 Task: Find a flat in Norzagaray, Philippines, for 2 guests from 8 Jun to 16 Jun, with a price range of ₹10,000 to ₹15,000, self check-in, and English-speaking host.
Action: Mouse moved to (583, 137)
Screenshot: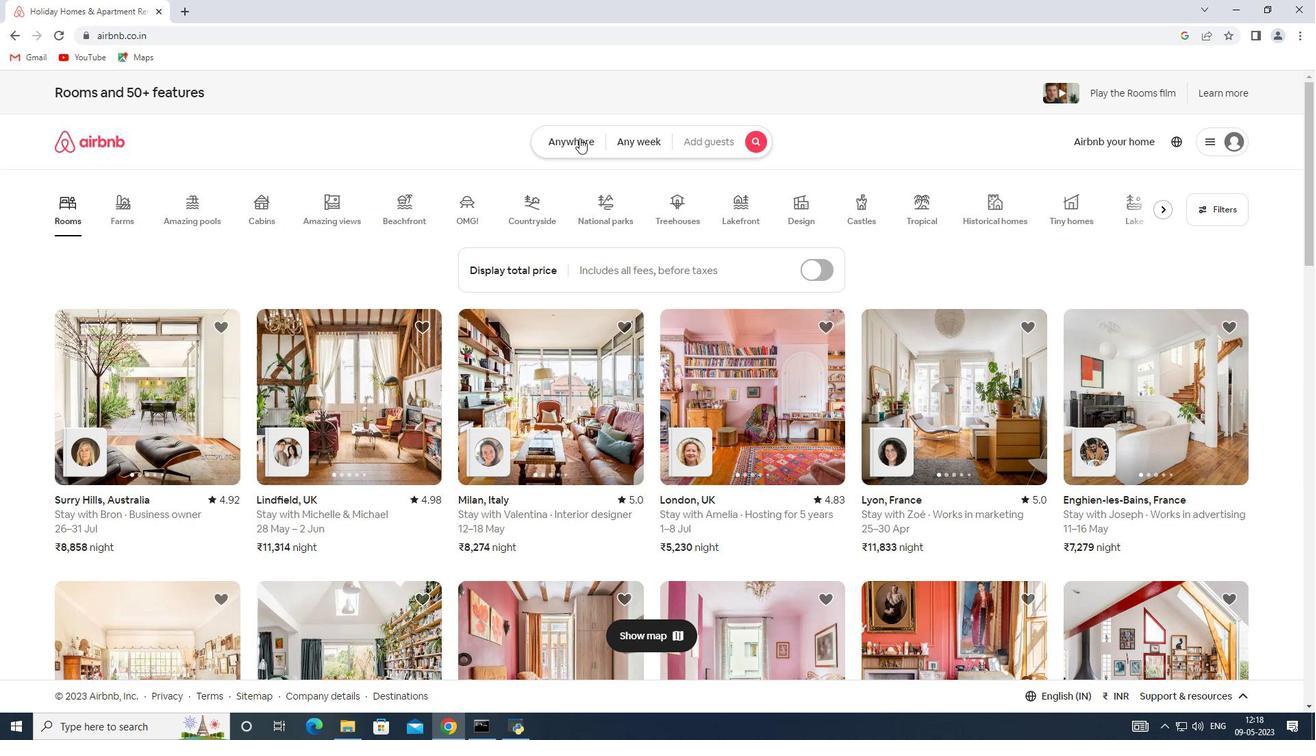 
Action: Mouse pressed left at (583, 137)
Screenshot: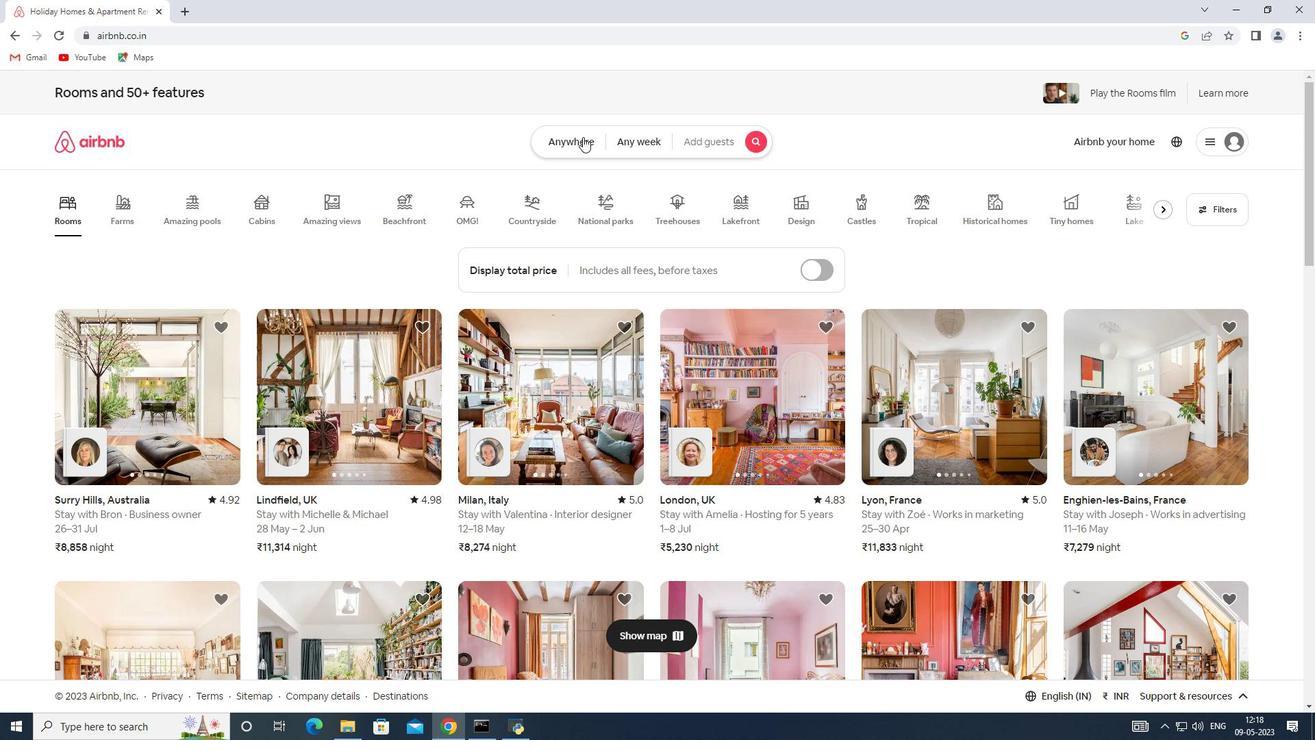 
Action: Mouse moved to (394, 193)
Screenshot: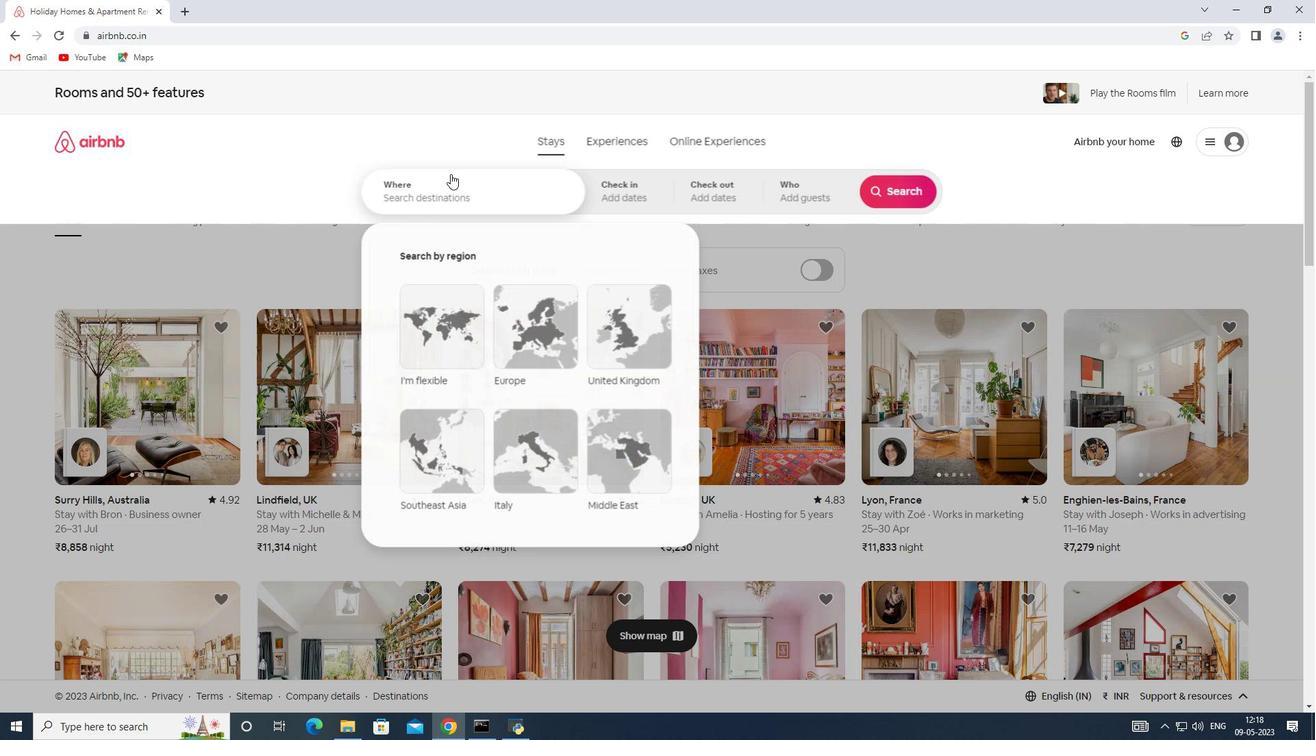 
Action: Mouse pressed left at (394, 193)
Screenshot: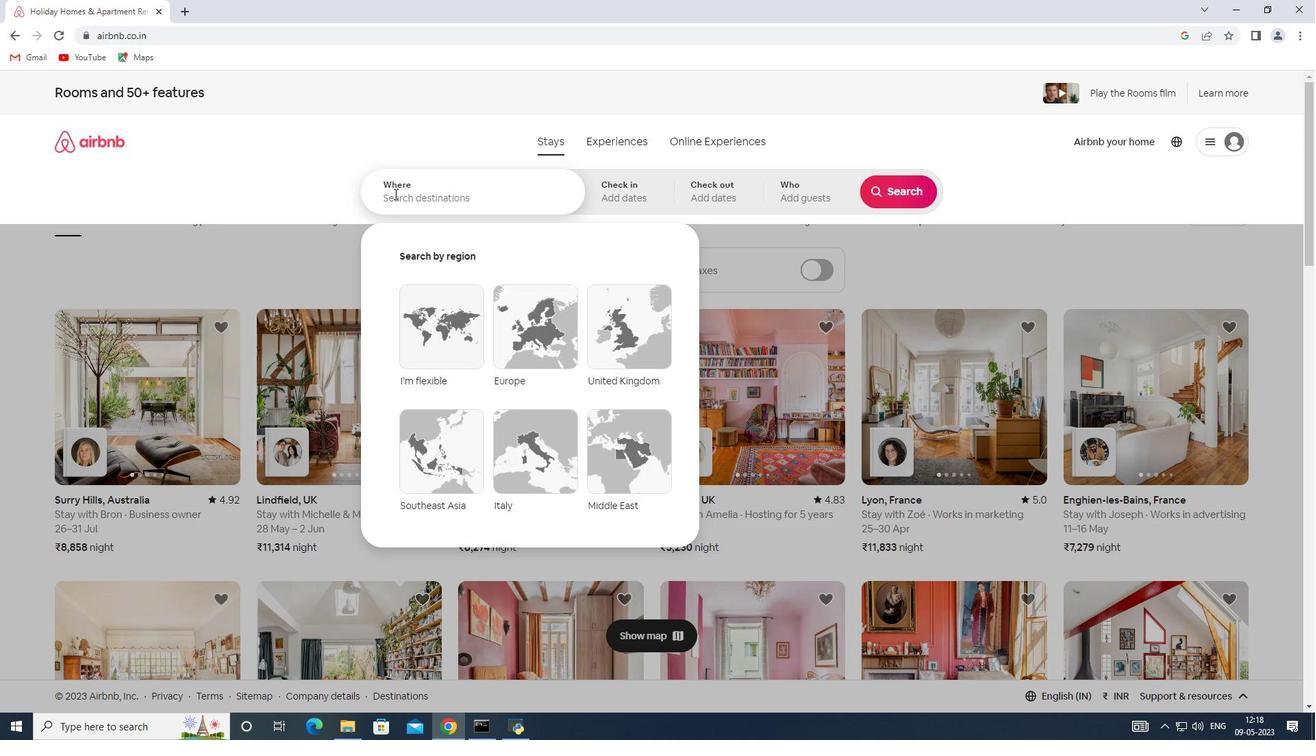 
Action: Key pressed <Key.shift>N0<Key.backspace>orzagaray,<Key.shift>Philippines
Screenshot: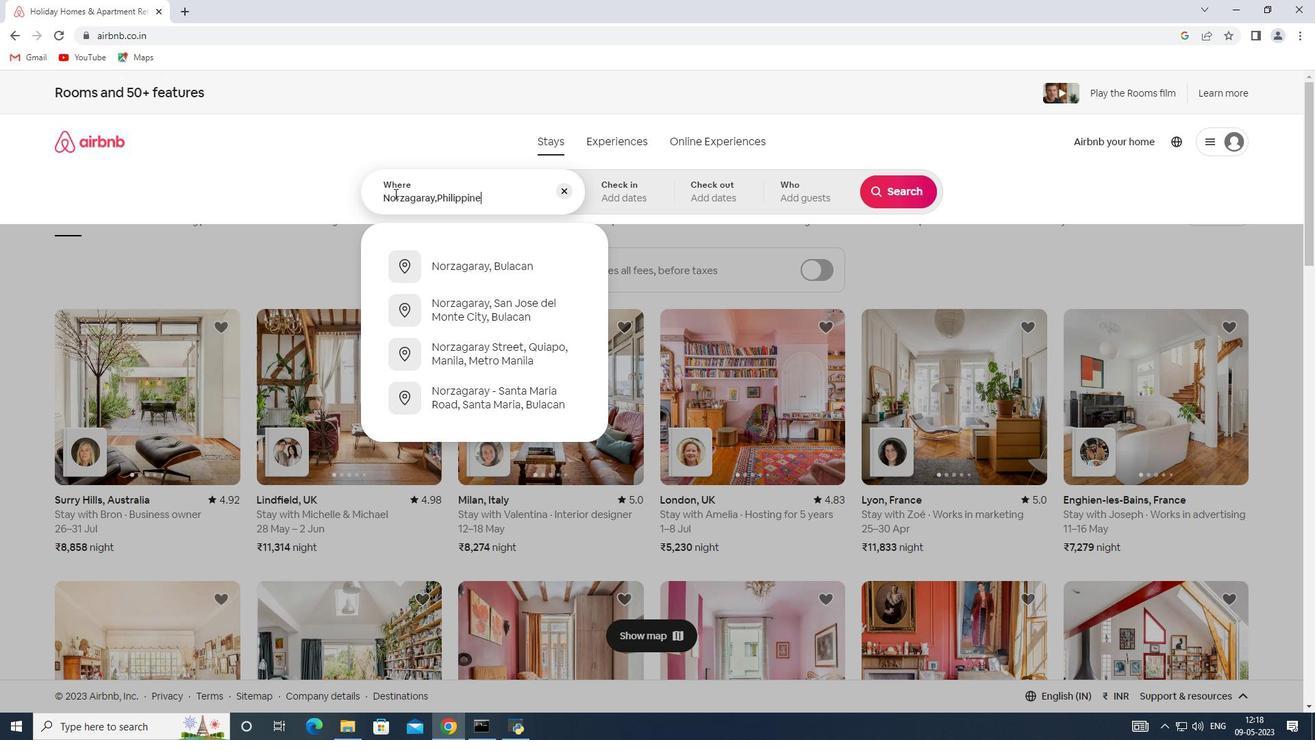 
Action: Mouse moved to (618, 200)
Screenshot: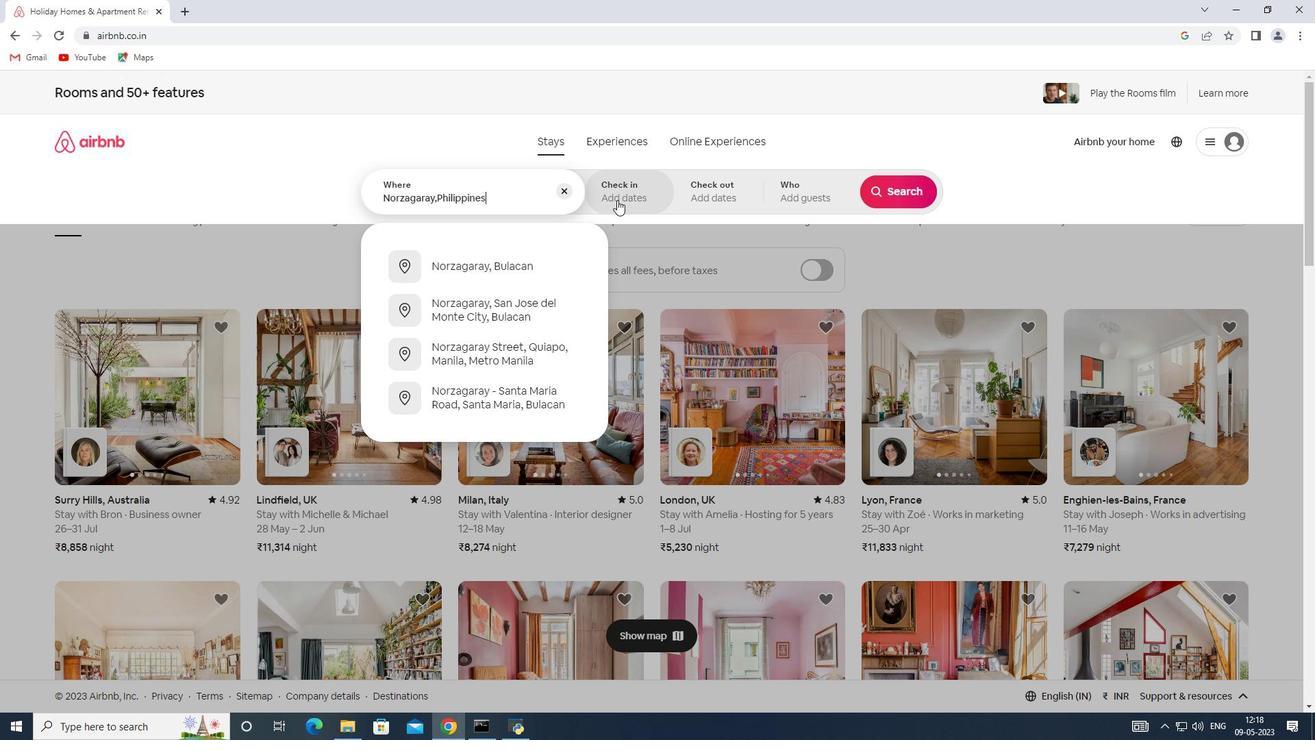 
Action: Mouse pressed left at (618, 200)
Screenshot: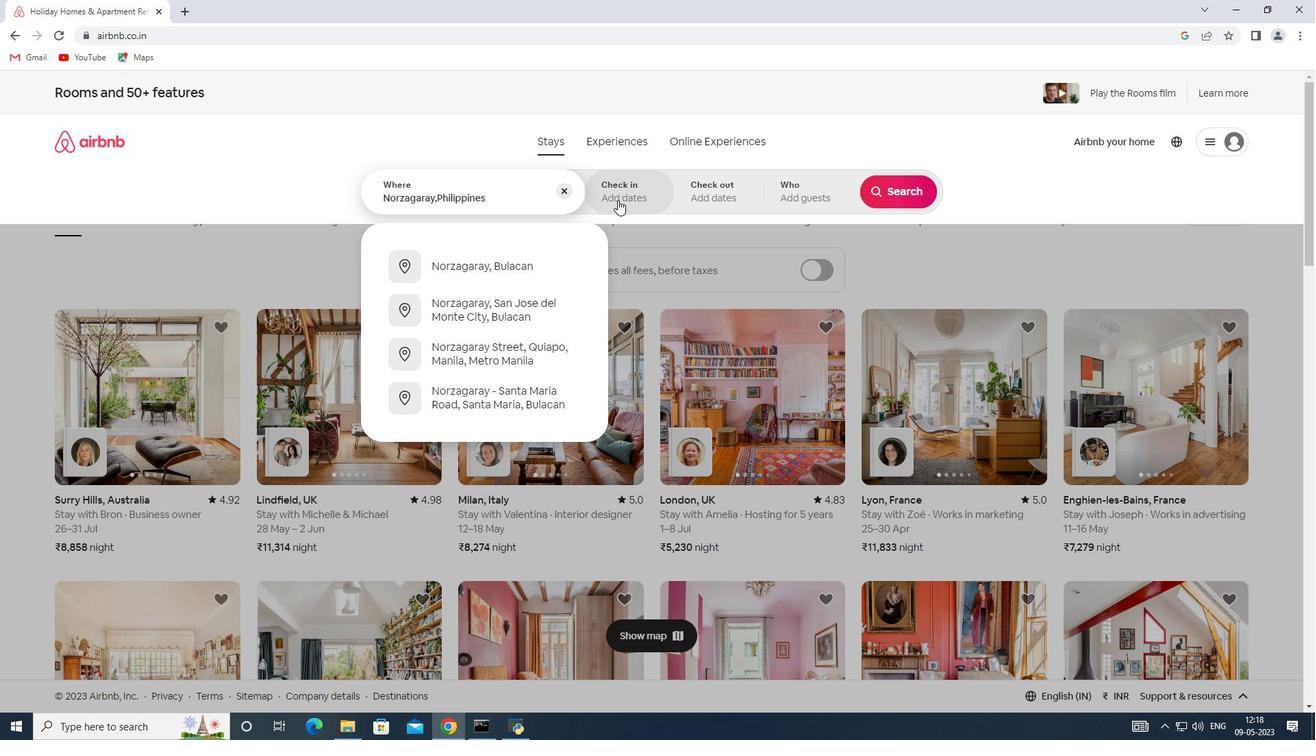 
Action: Mouse moved to (812, 383)
Screenshot: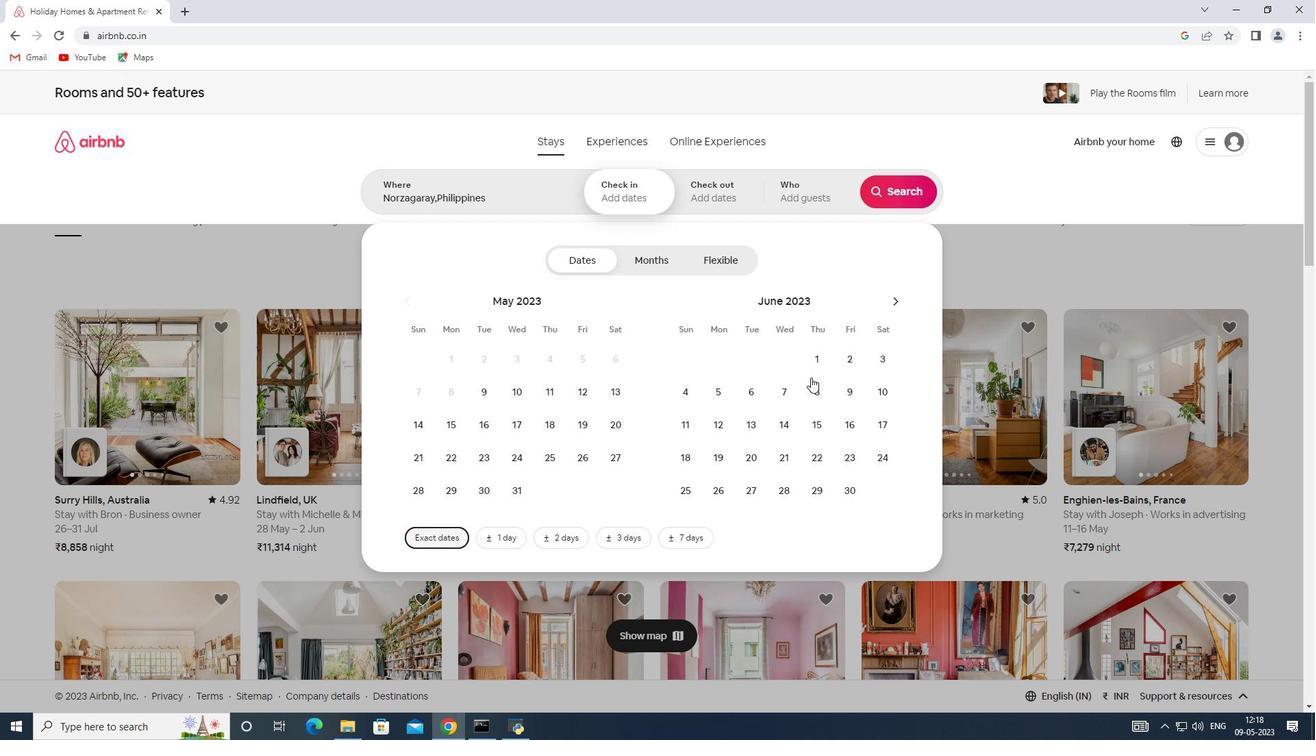 
Action: Mouse pressed left at (812, 383)
Screenshot: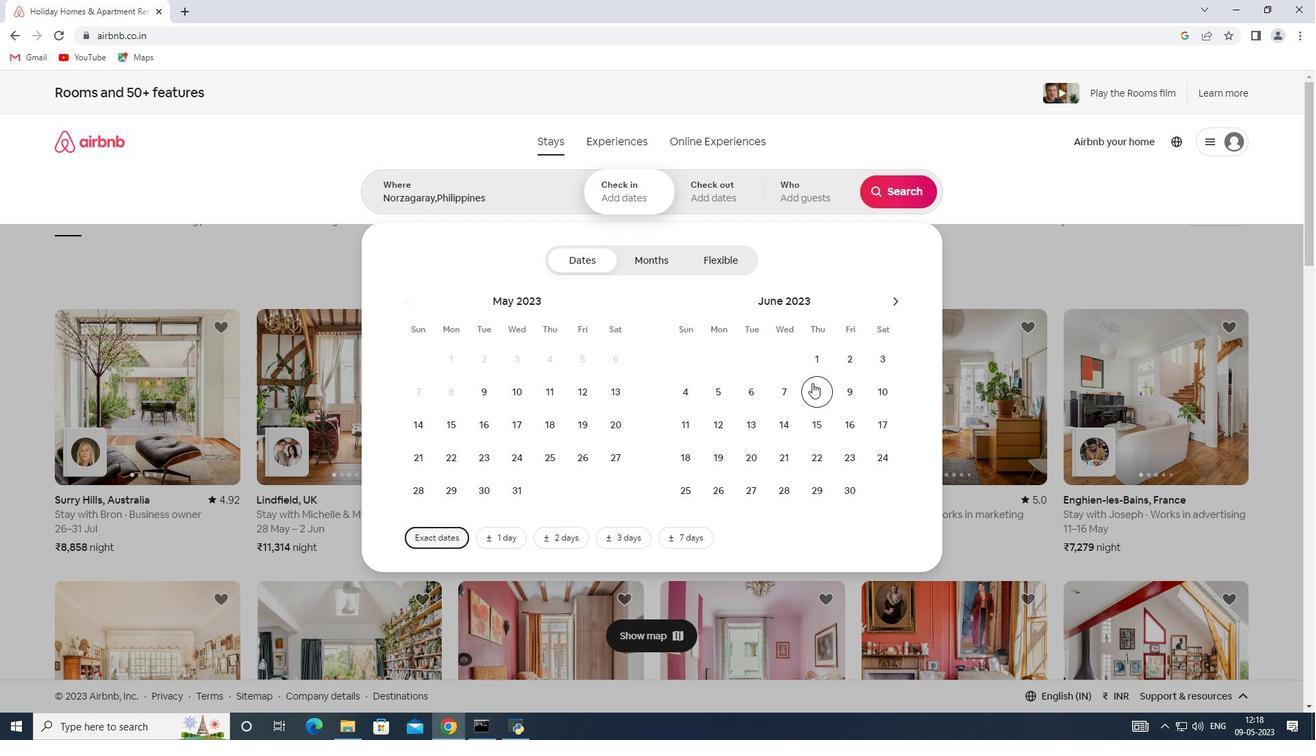 
Action: Mouse moved to (842, 422)
Screenshot: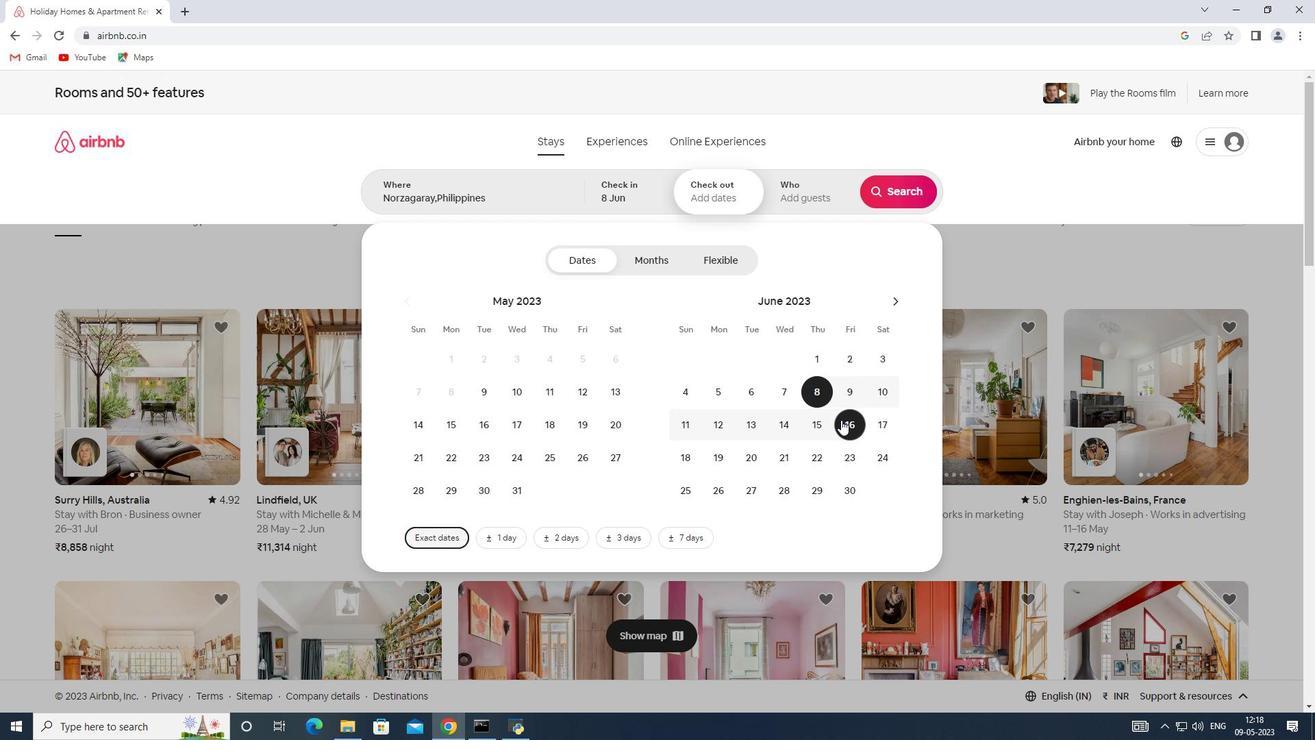 
Action: Mouse pressed left at (842, 422)
Screenshot: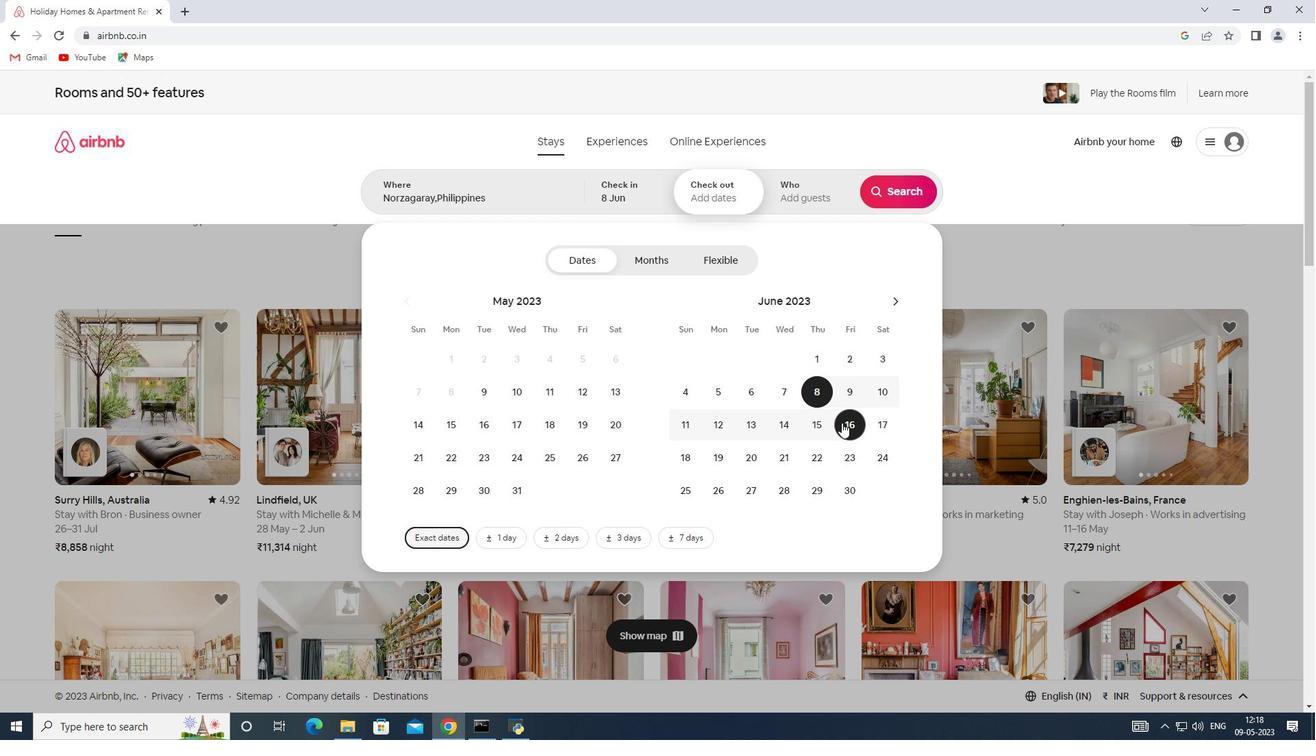 
Action: Mouse moved to (797, 196)
Screenshot: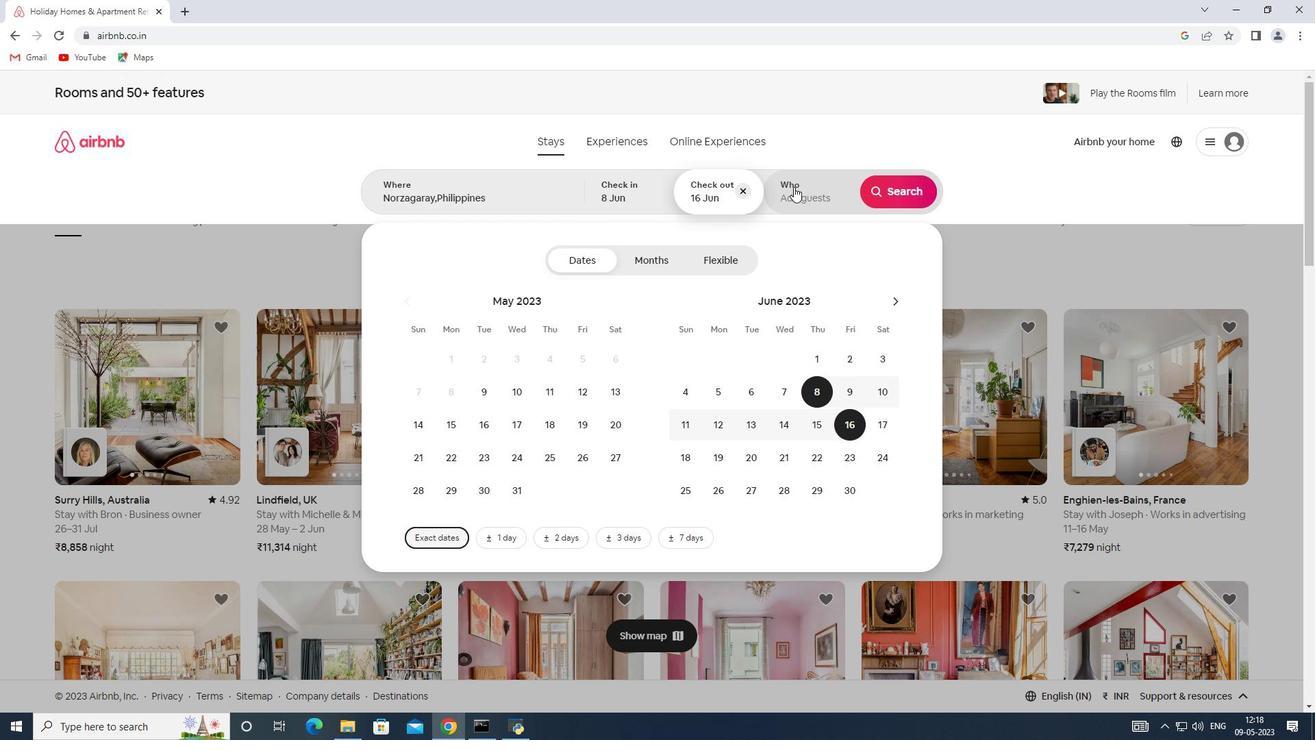 
Action: Mouse pressed left at (797, 196)
Screenshot: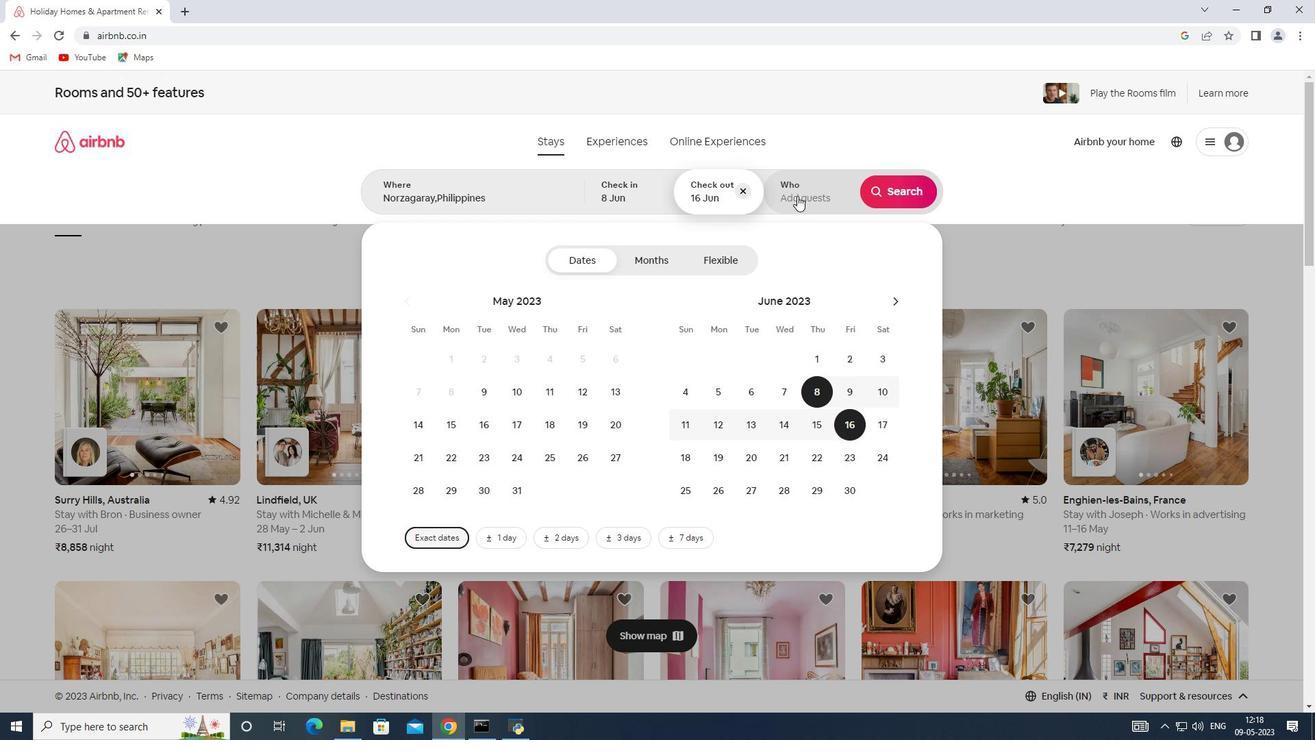 
Action: Mouse moved to (901, 261)
Screenshot: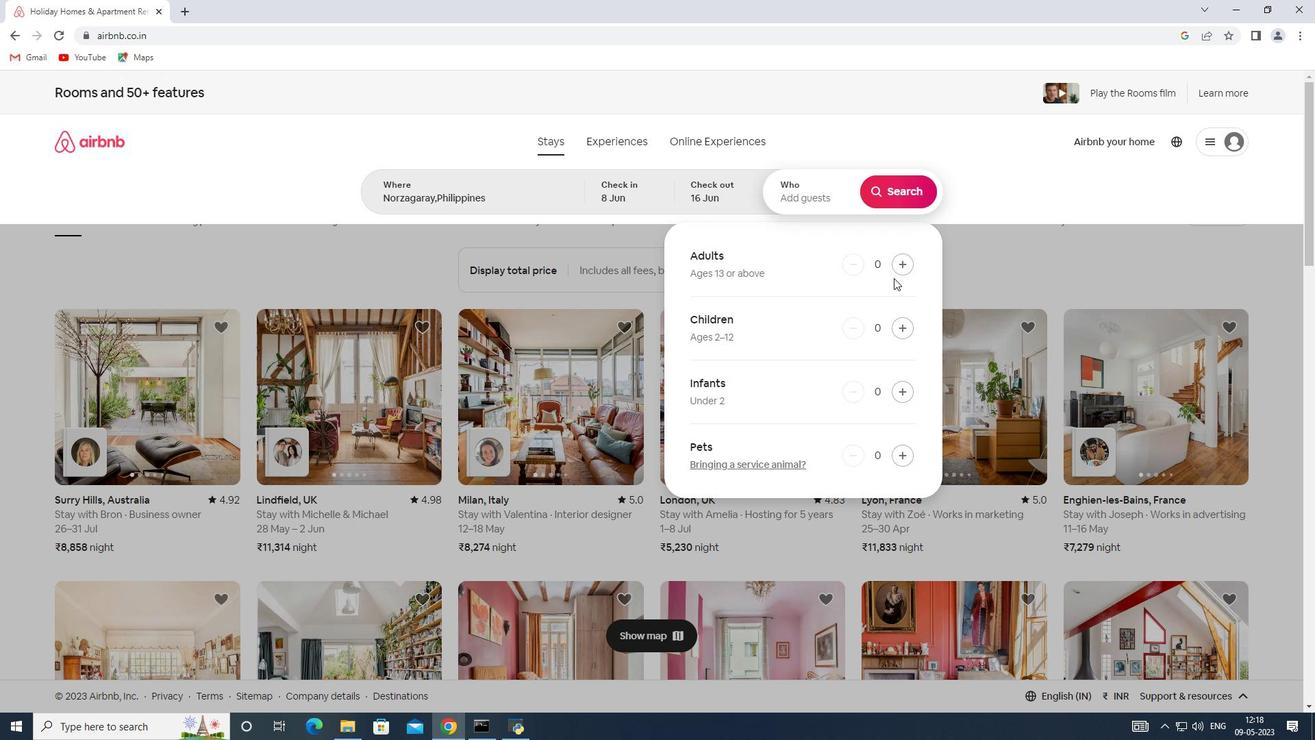 
Action: Mouse pressed left at (901, 261)
Screenshot: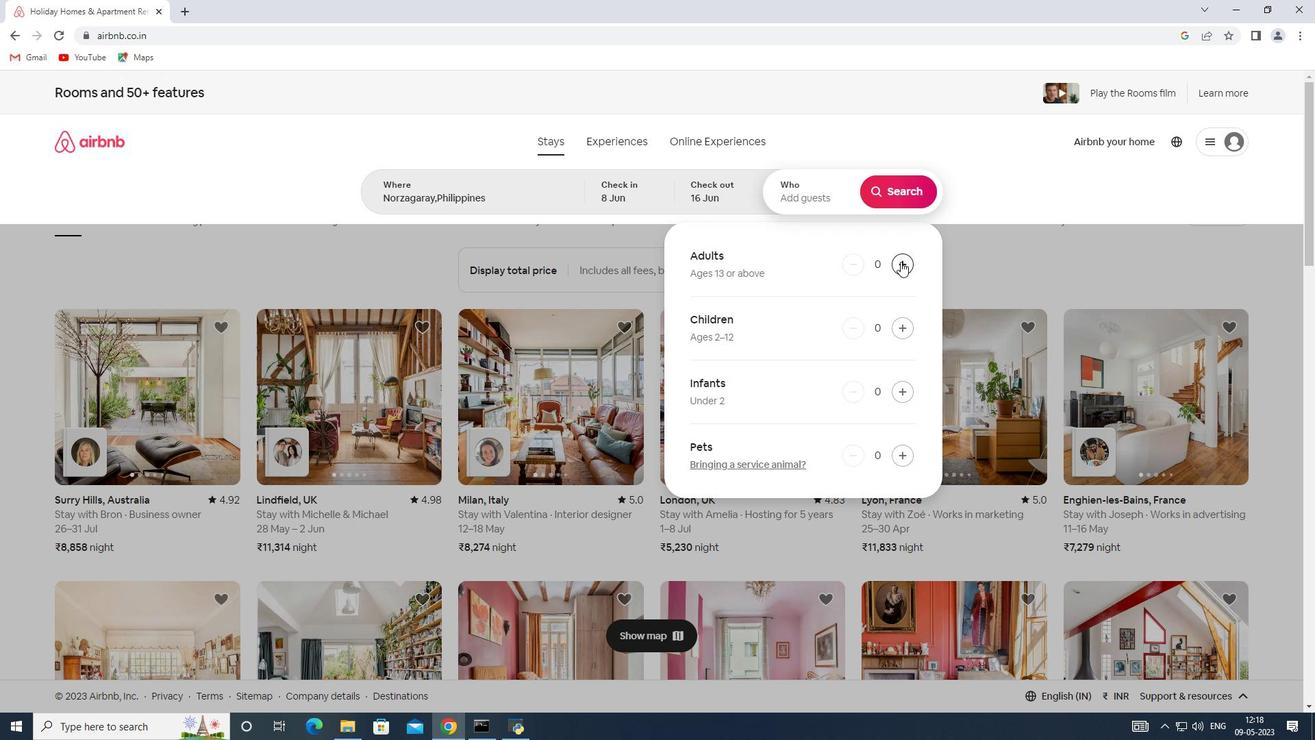 
Action: Mouse pressed left at (901, 261)
Screenshot: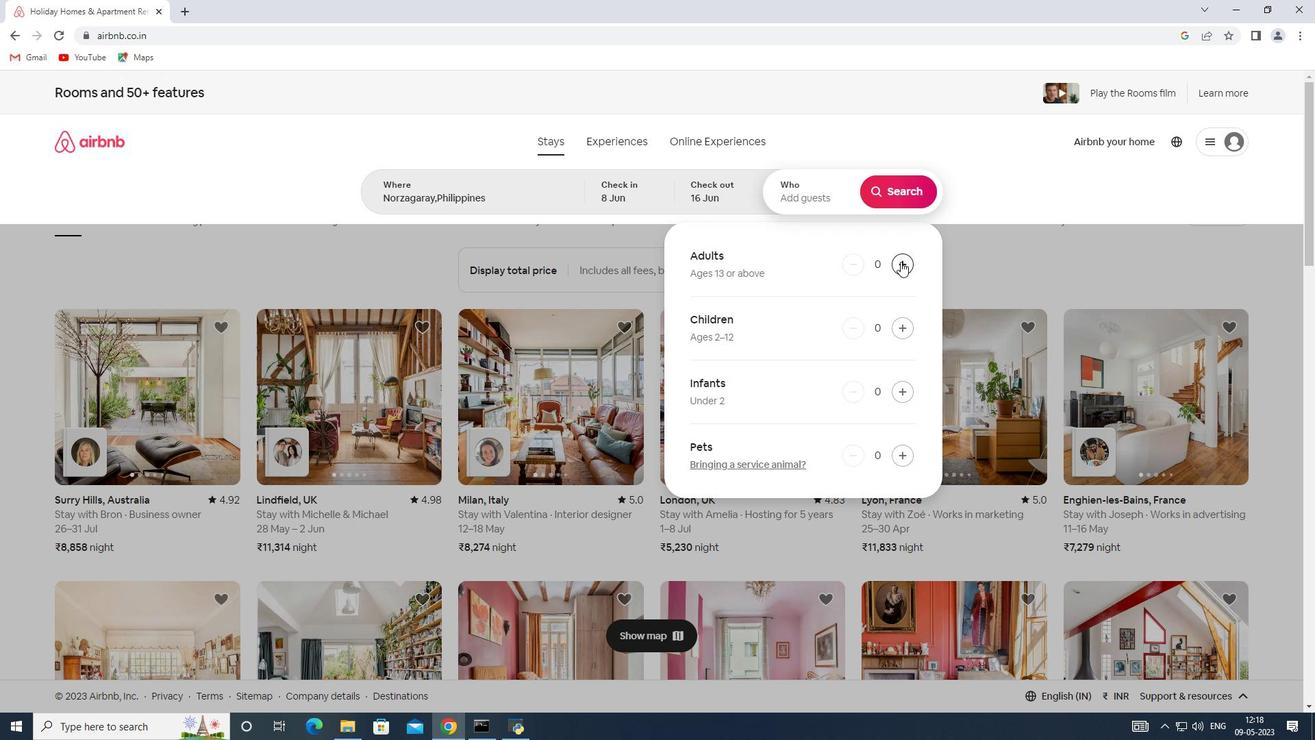 
Action: Mouse moved to (917, 186)
Screenshot: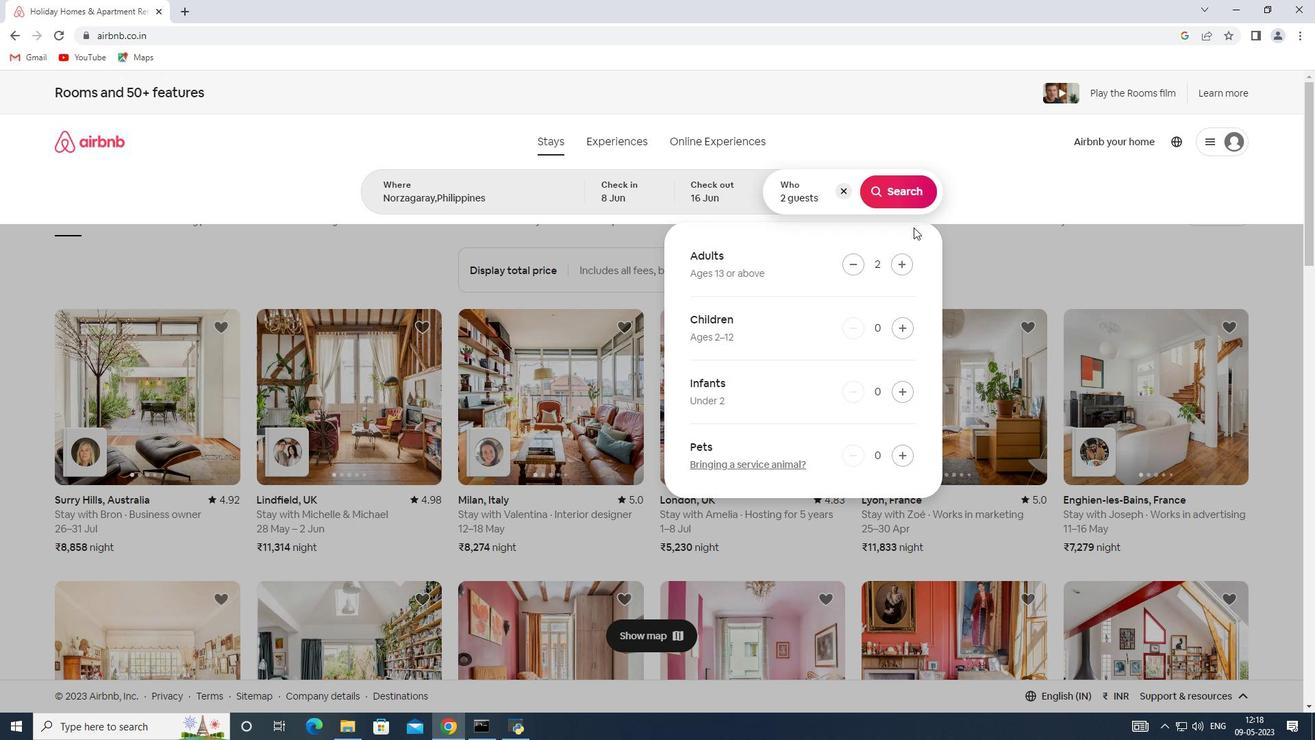 
Action: Mouse pressed left at (917, 186)
Screenshot: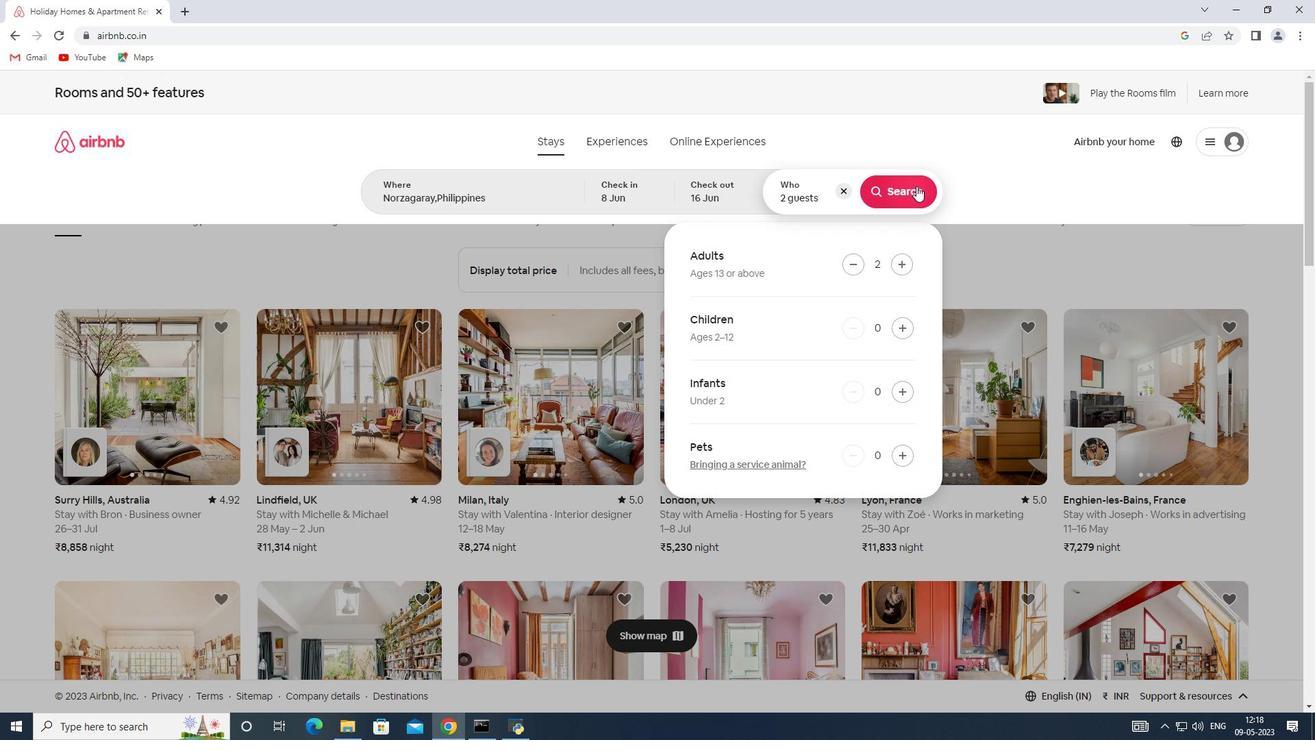 
Action: Mouse moved to (1246, 151)
Screenshot: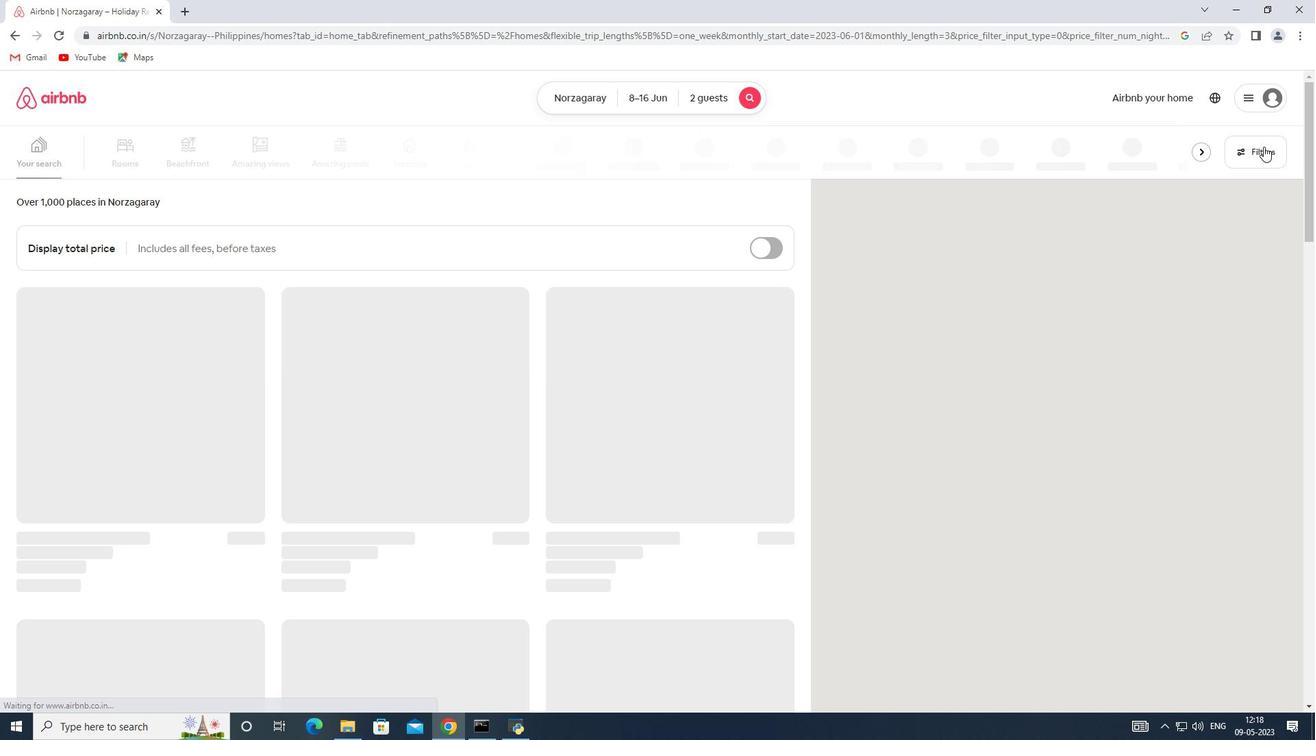 
Action: Mouse pressed left at (1246, 151)
Screenshot: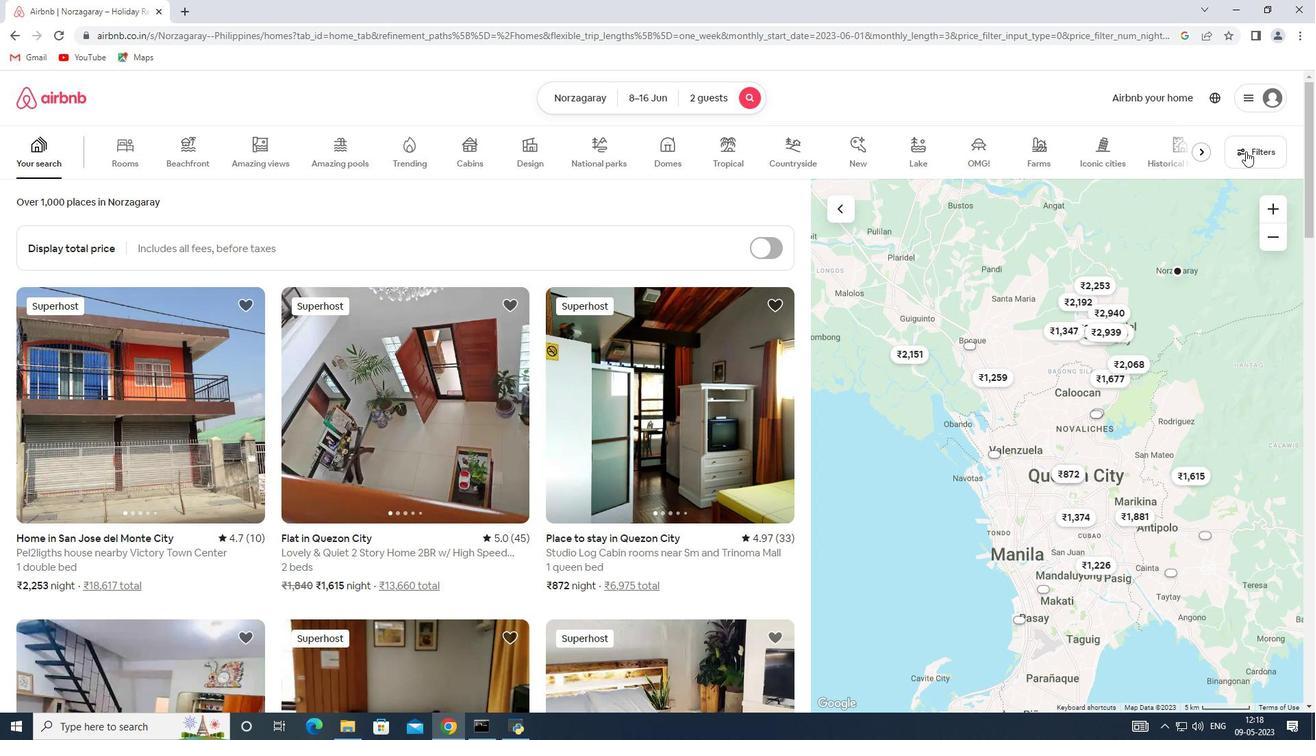 
Action: Mouse moved to (473, 490)
Screenshot: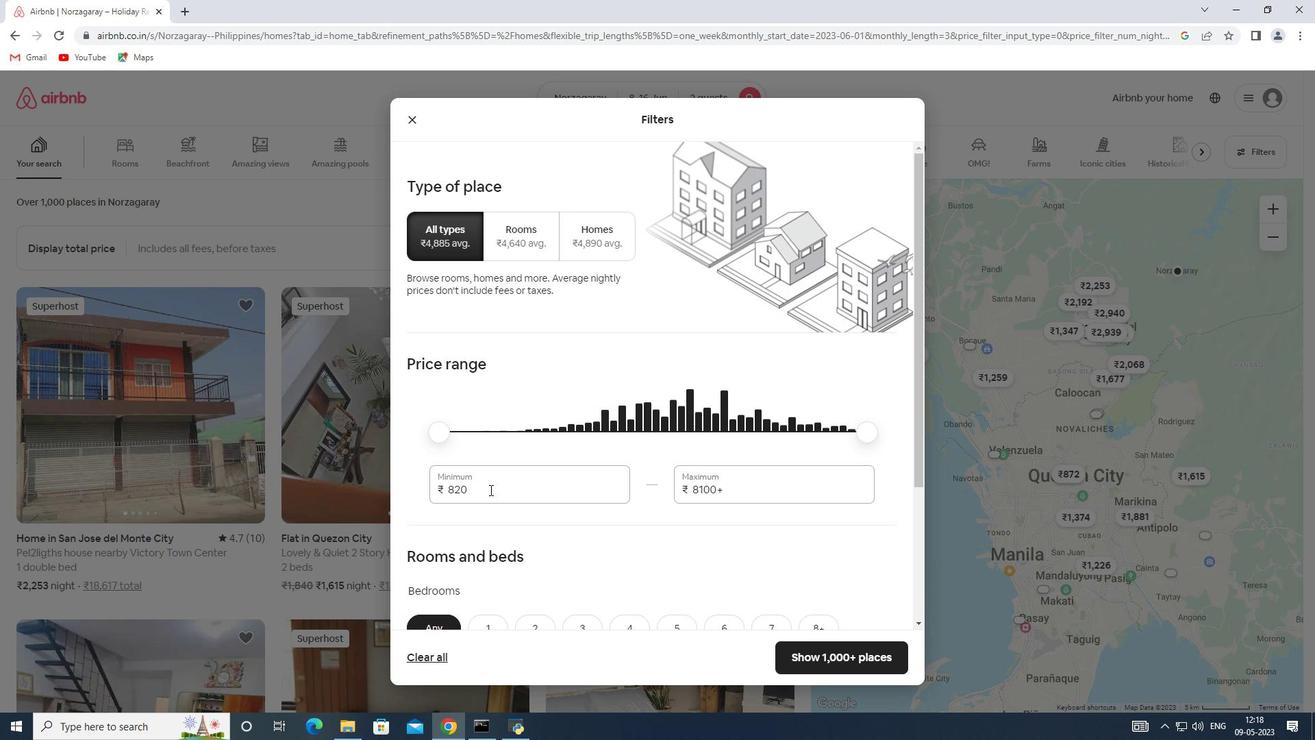 
Action: Mouse pressed left at (473, 490)
Screenshot: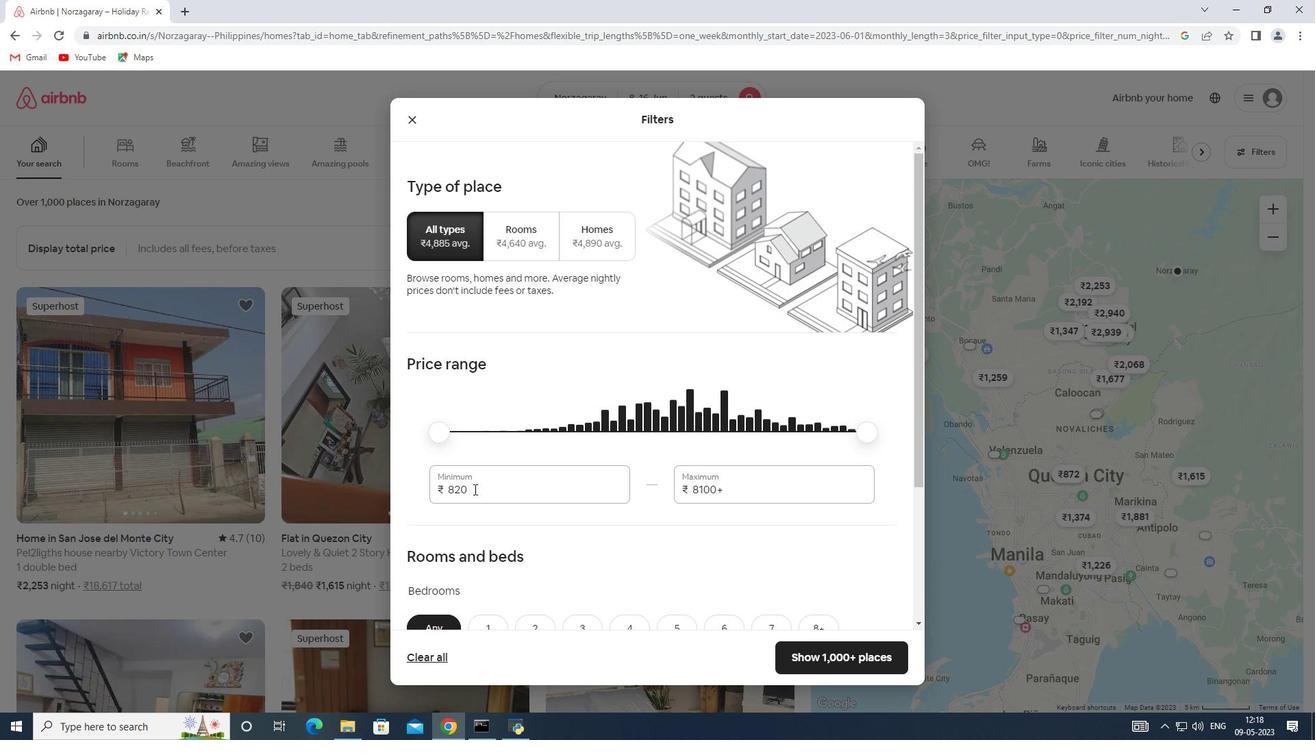 
Action: Mouse moved to (407, 488)
Screenshot: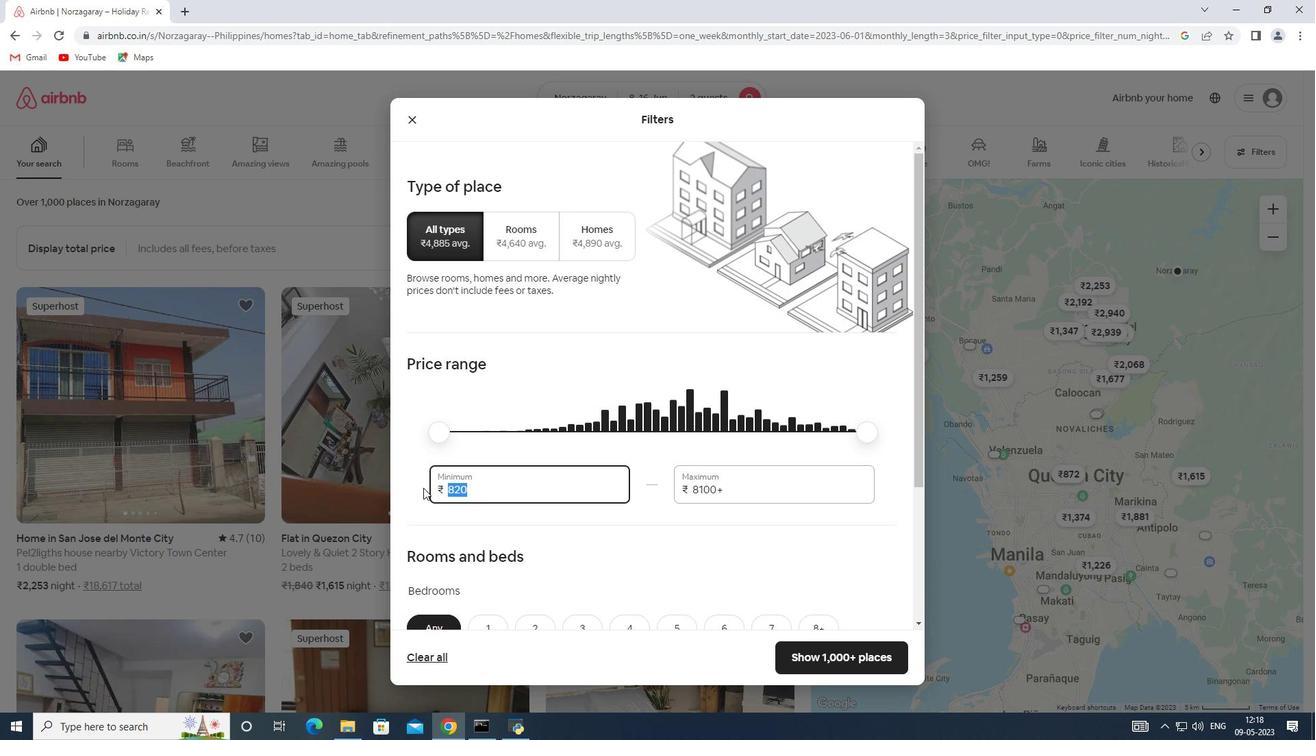 
Action: Key pressed 10000
Screenshot: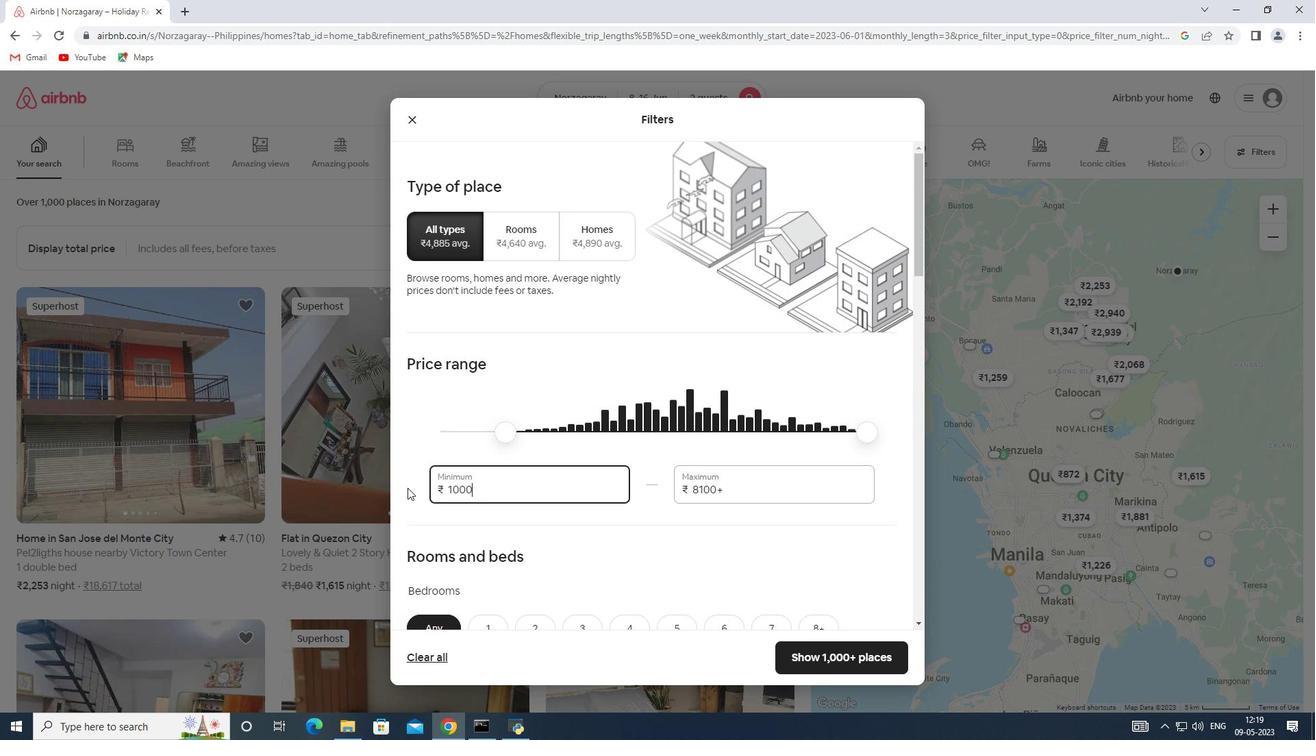 
Action: Mouse moved to (736, 488)
Screenshot: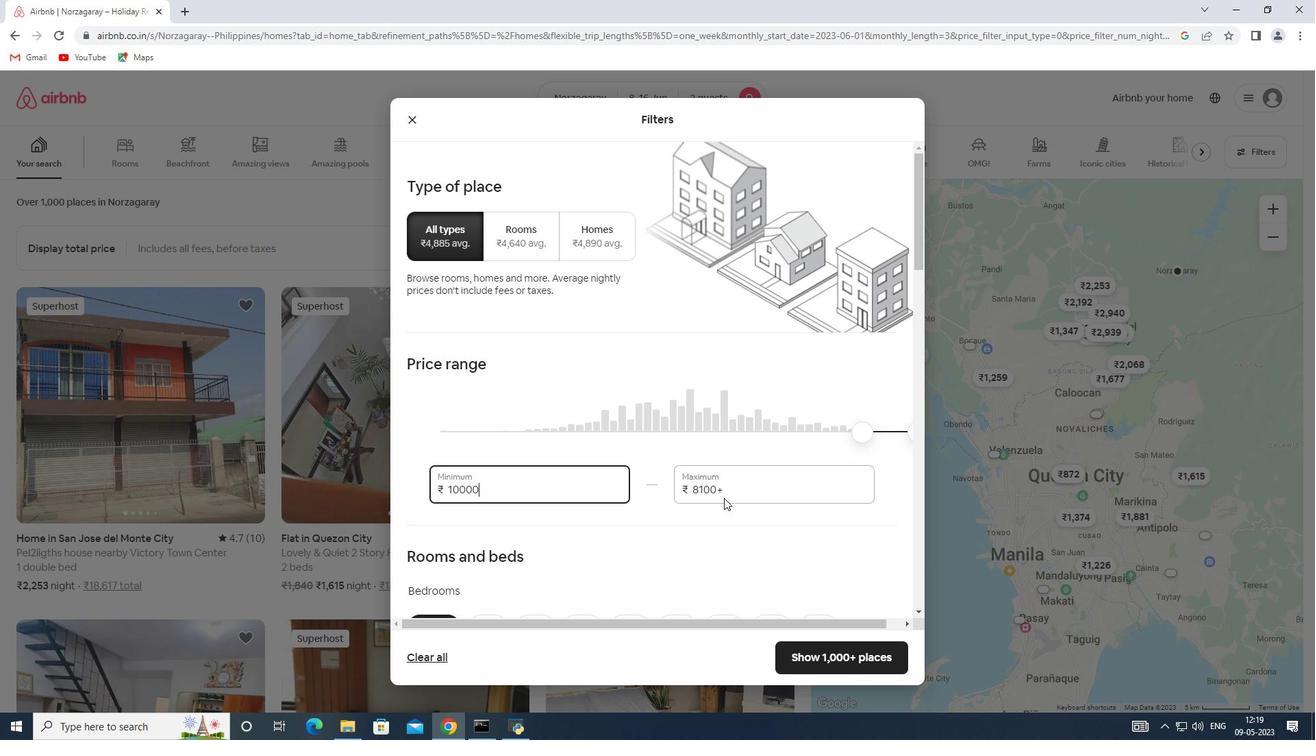 
Action: Mouse pressed left at (736, 488)
Screenshot: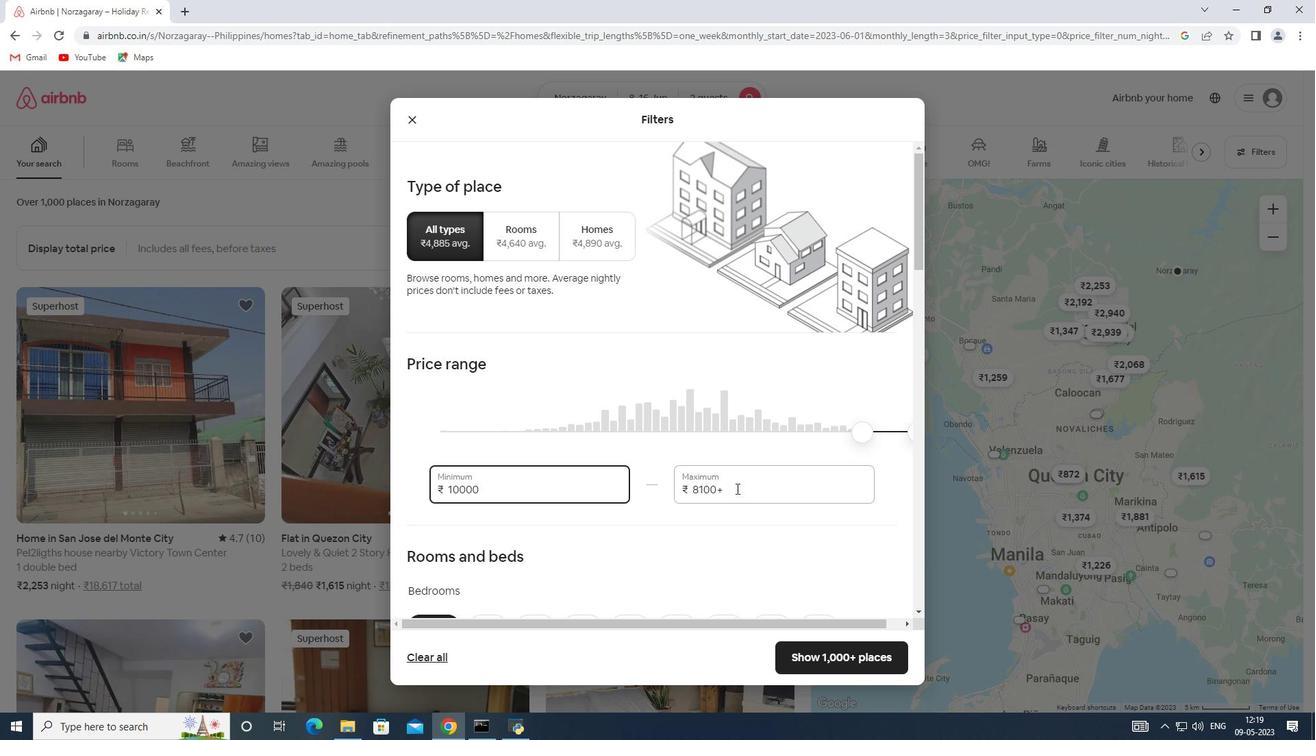 
Action: Mouse moved to (666, 492)
Screenshot: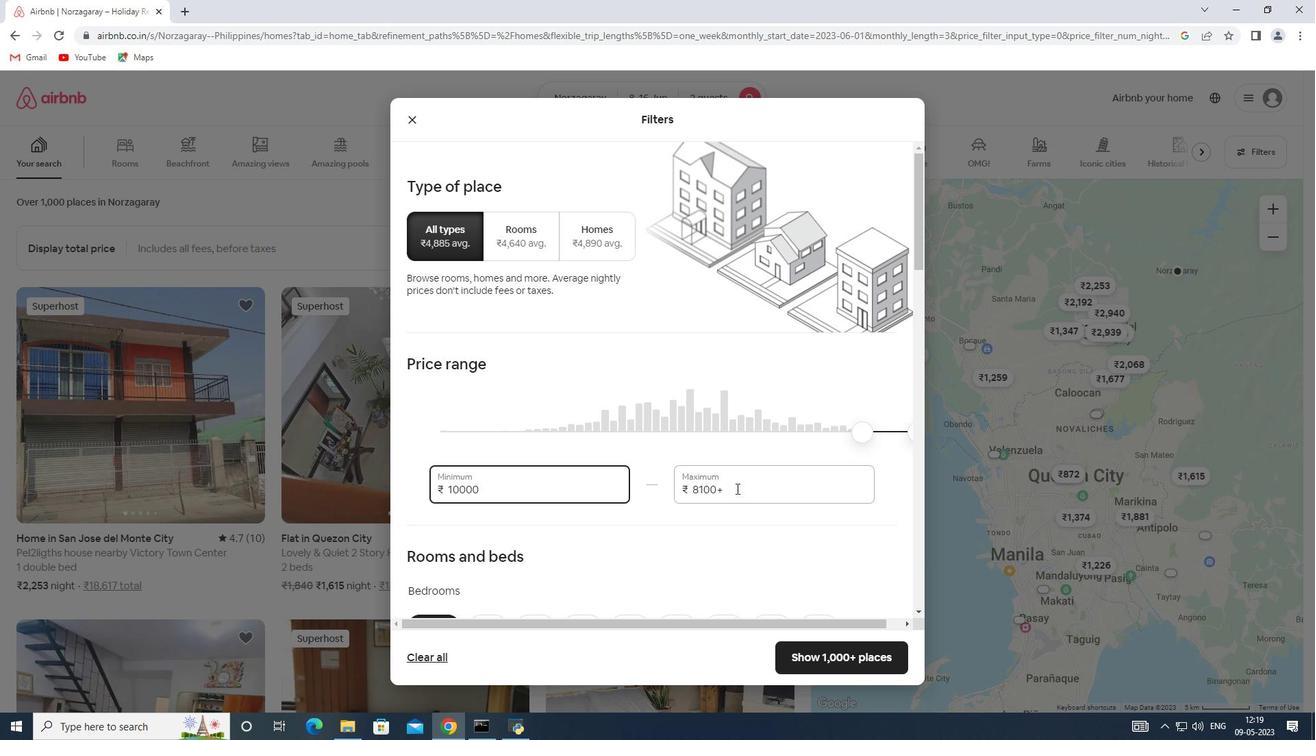 
Action: Key pressed 15000
Screenshot: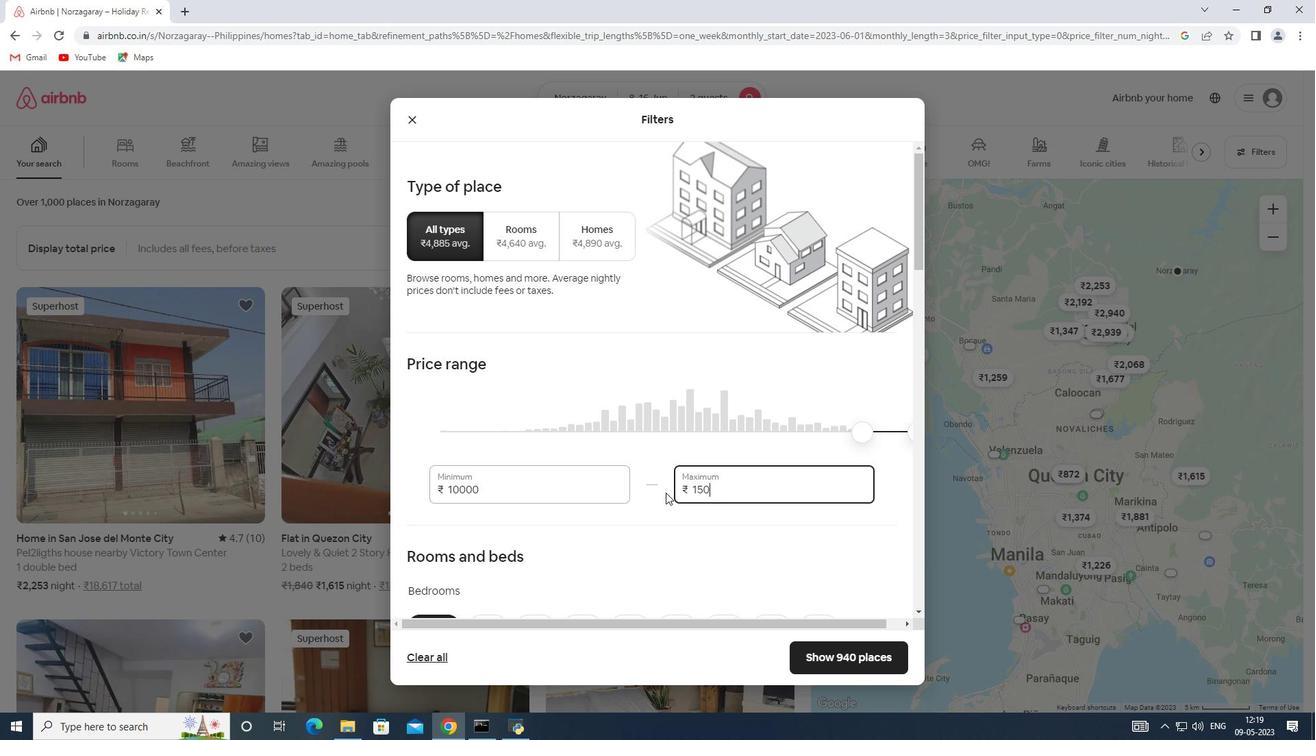 
Action: Mouse scrolled (666, 492) with delta (0, 0)
Screenshot: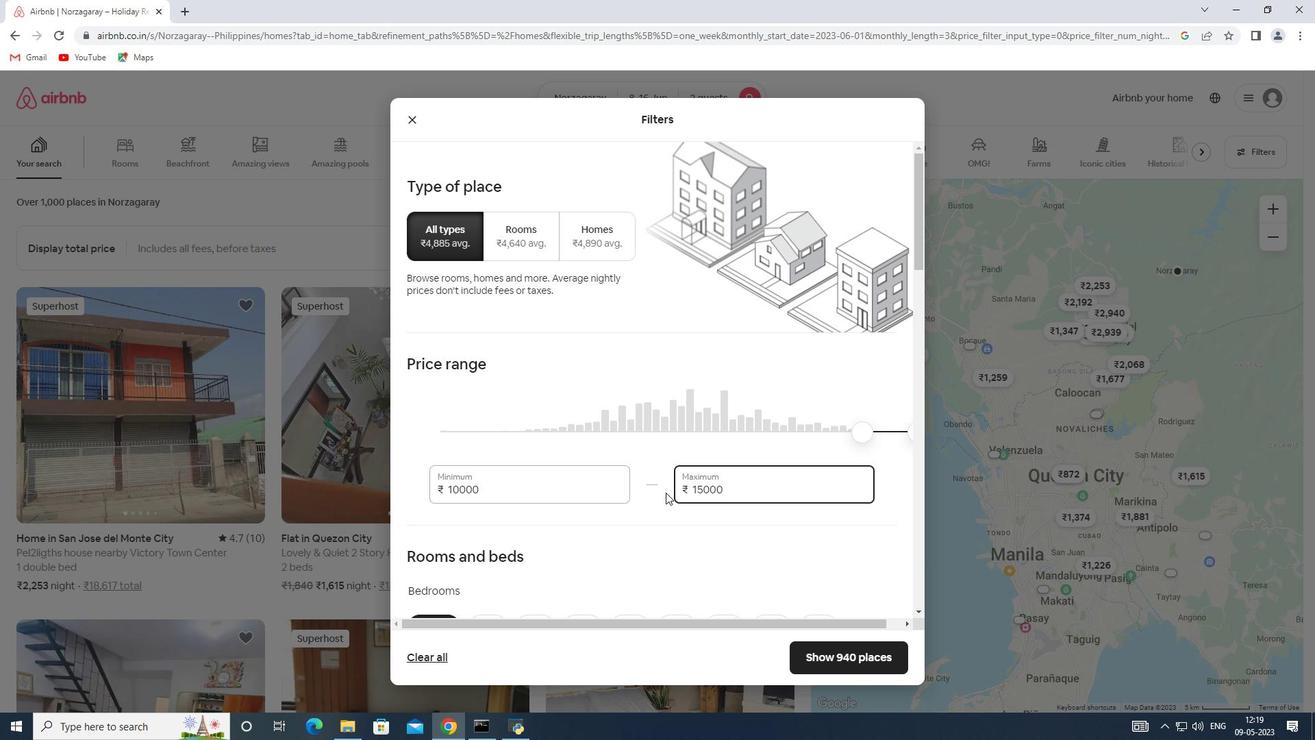 
Action: Mouse scrolled (666, 492) with delta (0, 0)
Screenshot: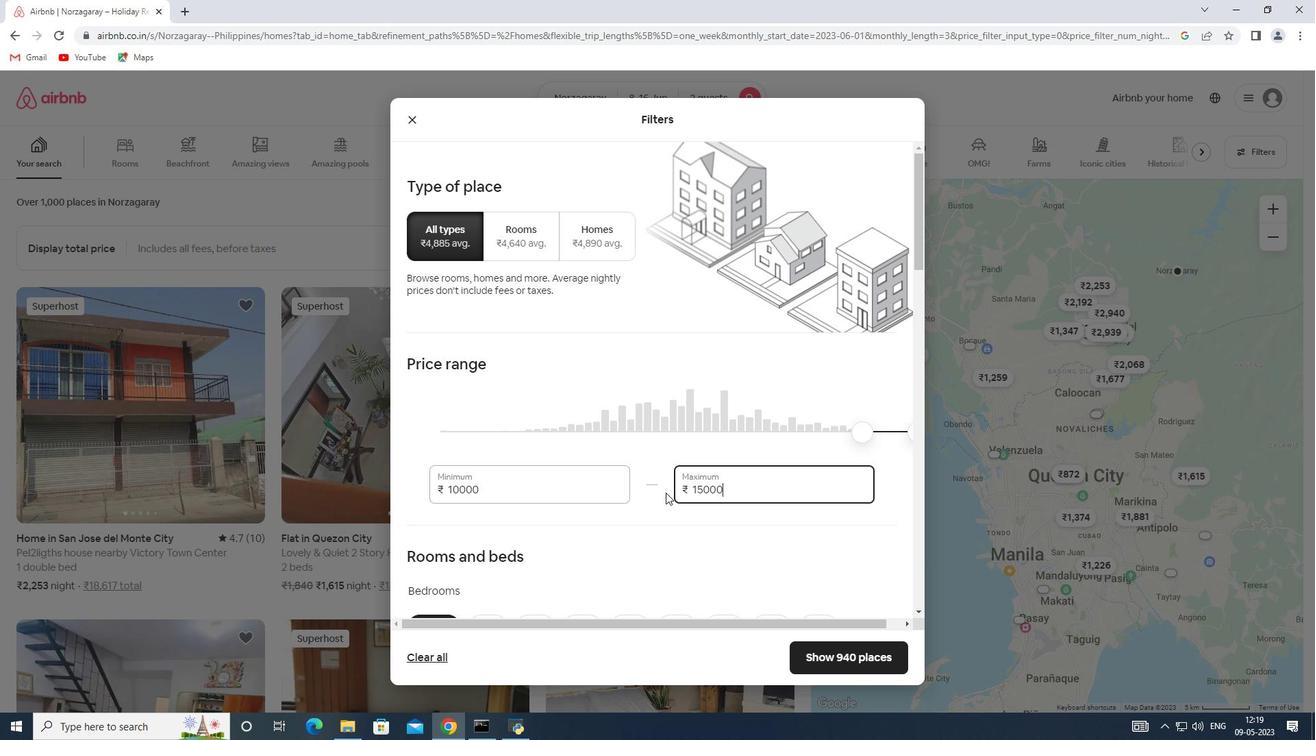 
Action: Mouse scrolled (666, 492) with delta (0, 0)
Screenshot: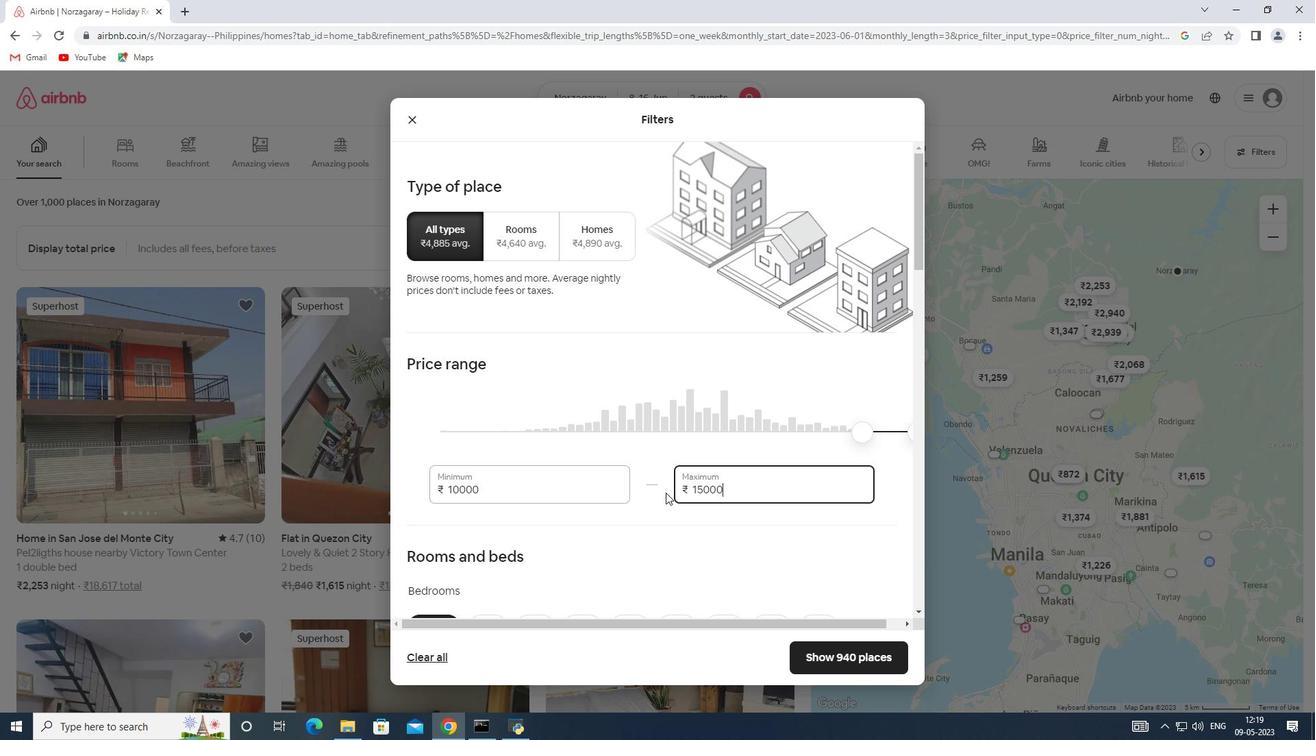 
Action: Mouse scrolled (666, 492) with delta (0, 0)
Screenshot: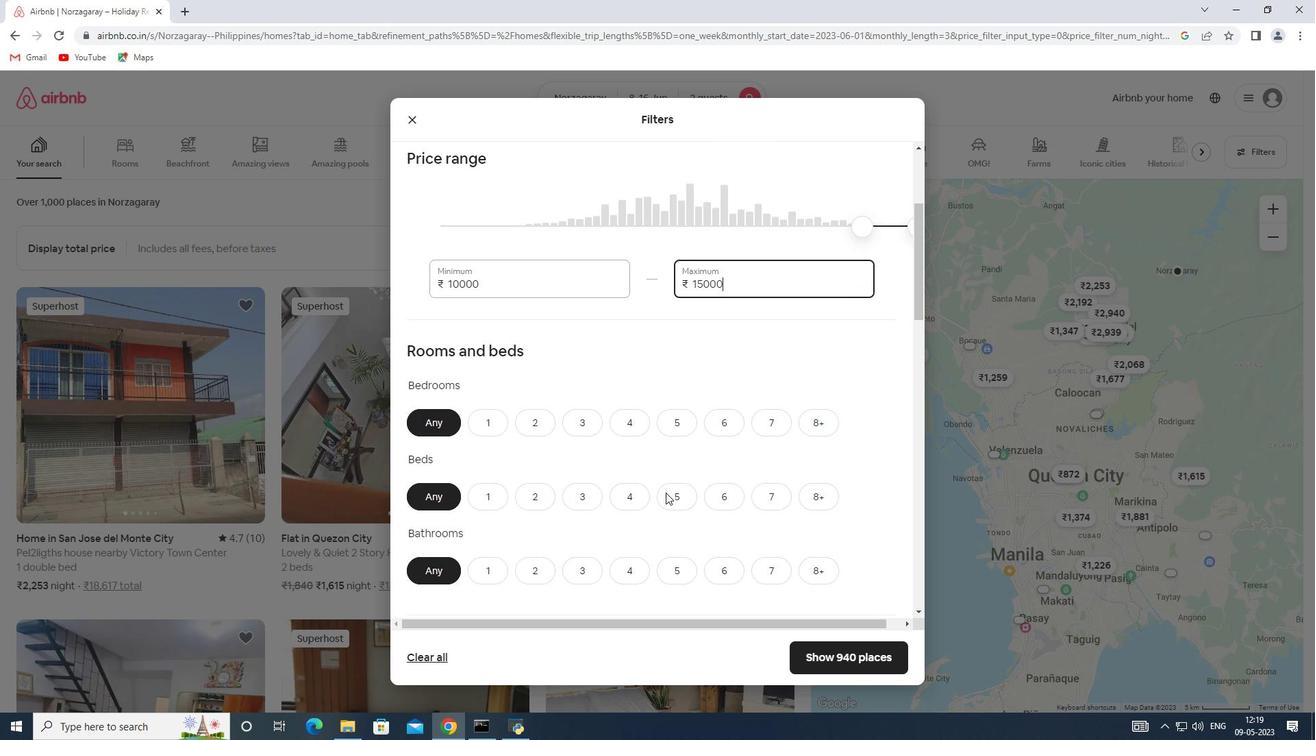 
Action: Mouse moved to (490, 350)
Screenshot: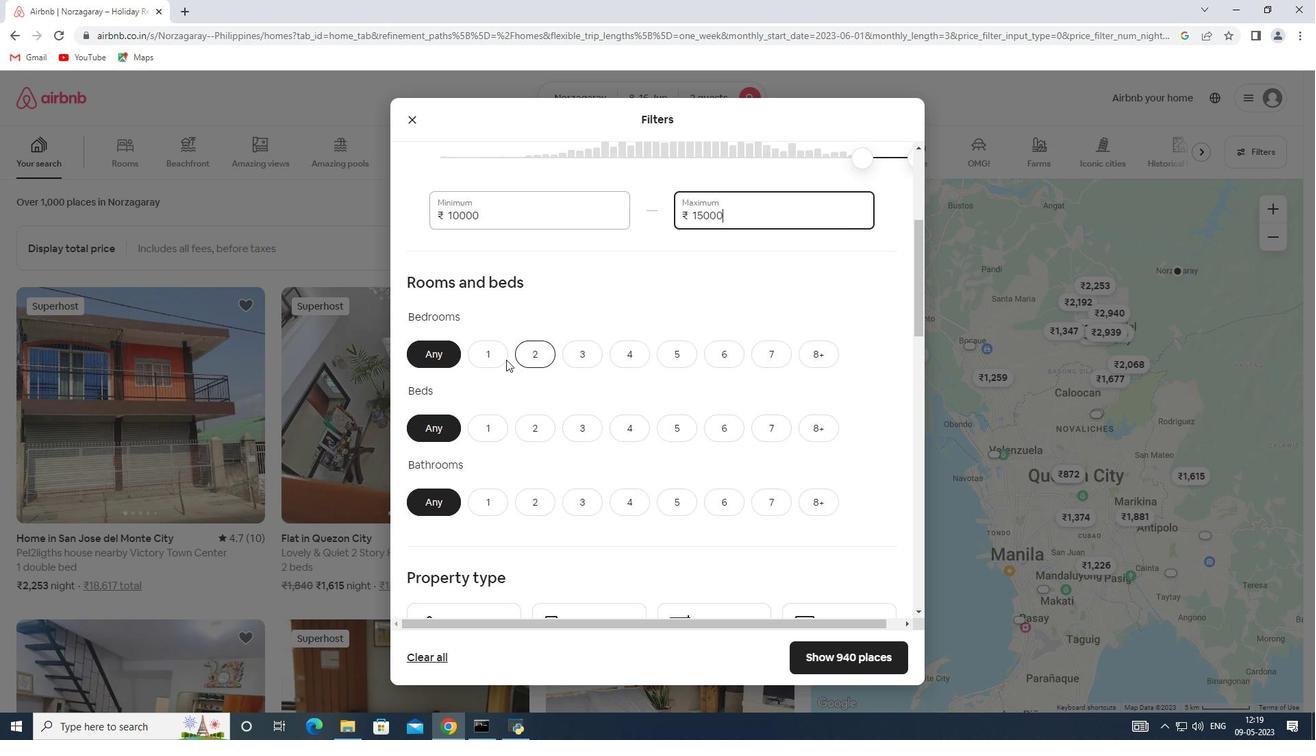 
Action: Mouse pressed left at (490, 350)
Screenshot: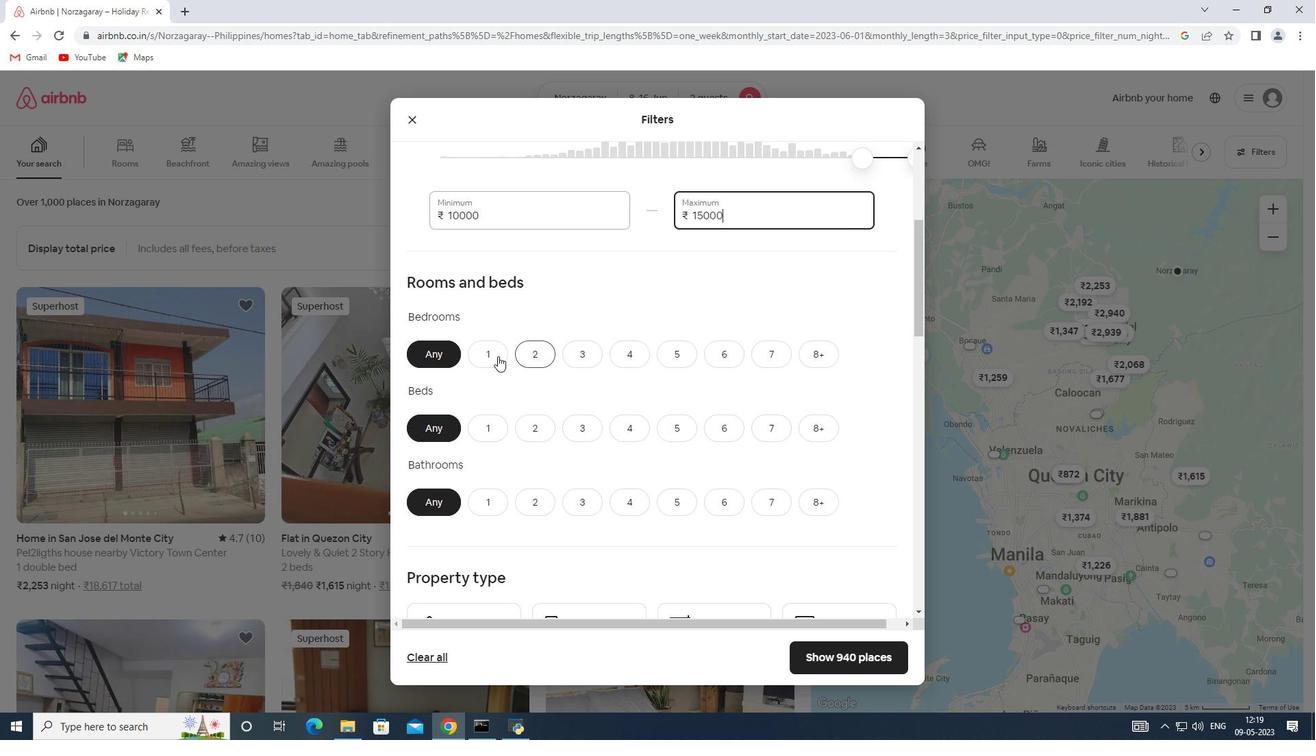 
Action: Mouse moved to (482, 435)
Screenshot: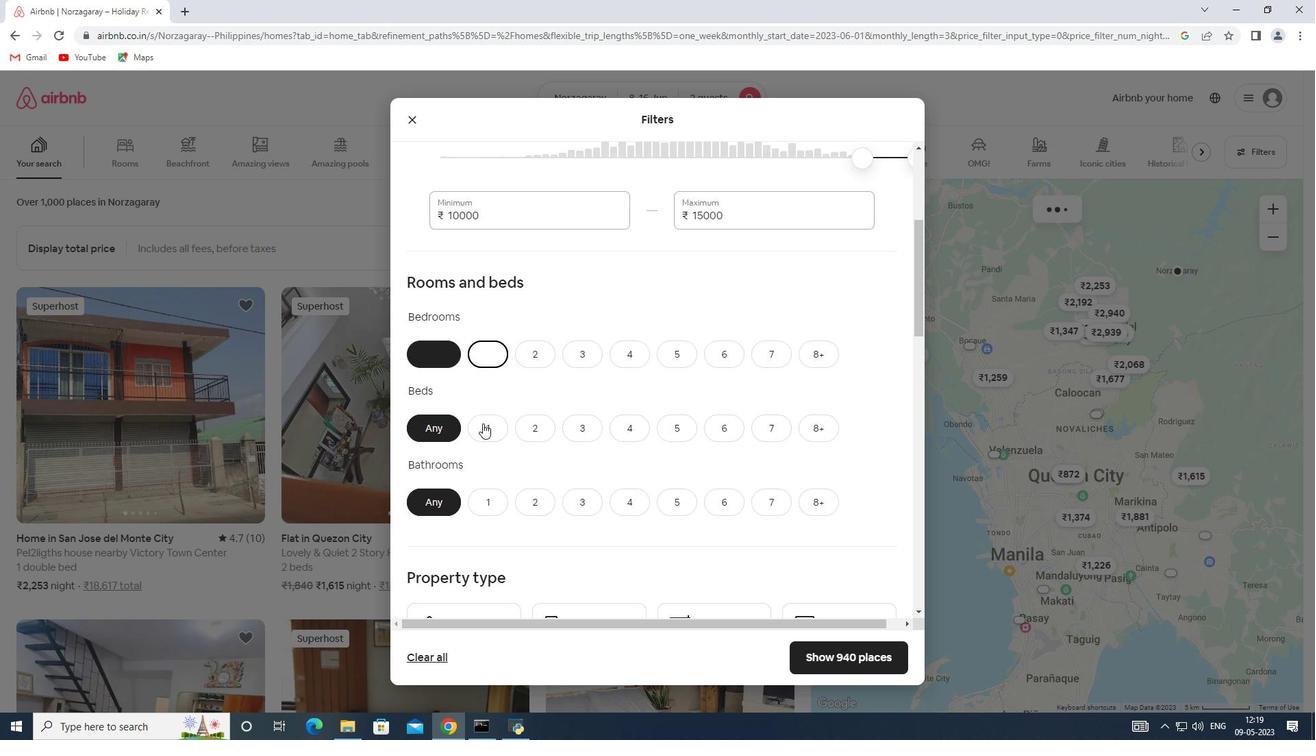 
Action: Mouse pressed left at (482, 435)
Screenshot: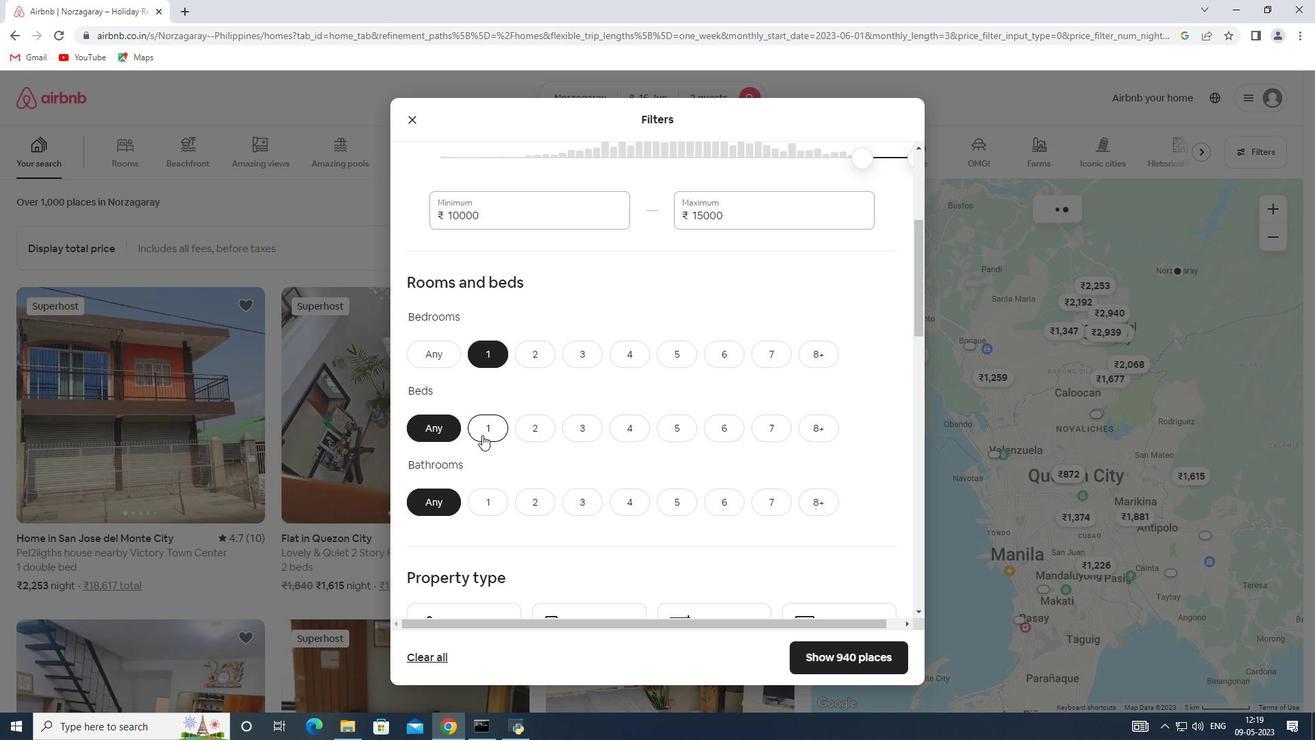 
Action: Mouse moved to (494, 501)
Screenshot: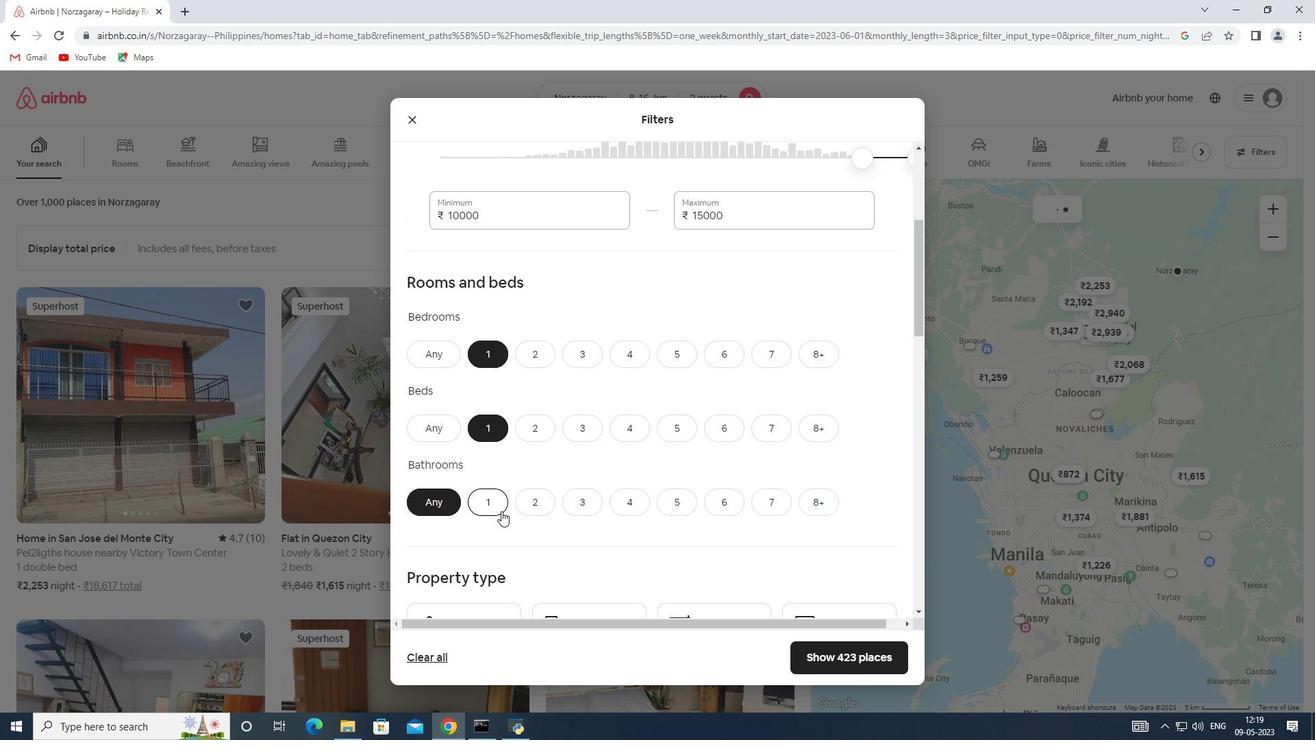 
Action: Mouse pressed left at (494, 501)
Screenshot: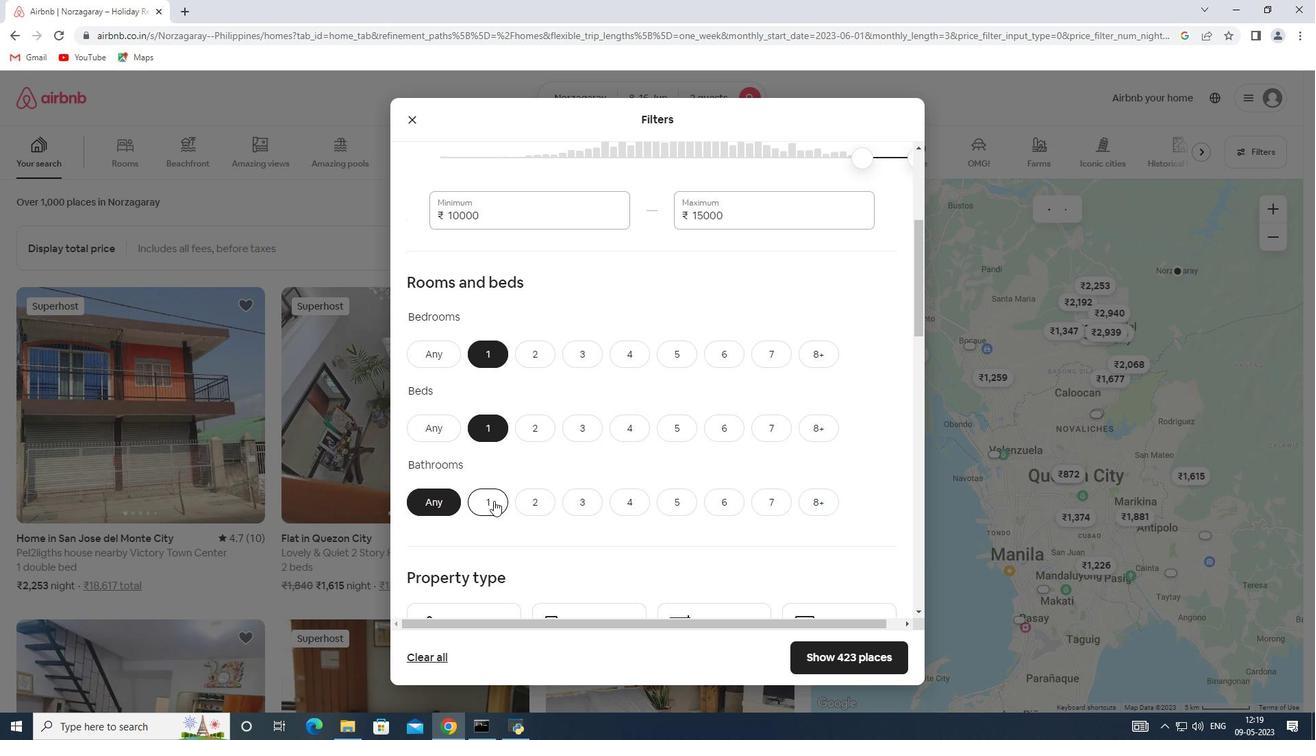 
Action: Mouse moved to (538, 451)
Screenshot: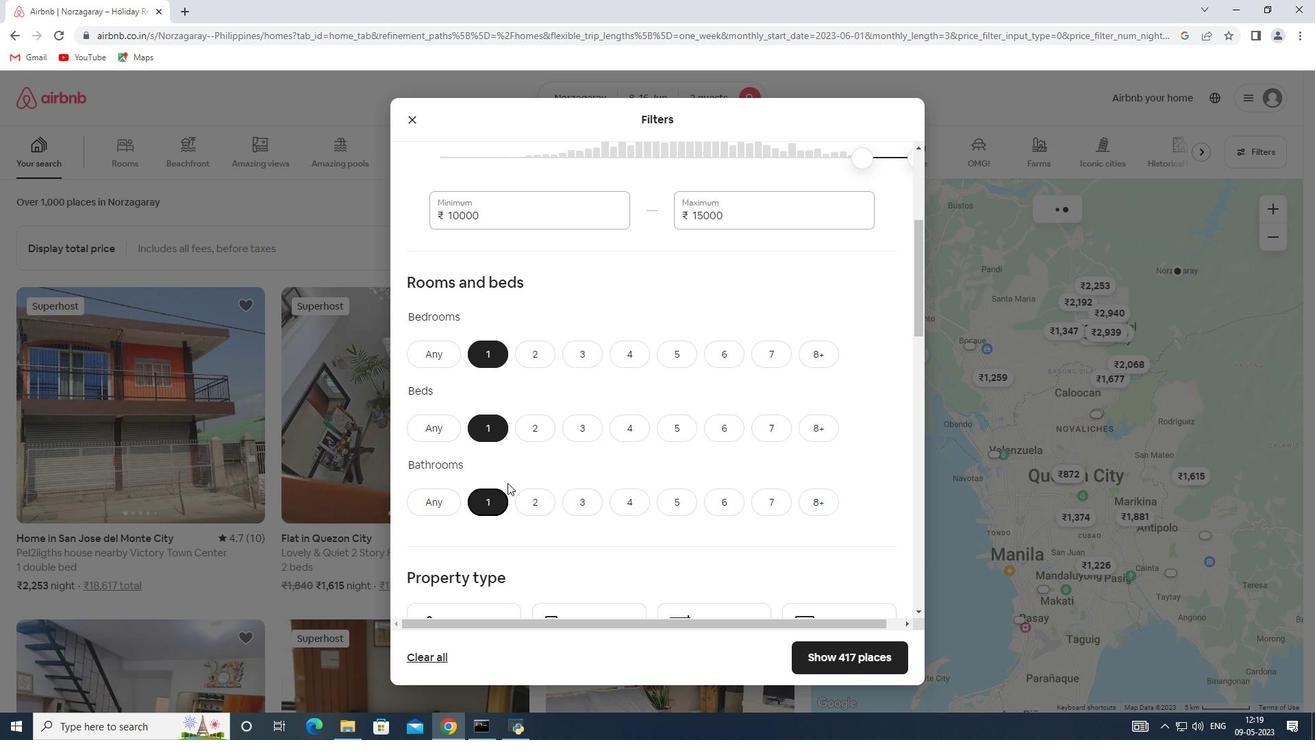 
Action: Mouse scrolled (538, 450) with delta (0, 0)
Screenshot: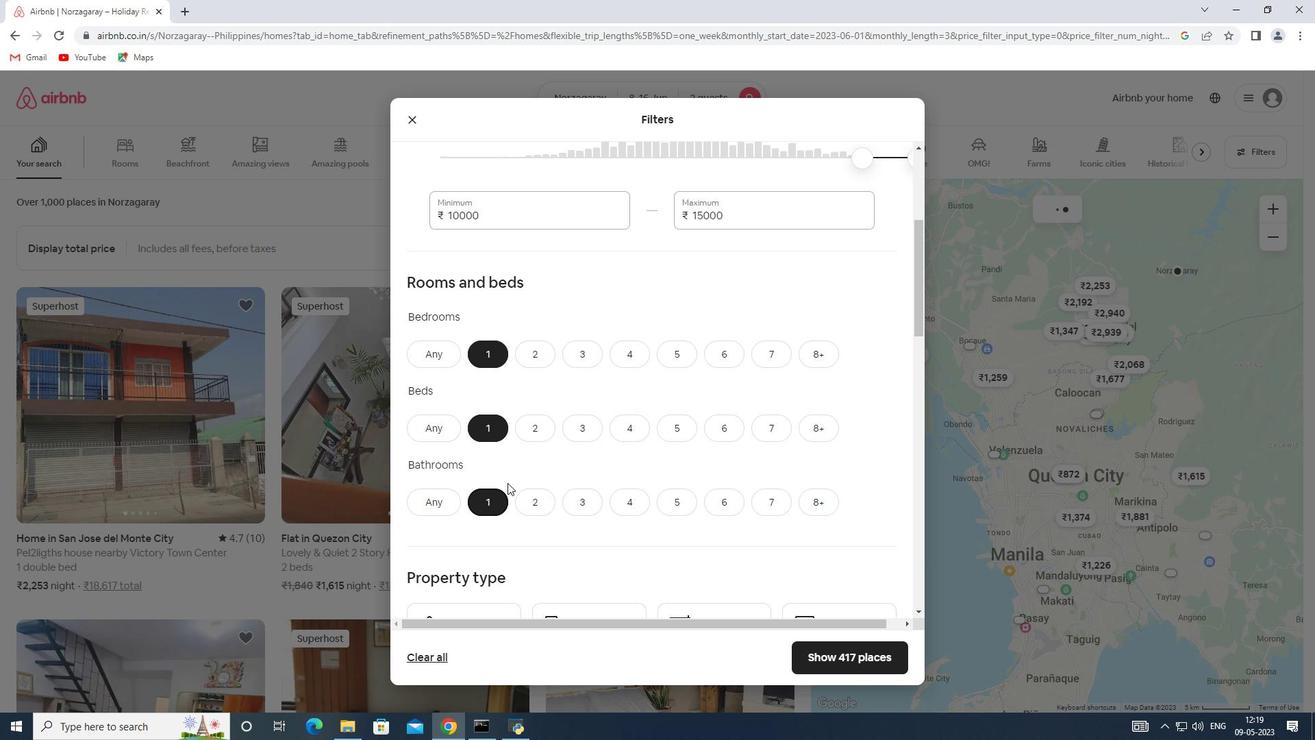 
Action: Mouse scrolled (538, 450) with delta (0, 0)
Screenshot: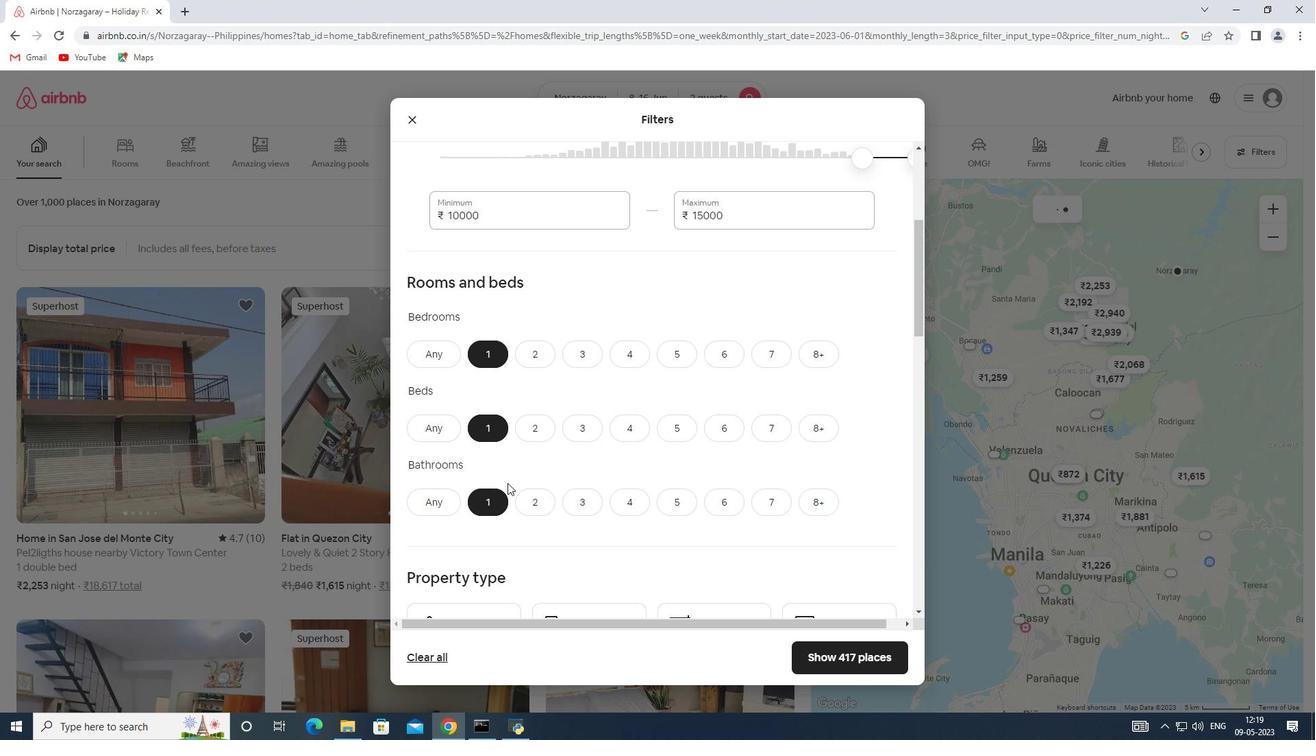
Action: Mouse scrolled (538, 450) with delta (0, 0)
Screenshot: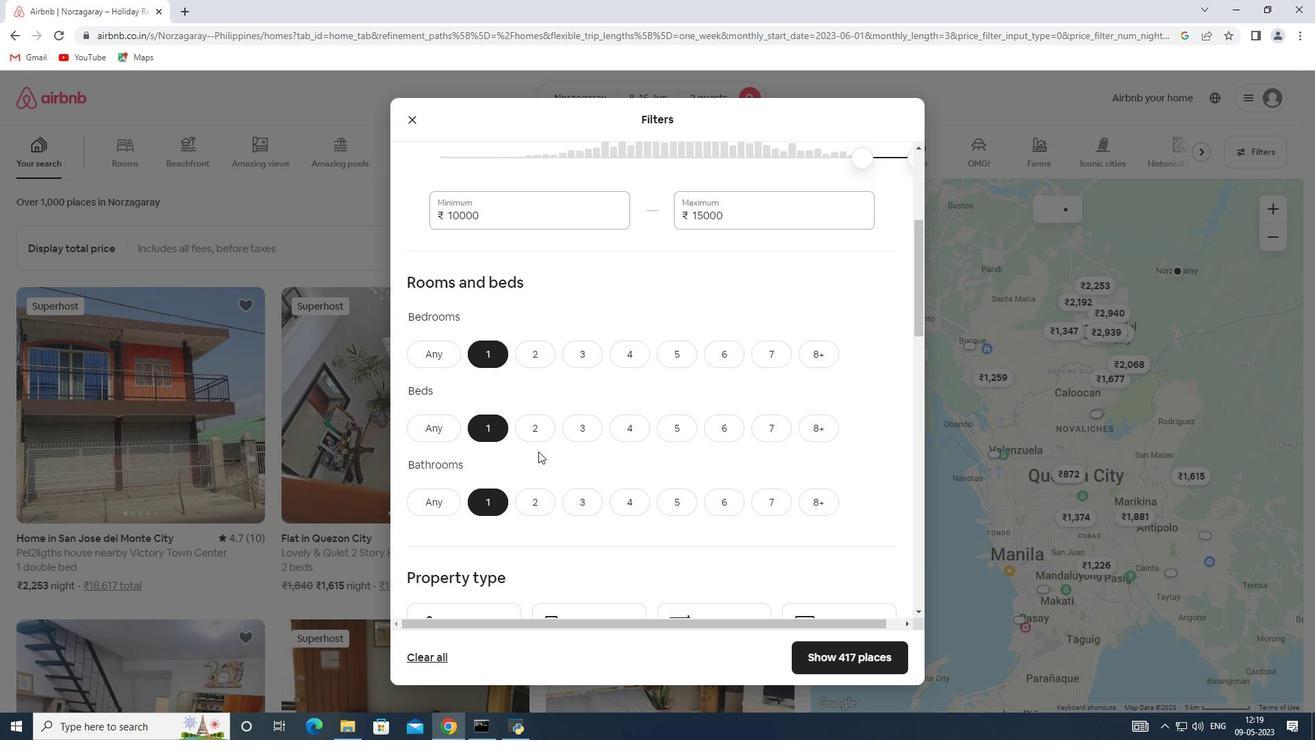 
Action: Mouse moved to (446, 434)
Screenshot: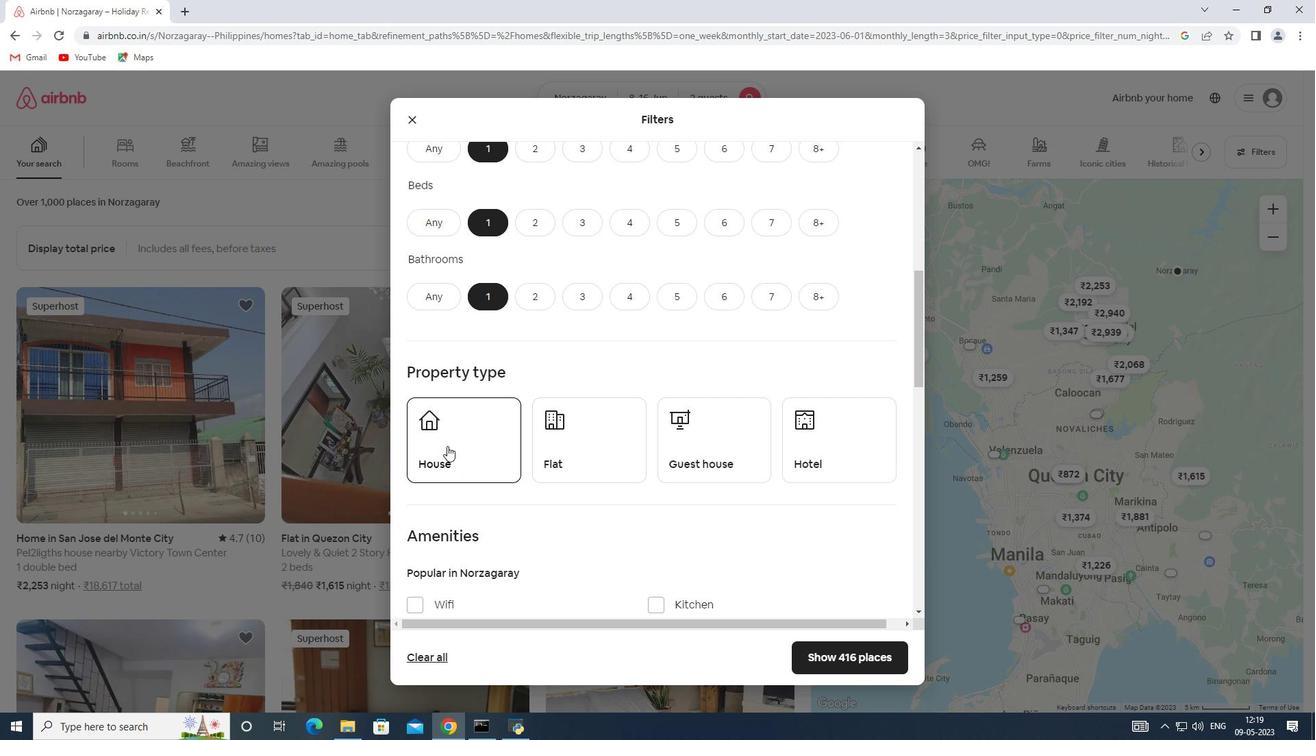 
Action: Mouse pressed left at (446, 434)
Screenshot: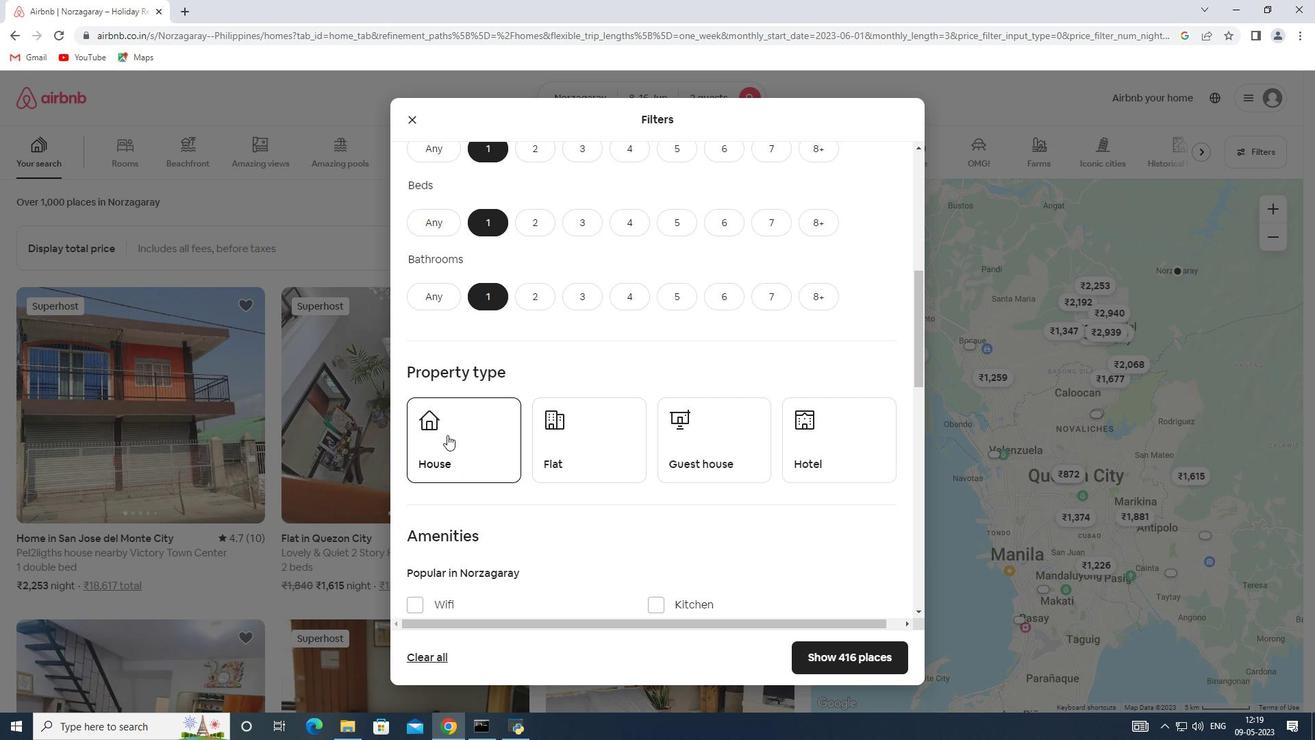 
Action: Mouse moved to (554, 450)
Screenshot: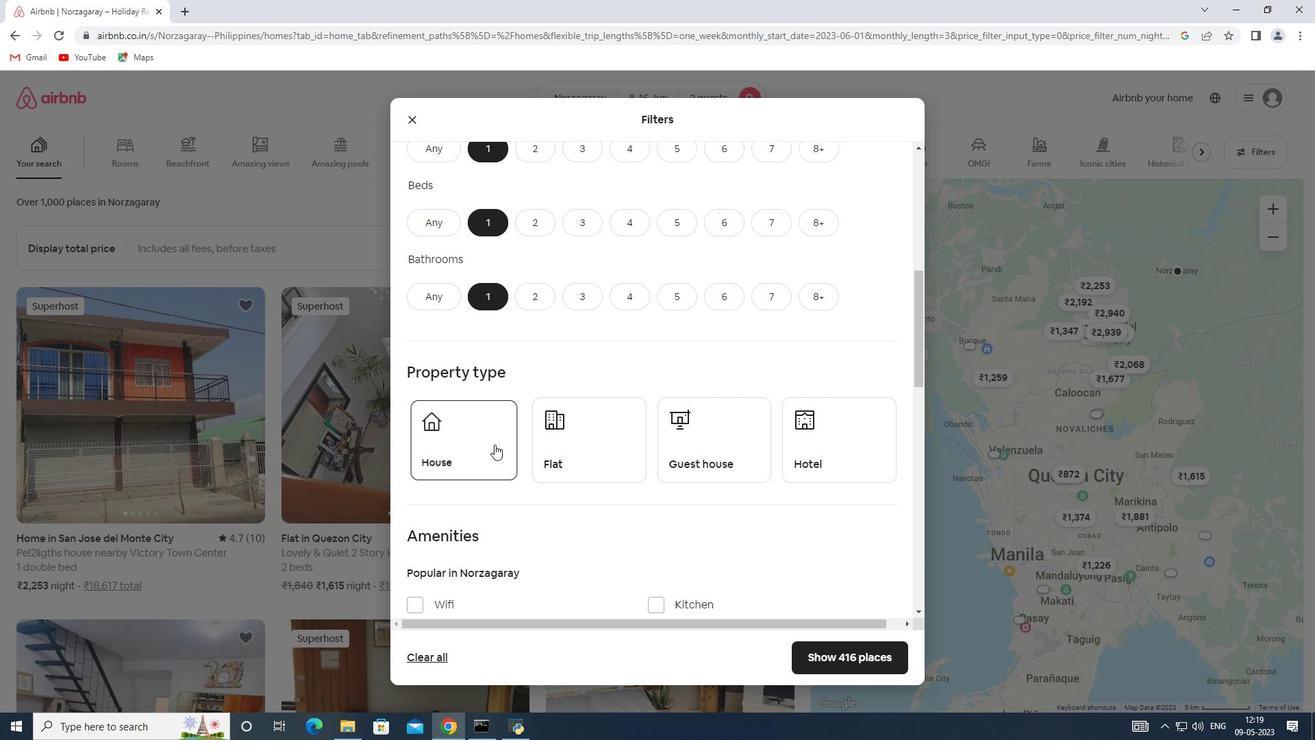 
Action: Mouse pressed left at (554, 450)
Screenshot: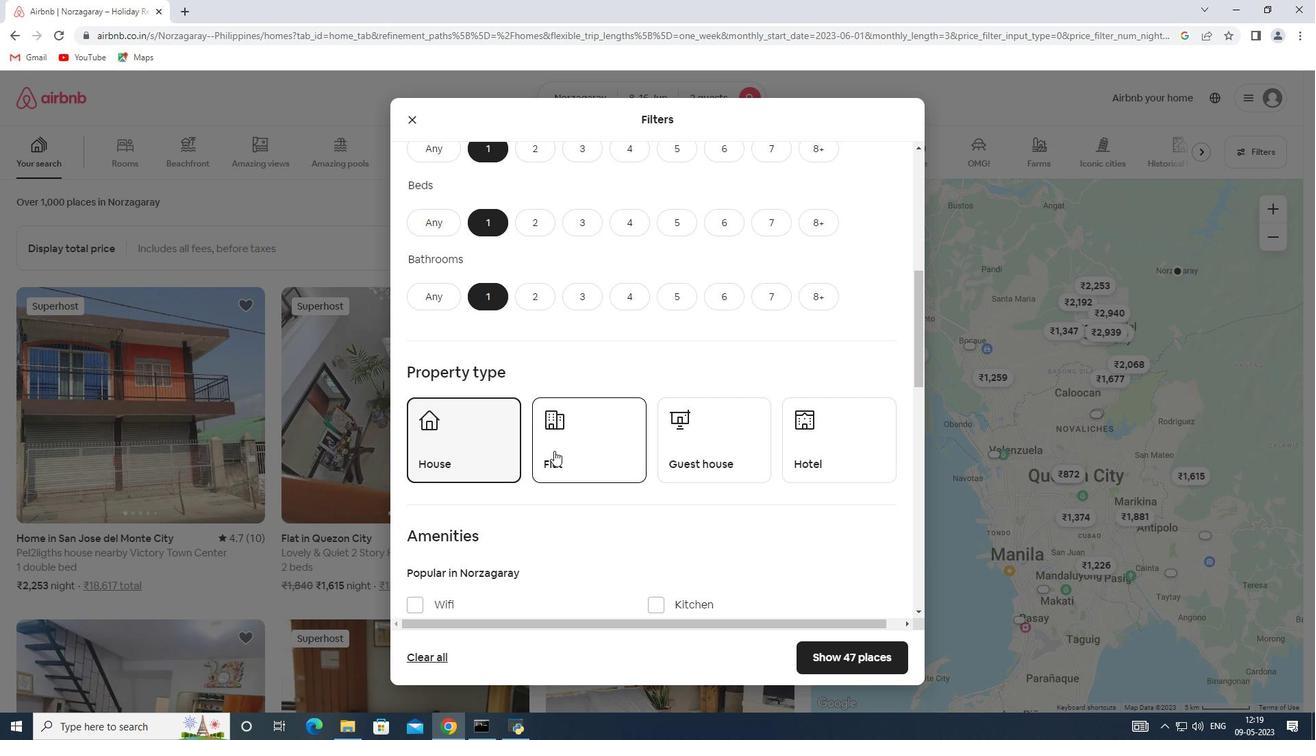 
Action: Mouse moved to (697, 465)
Screenshot: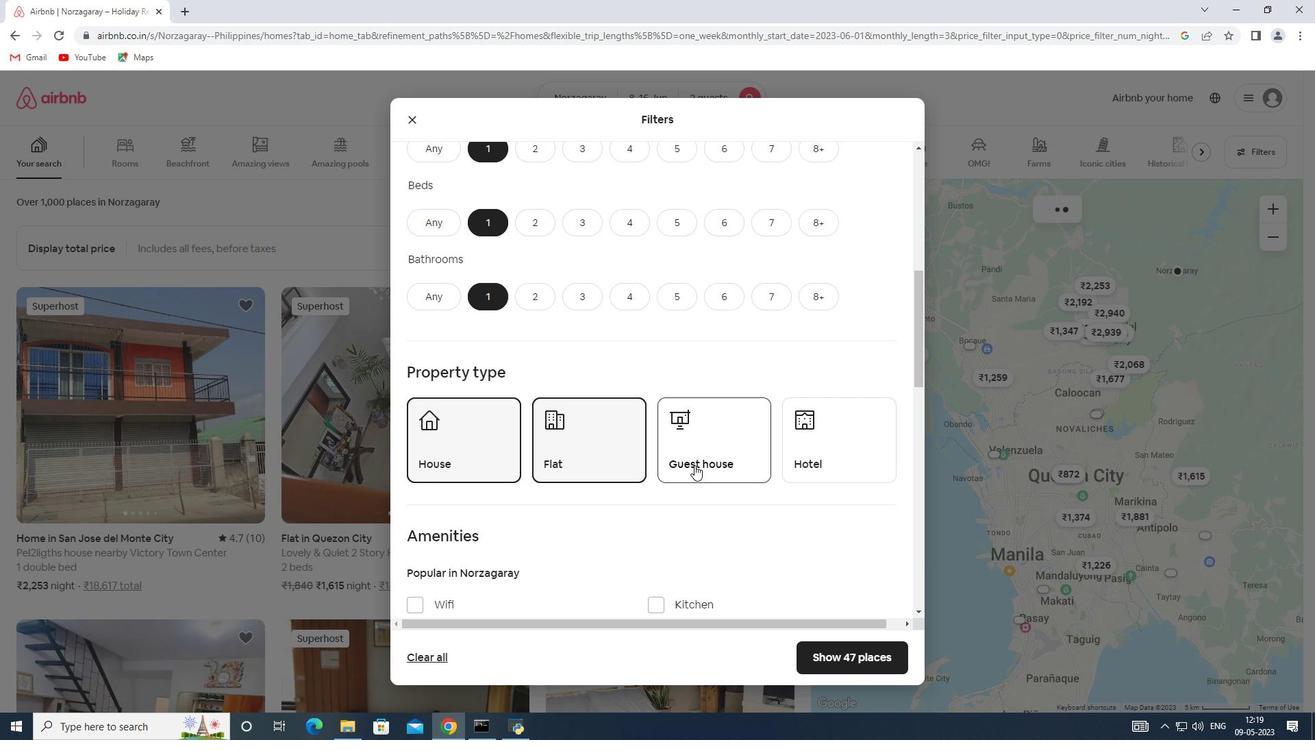 
Action: Mouse pressed left at (697, 465)
Screenshot: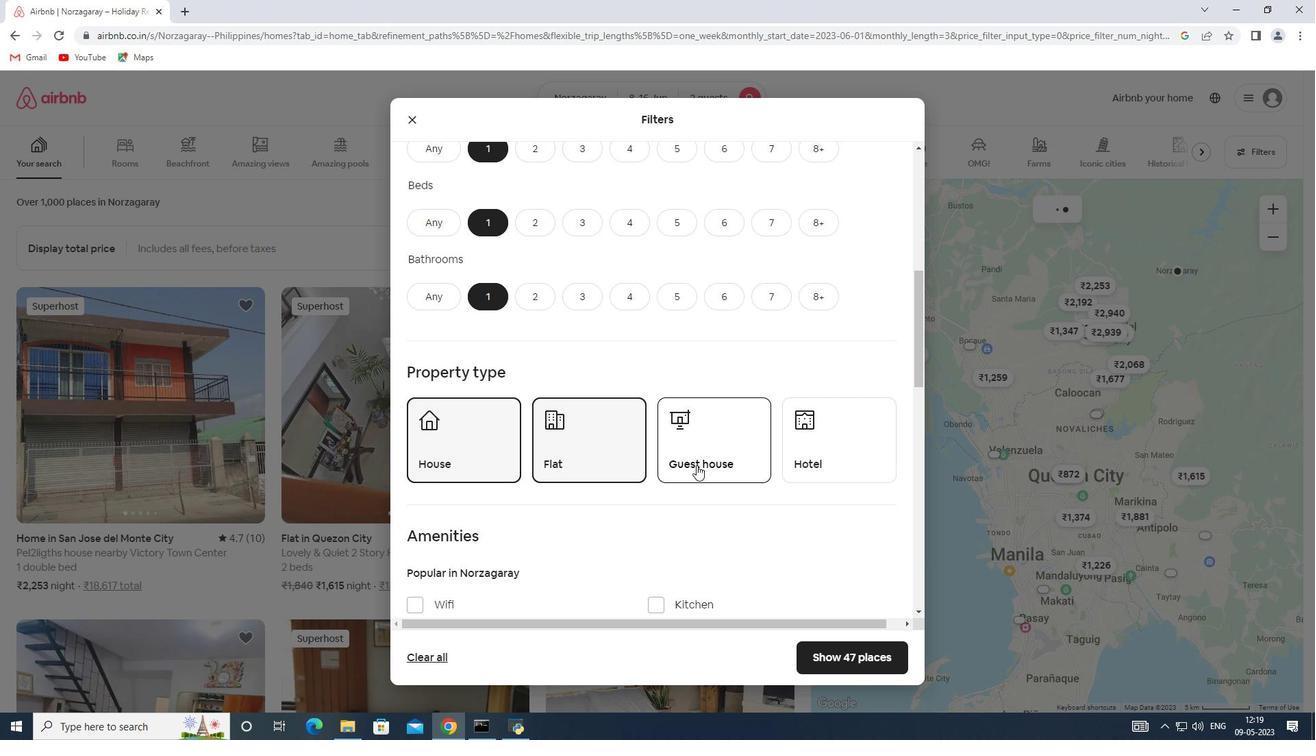 
Action: Mouse moved to (789, 463)
Screenshot: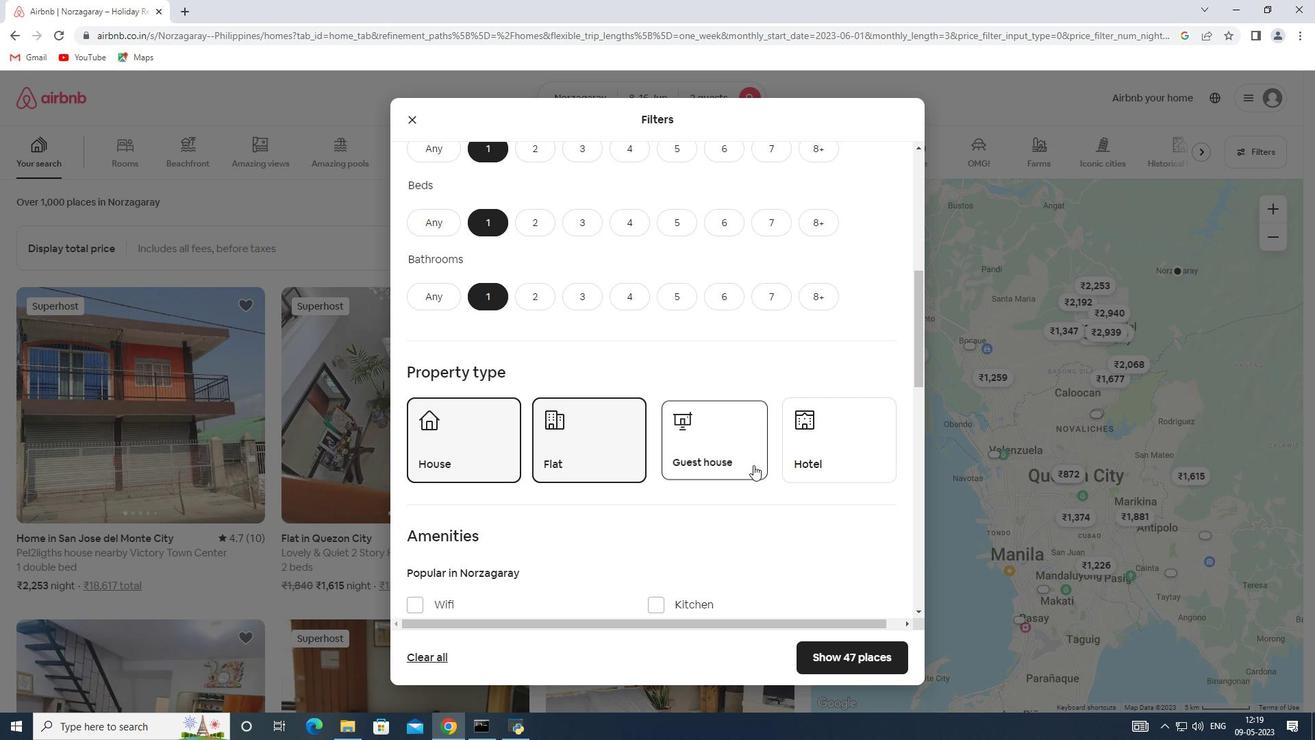 
Action: Mouse pressed left at (789, 463)
Screenshot: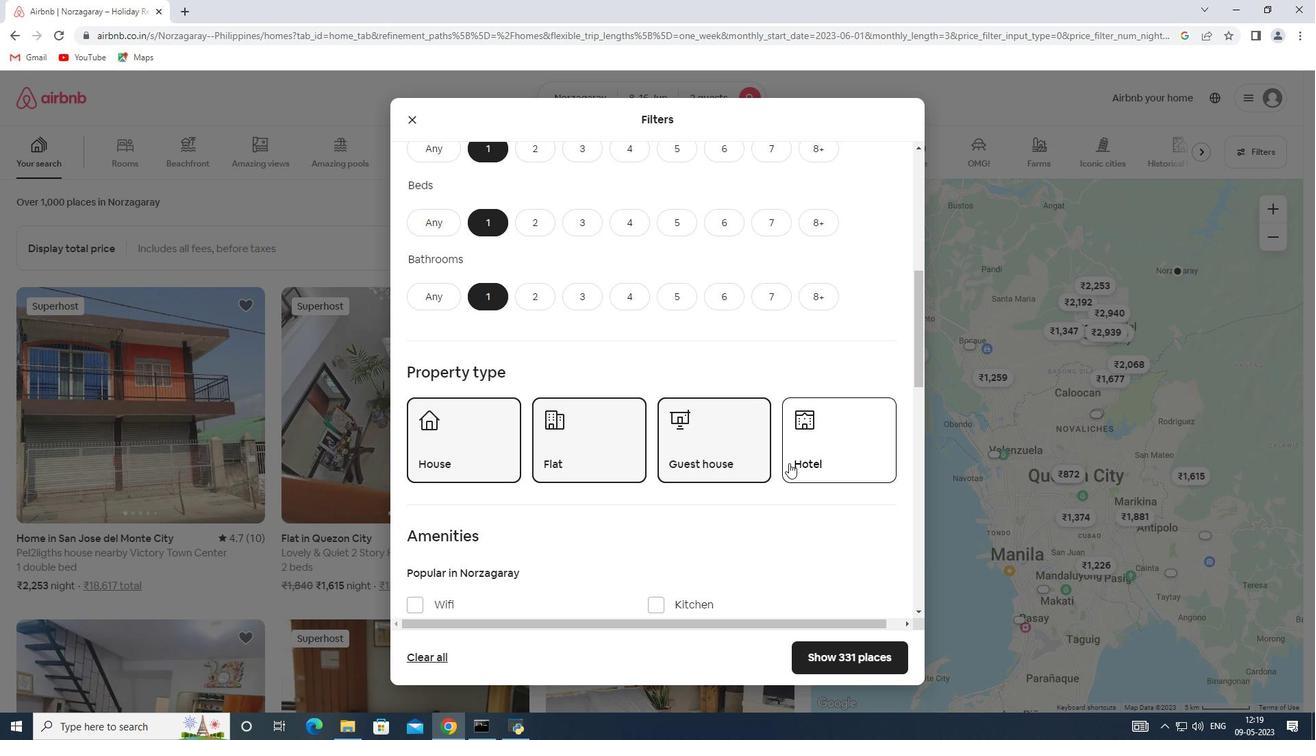 
Action: Mouse moved to (677, 464)
Screenshot: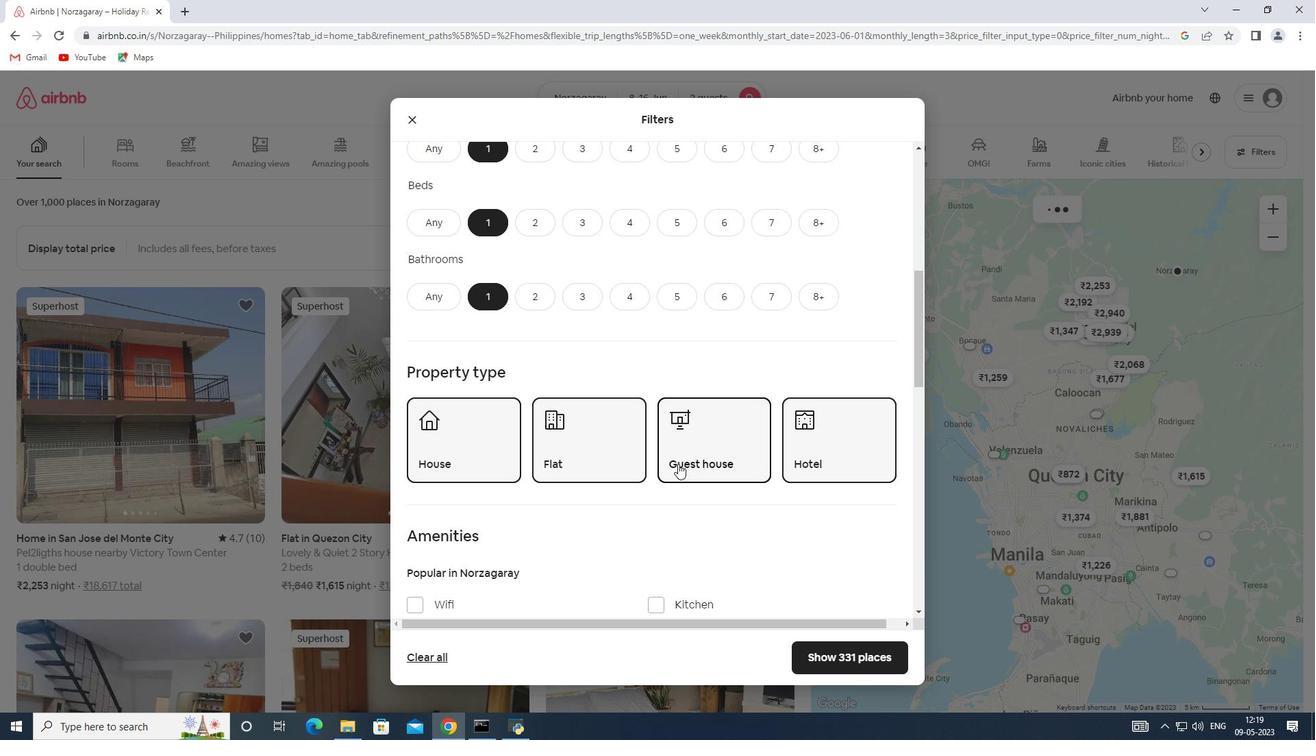 
Action: Mouse scrolled (677, 463) with delta (0, 0)
Screenshot: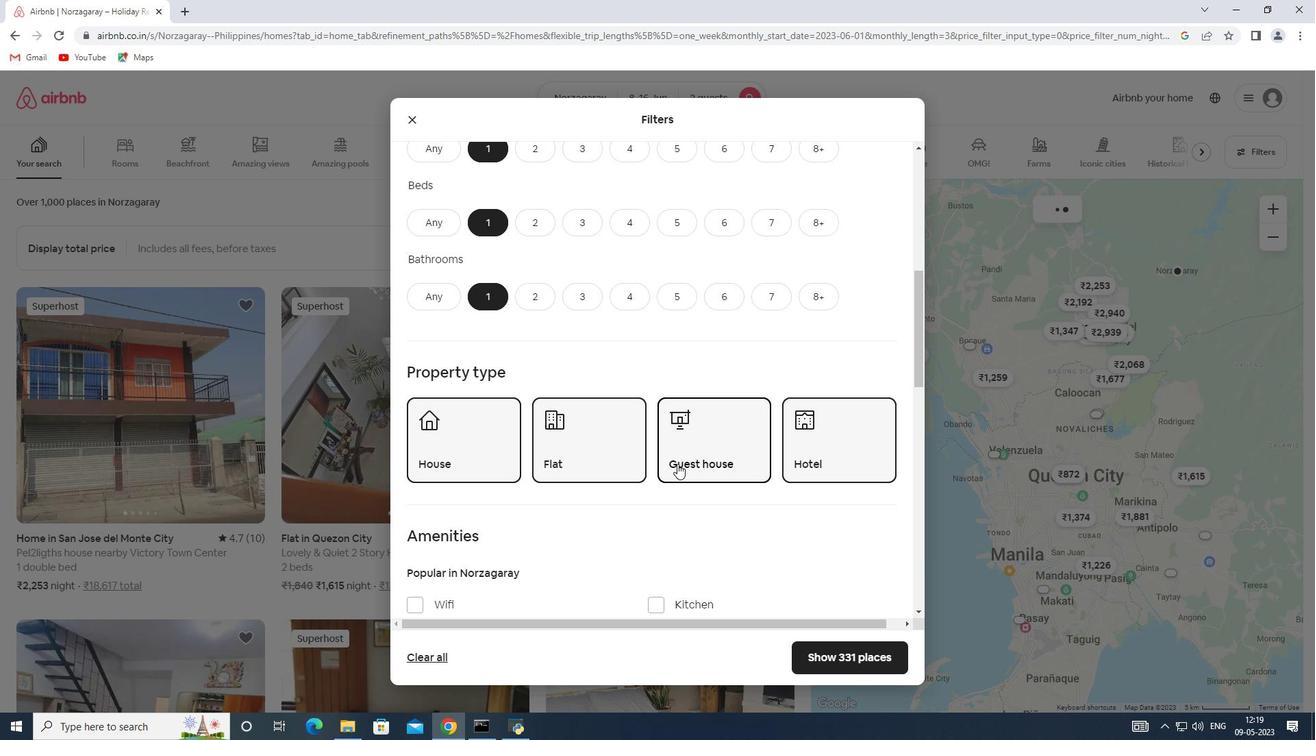 
Action: Mouse scrolled (677, 463) with delta (0, 0)
Screenshot: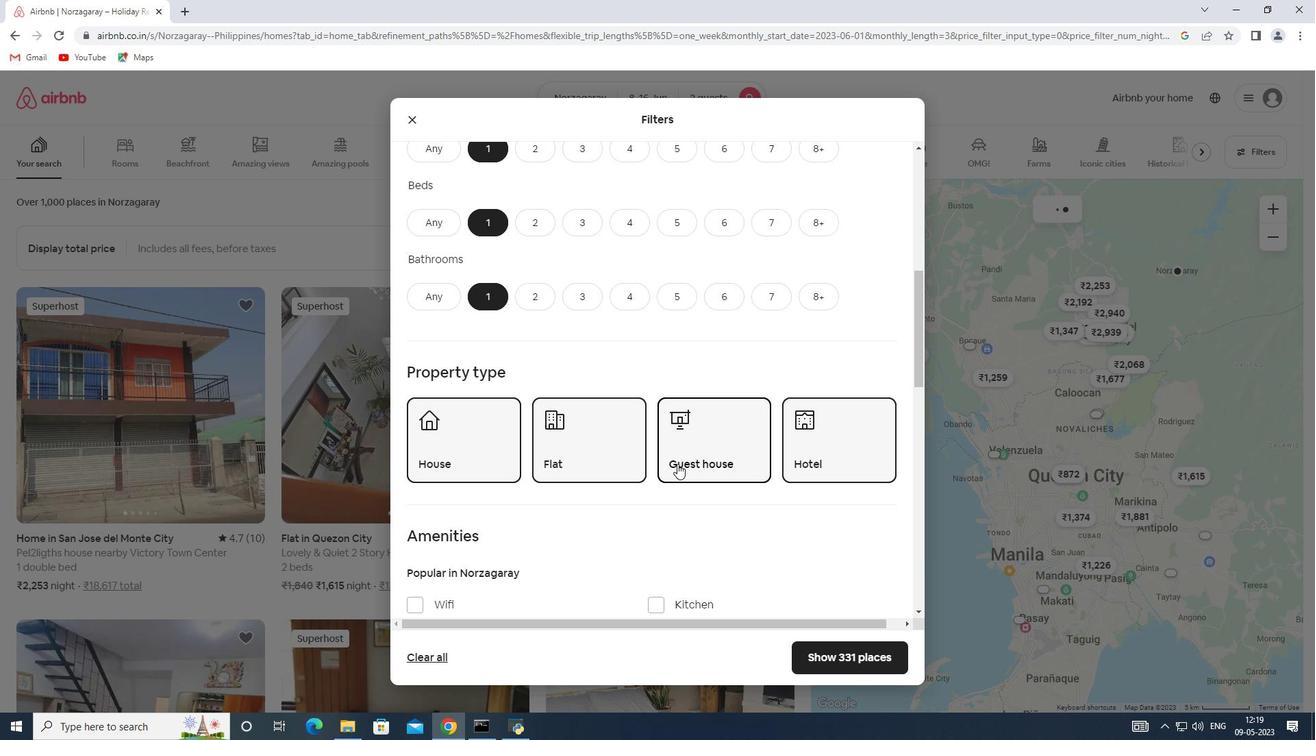 
Action: Mouse moved to (677, 461)
Screenshot: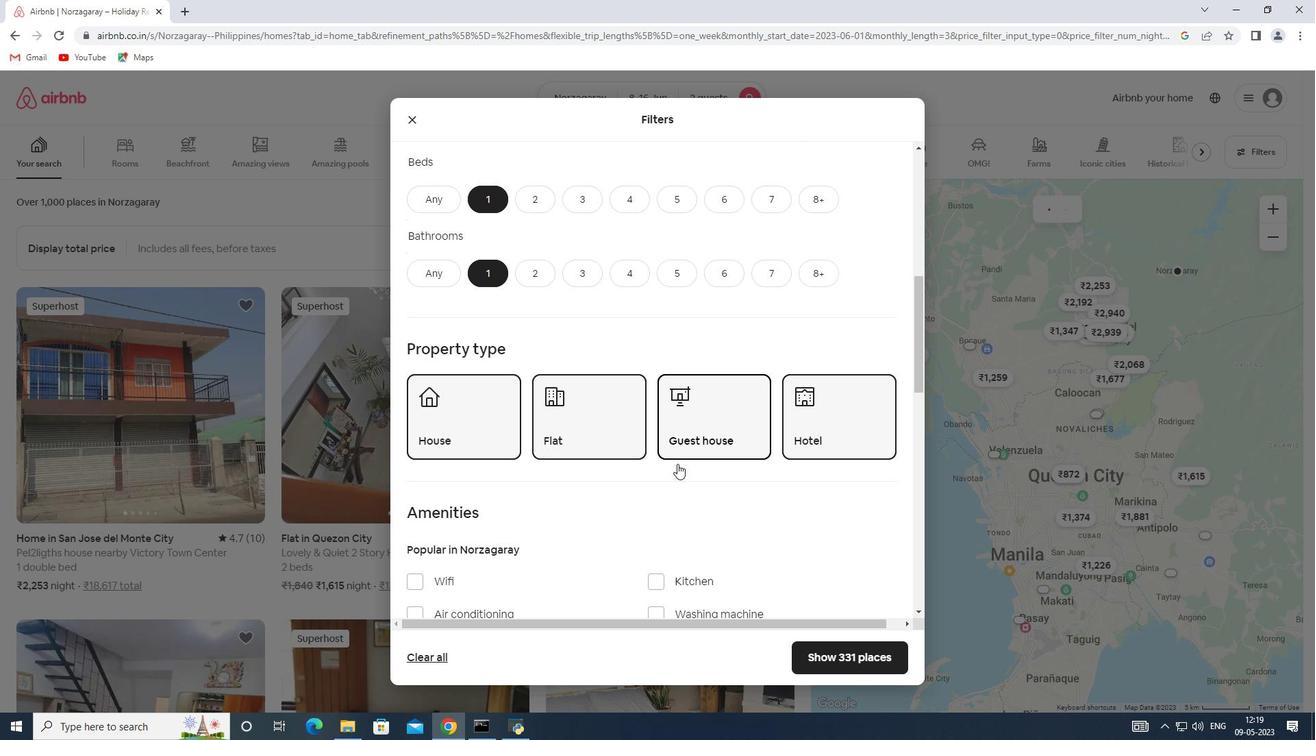 
Action: Mouse scrolled (677, 460) with delta (0, 0)
Screenshot: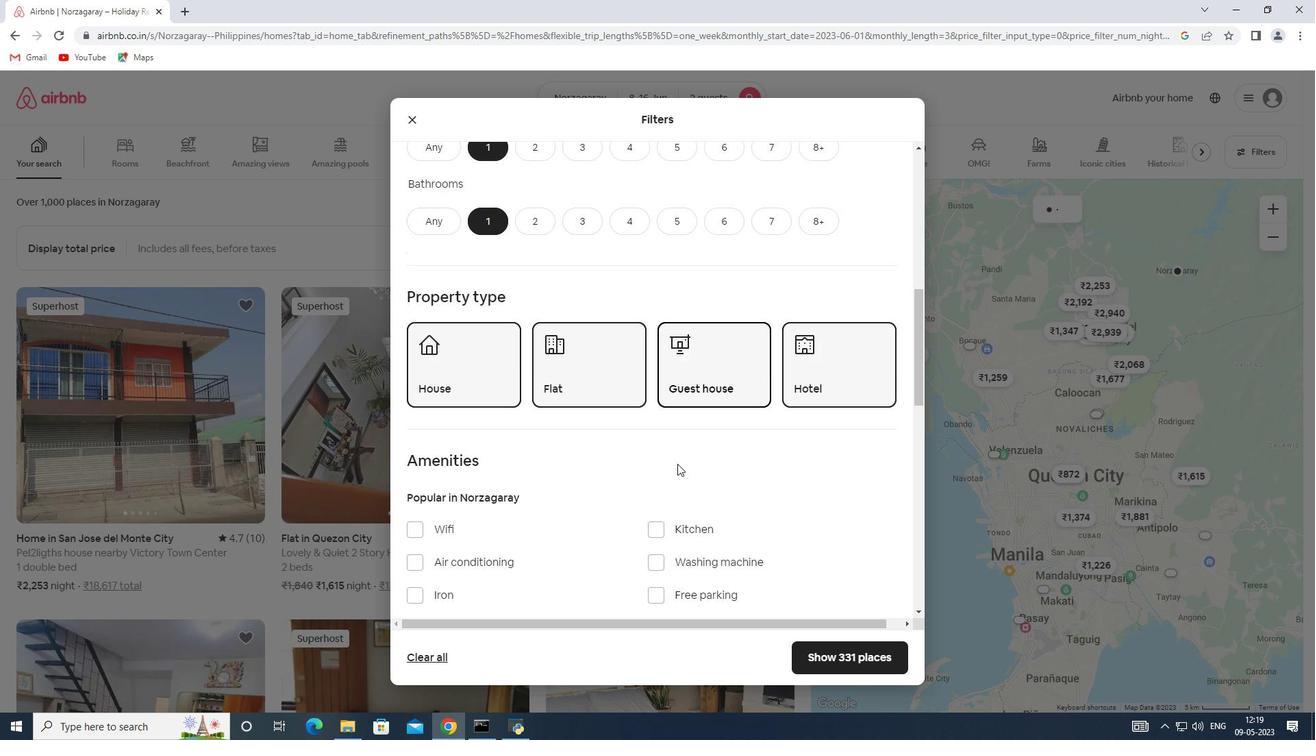
Action: Mouse scrolled (677, 460) with delta (0, 0)
Screenshot: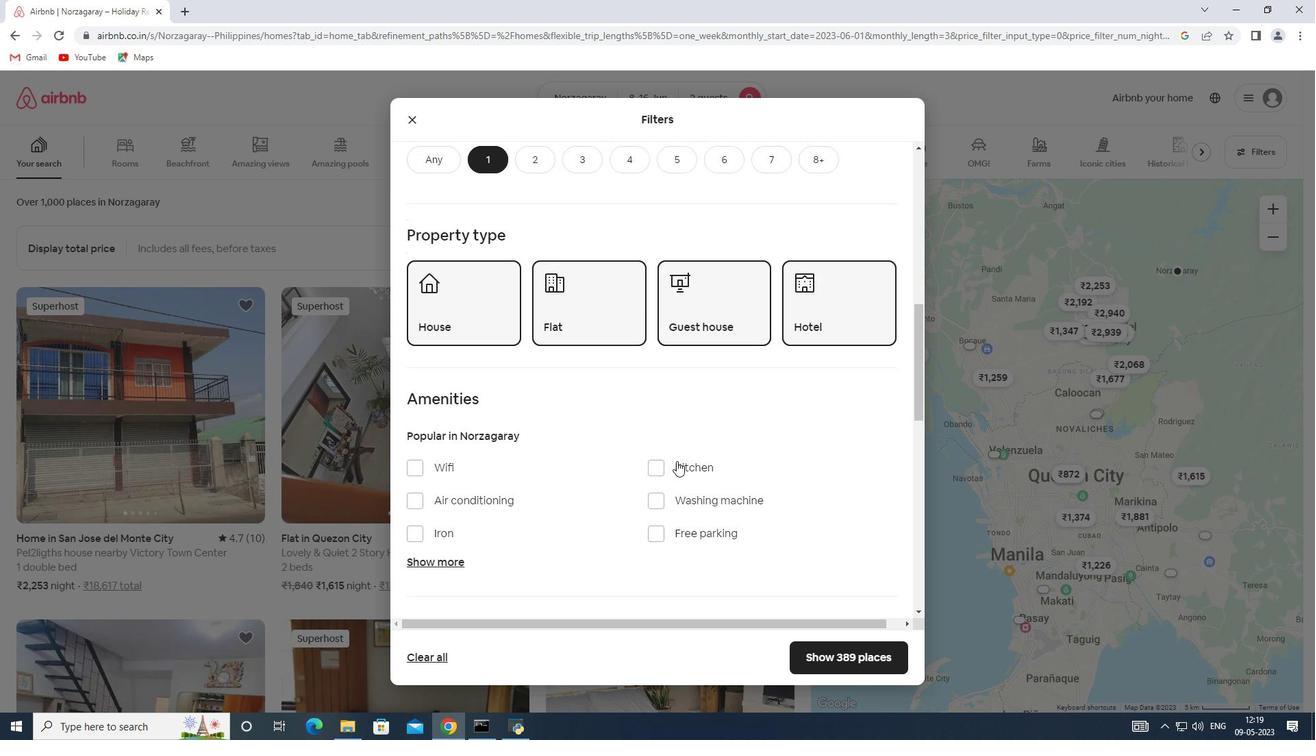 
Action: Mouse scrolled (677, 460) with delta (0, 0)
Screenshot: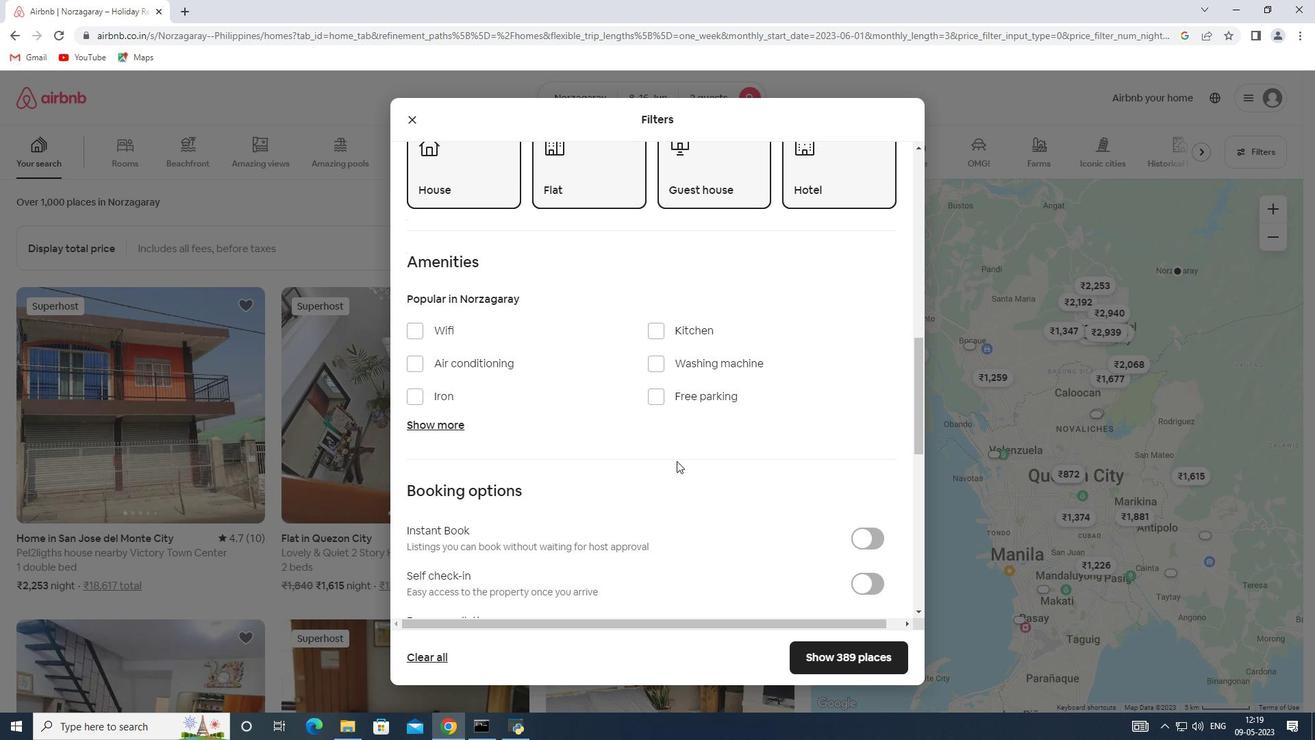 
Action: Mouse scrolled (677, 460) with delta (0, 0)
Screenshot: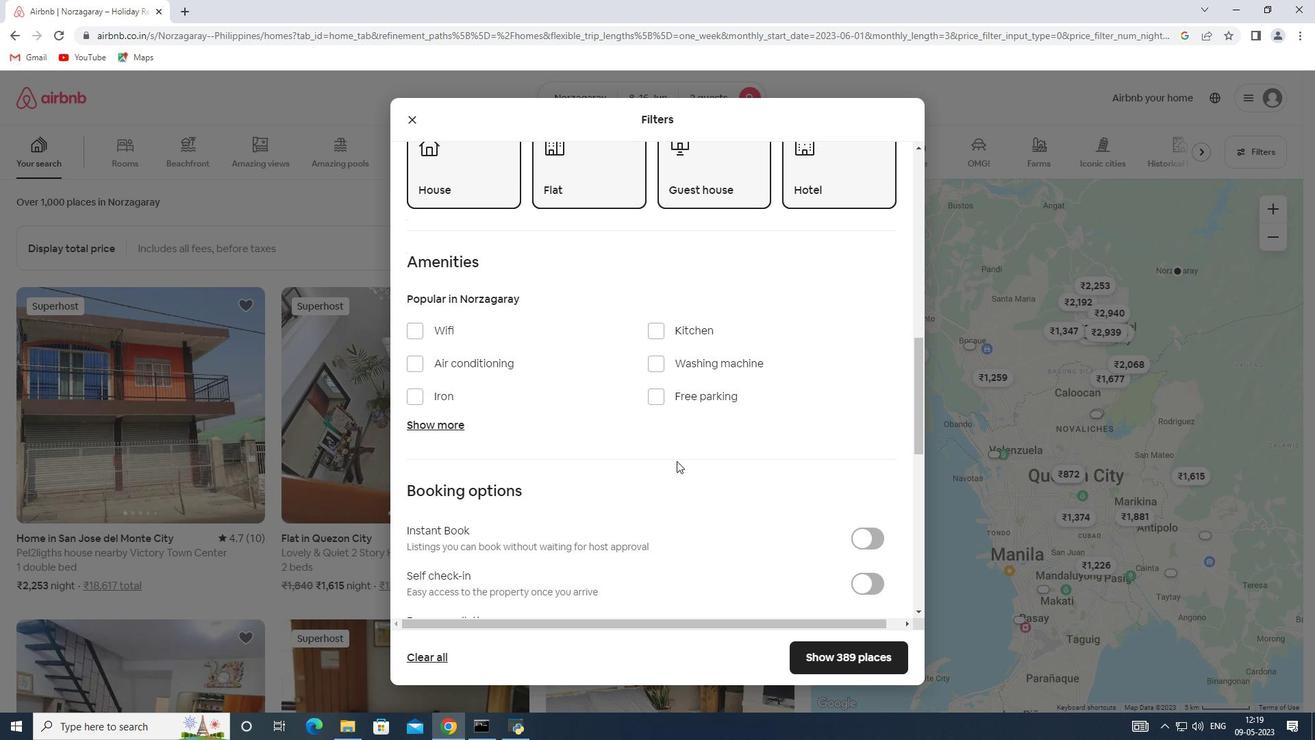 
Action: Mouse scrolled (677, 460) with delta (0, 0)
Screenshot: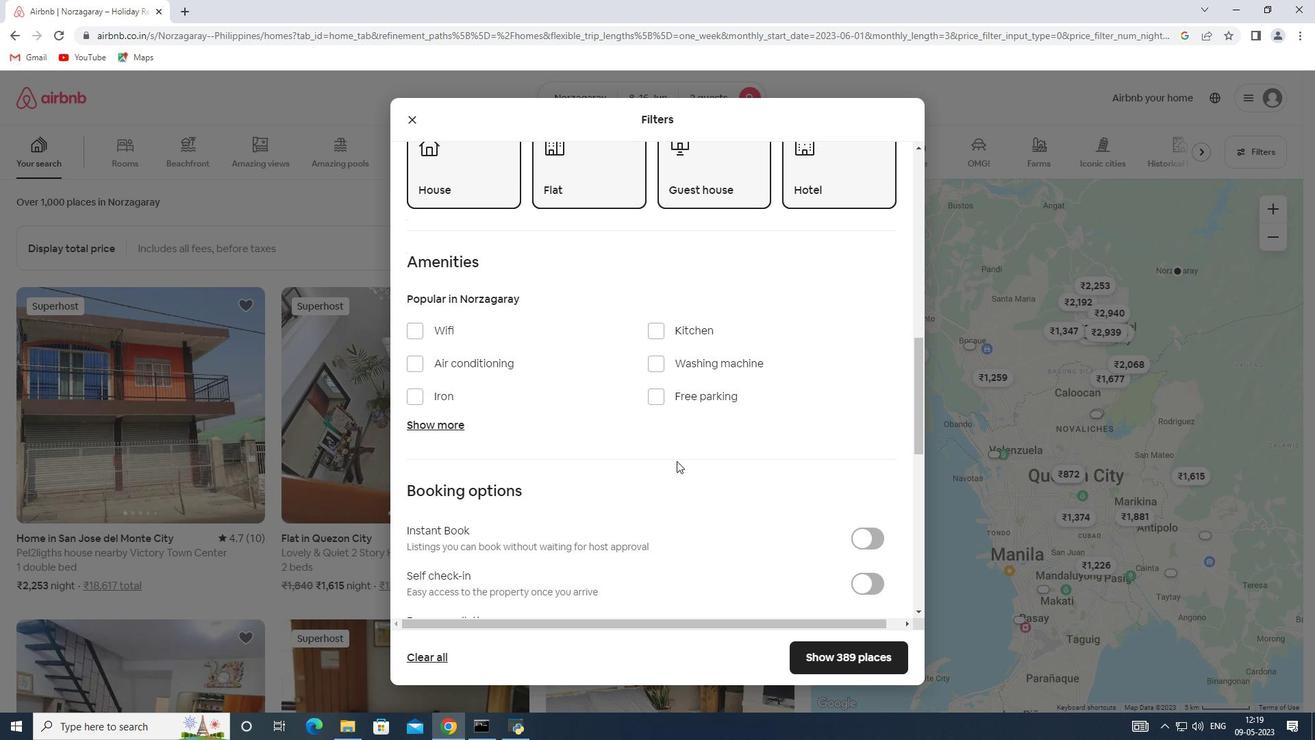 
Action: Mouse moved to (868, 377)
Screenshot: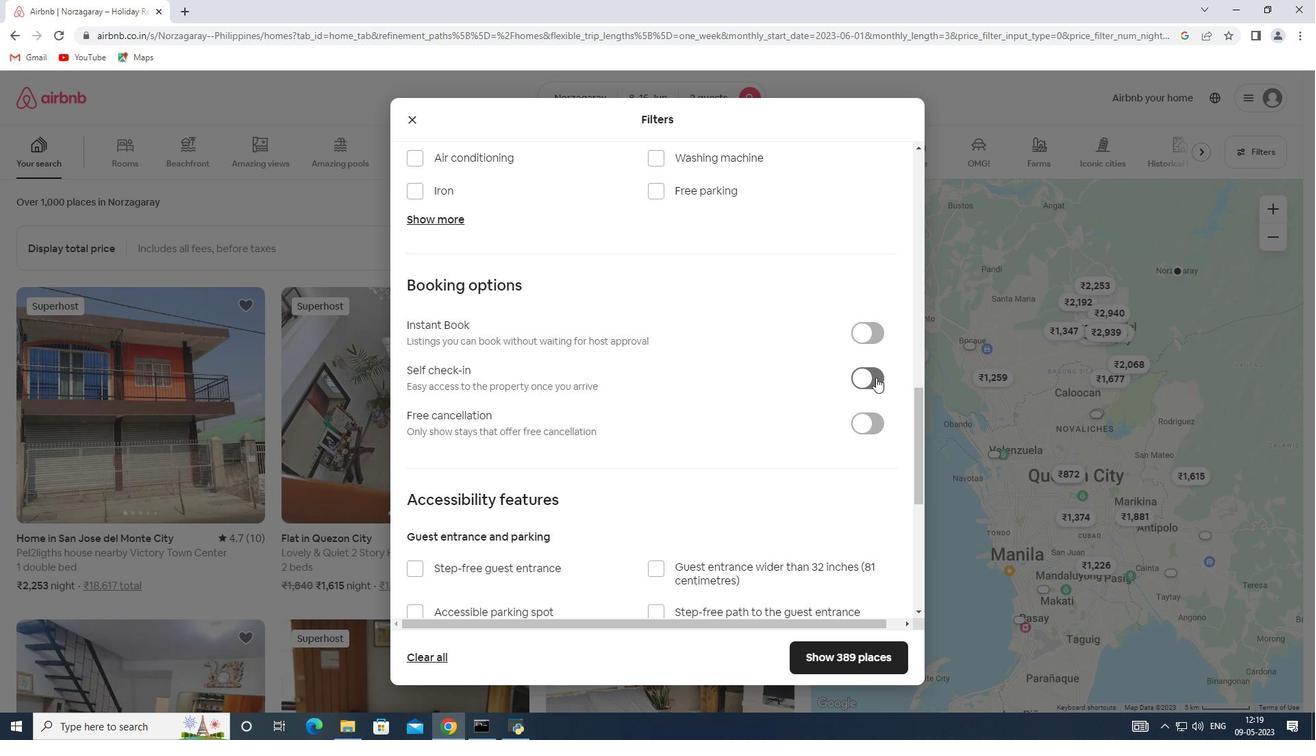 
Action: Mouse pressed left at (868, 377)
Screenshot: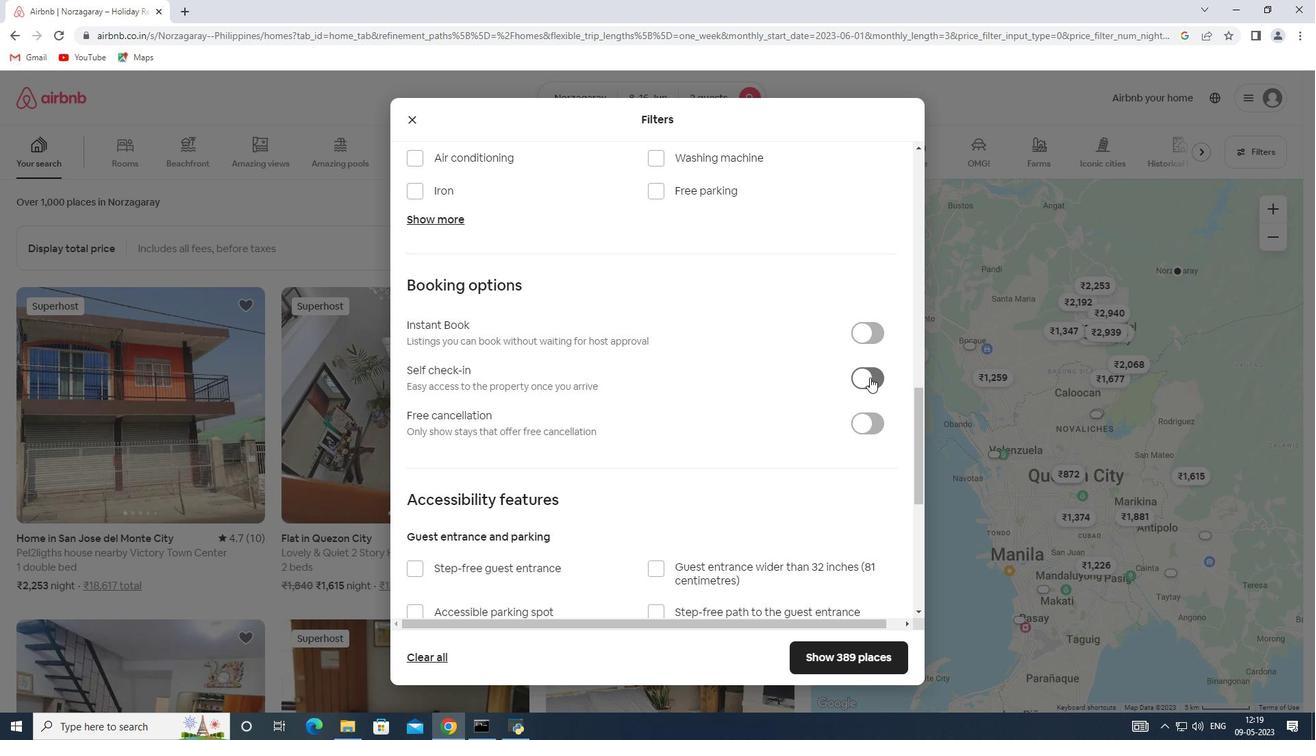 
Action: Mouse moved to (529, 440)
Screenshot: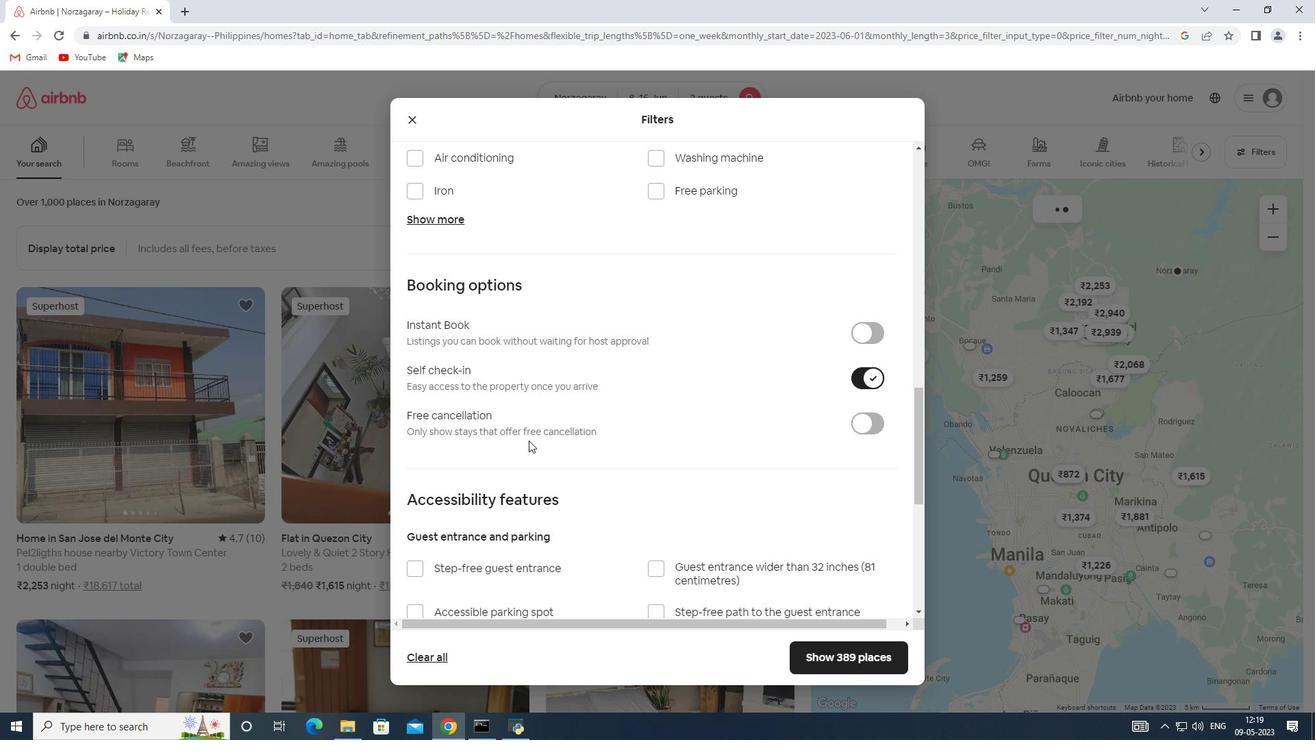 
Action: Mouse scrolled (529, 439) with delta (0, 0)
Screenshot: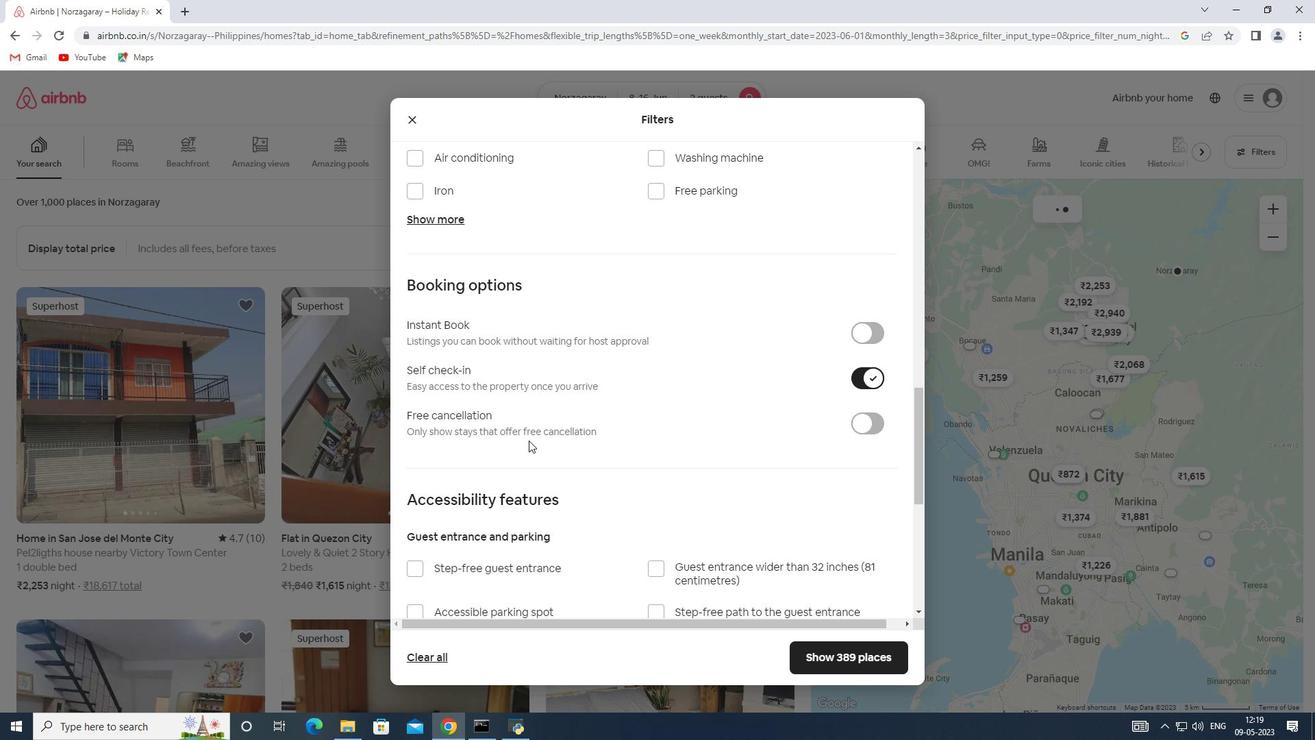 
Action: Mouse scrolled (529, 439) with delta (0, 0)
Screenshot: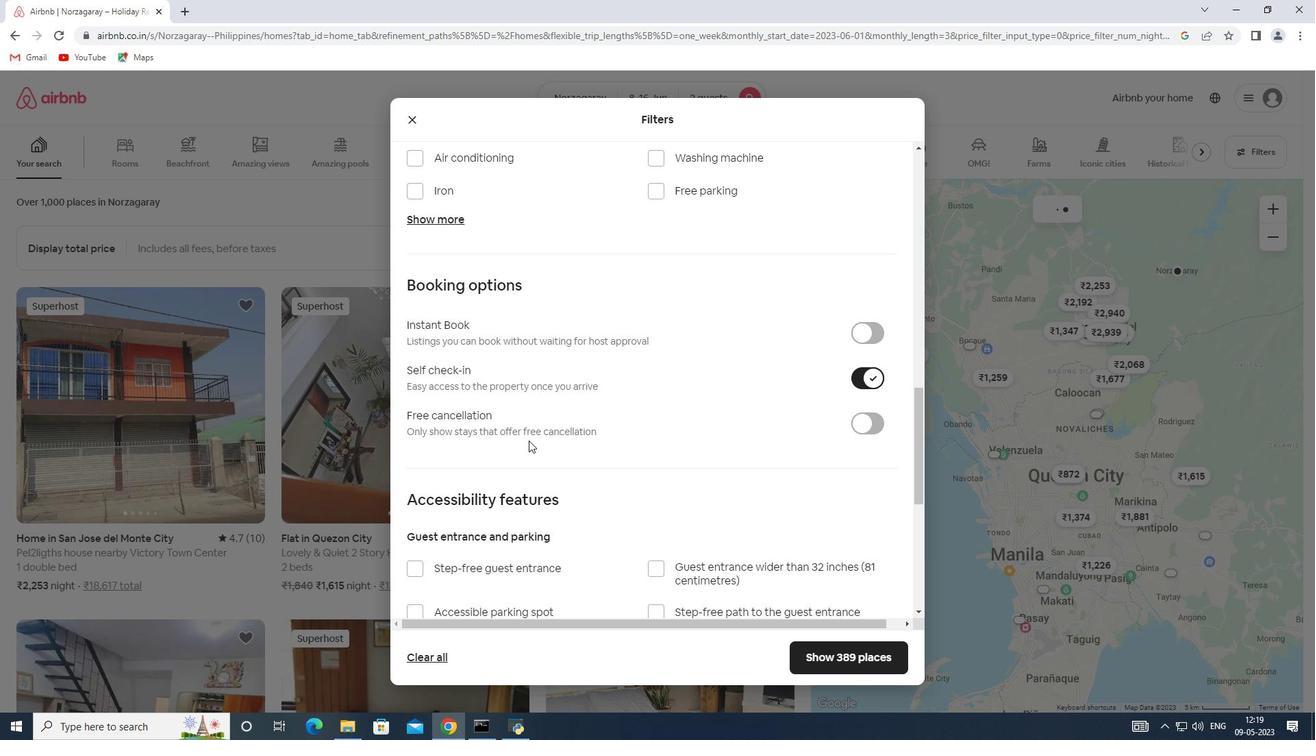 
Action: Mouse scrolled (529, 439) with delta (0, 0)
Screenshot: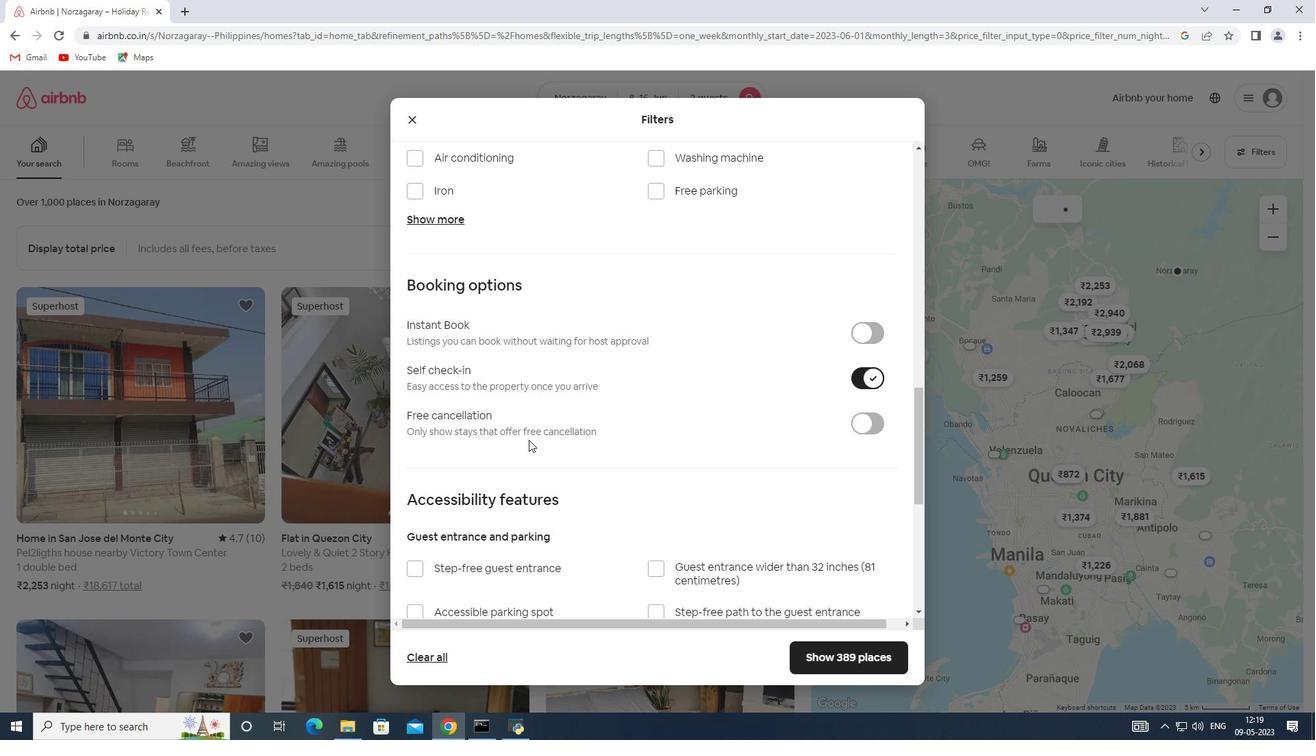 
Action: Mouse moved to (441, 567)
Screenshot: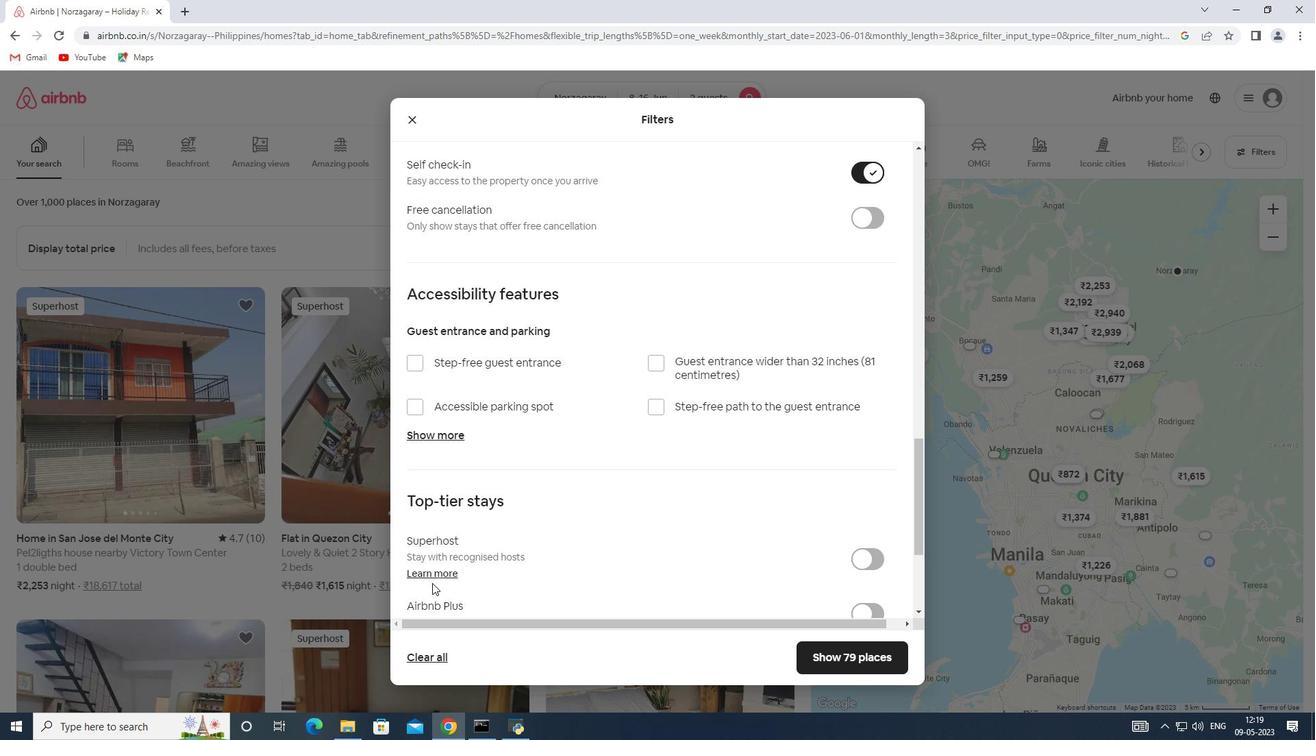 
Action: Mouse scrolled (441, 566) with delta (0, 0)
Screenshot: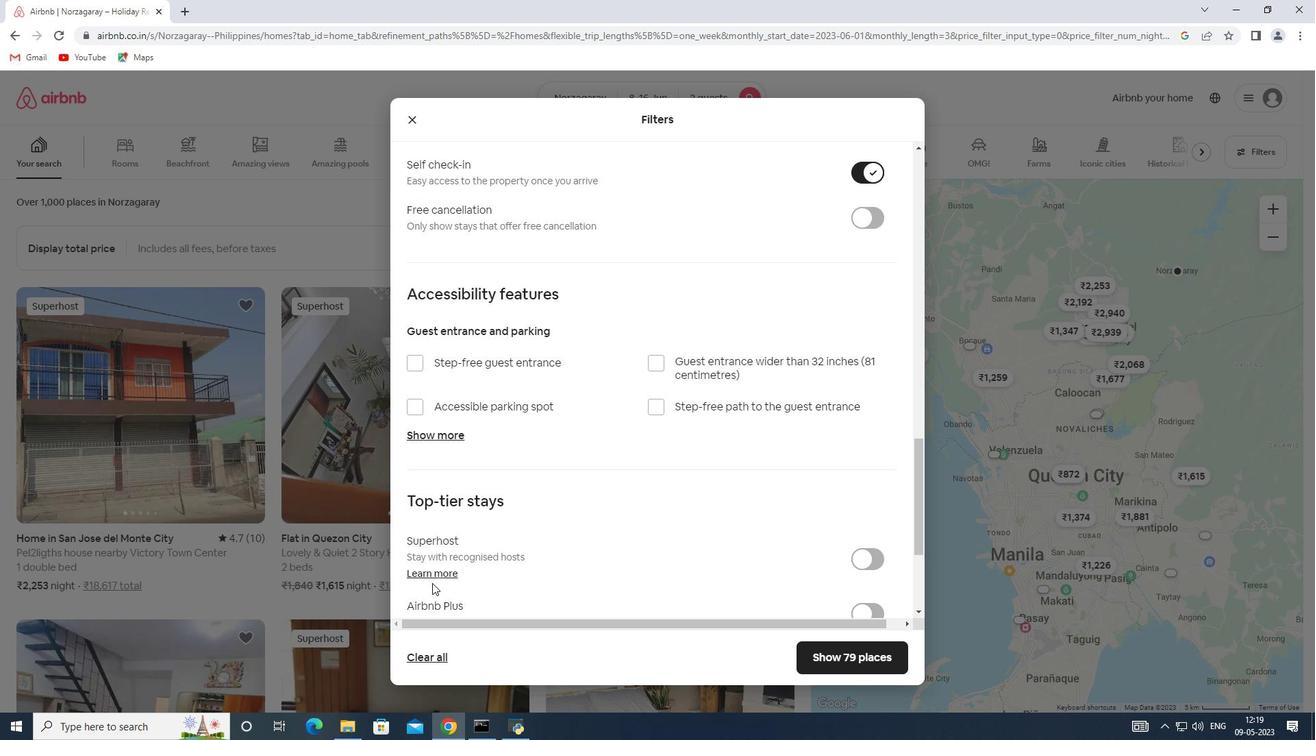 
Action: Mouse scrolled (441, 566) with delta (0, 0)
Screenshot: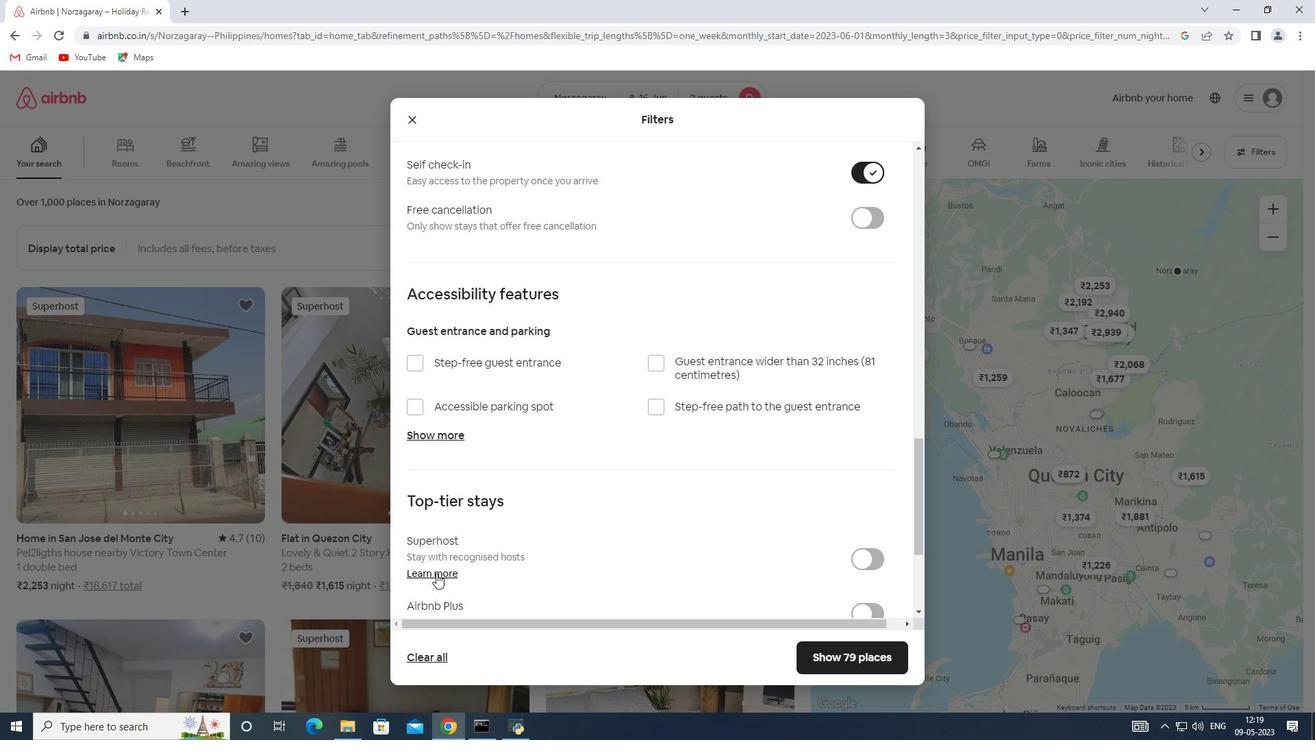 
Action: Mouse scrolled (441, 566) with delta (0, 0)
Screenshot: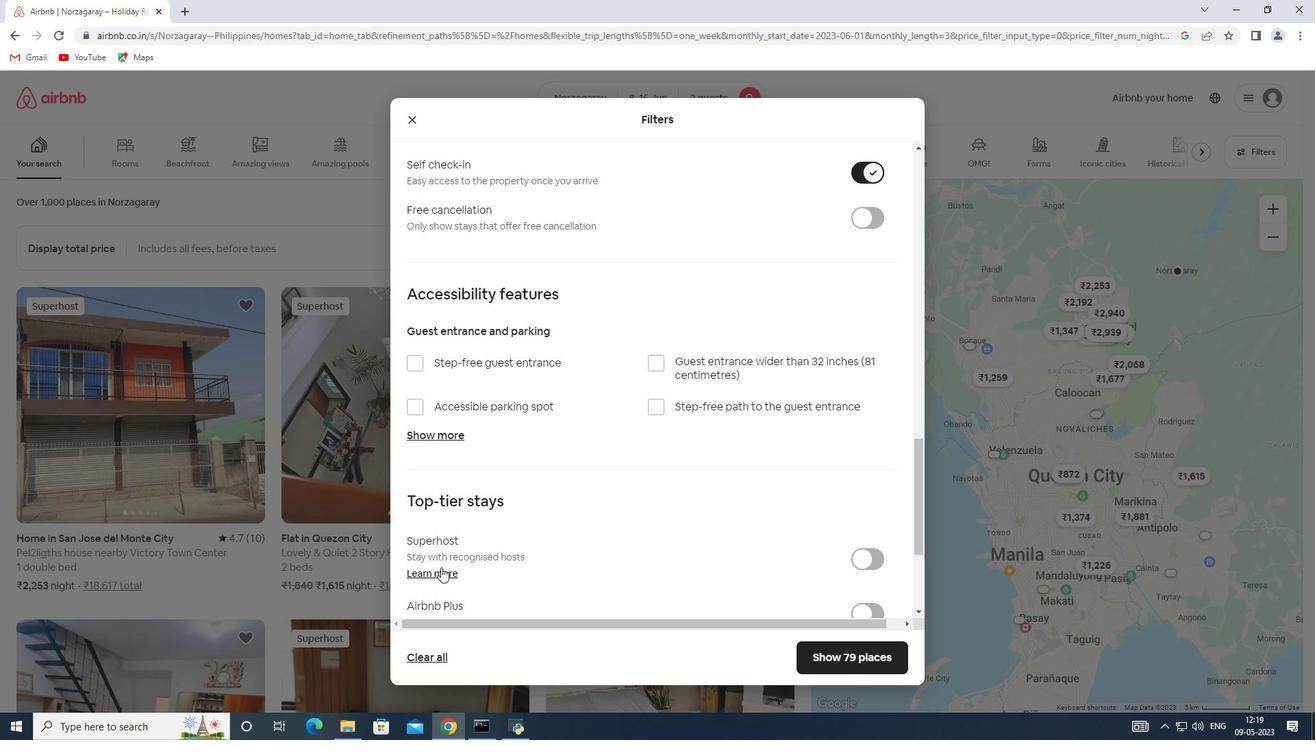 
Action: Mouse moved to (431, 526)
Screenshot: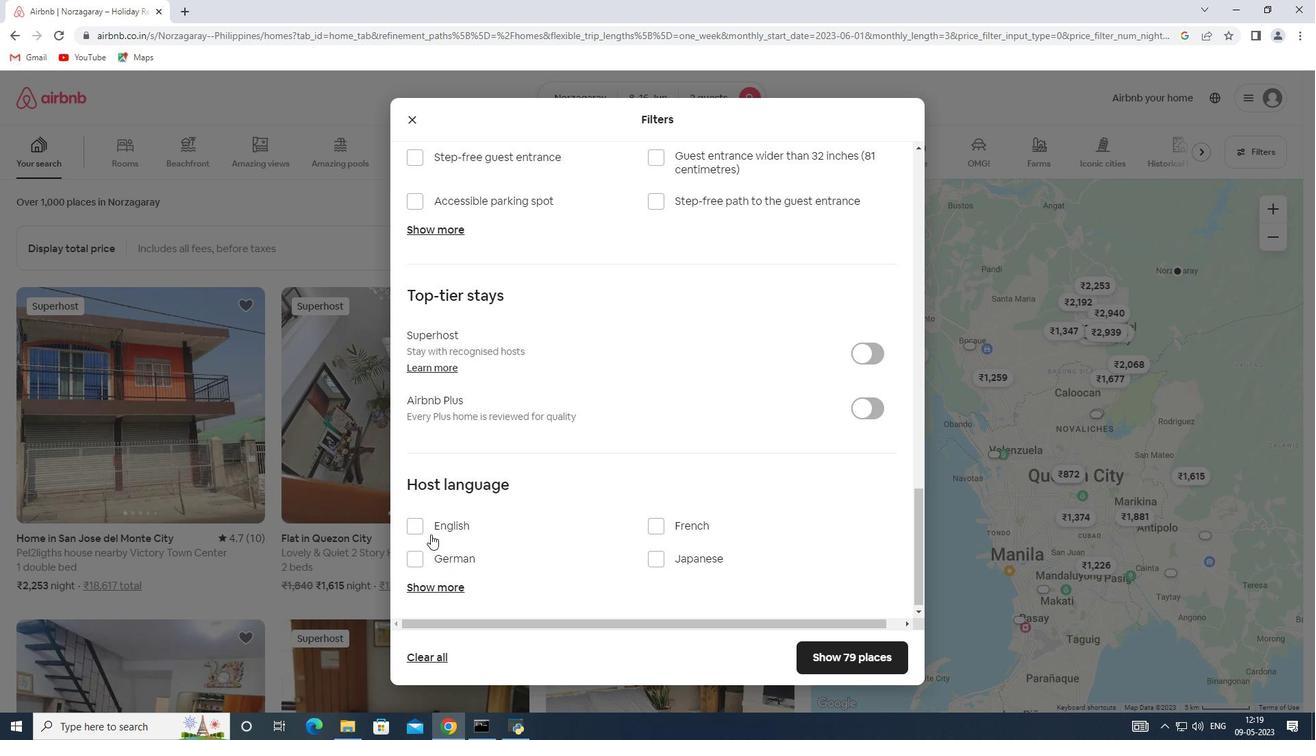
Action: Mouse pressed left at (431, 526)
Screenshot: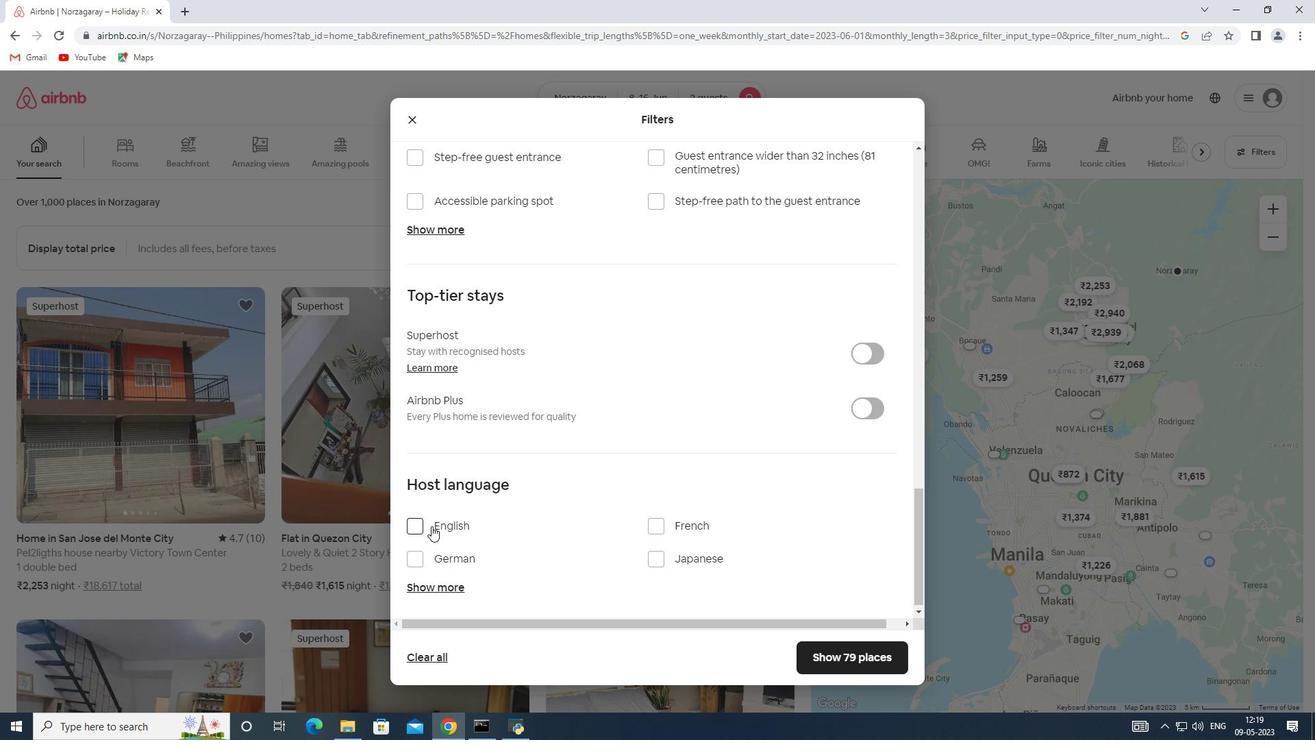 
Action: Mouse moved to (834, 655)
Screenshot: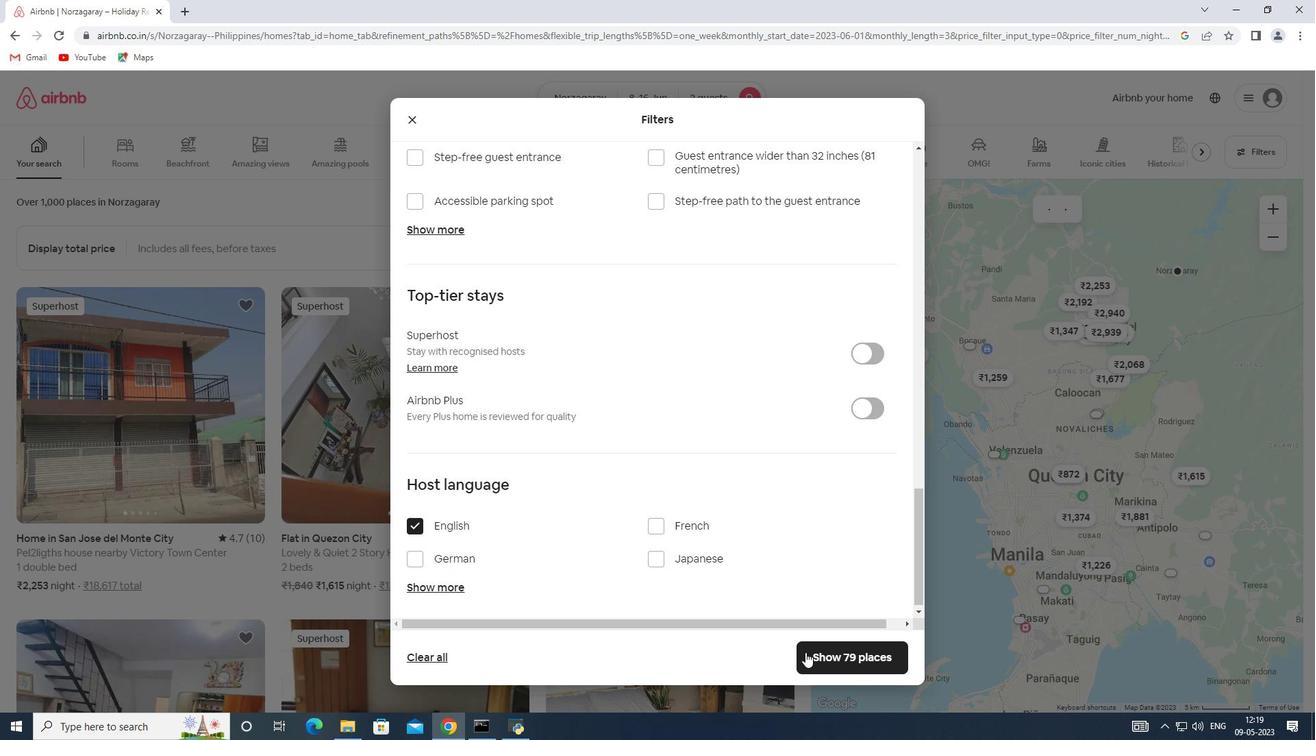 
Action: Mouse pressed left at (834, 655)
Screenshot: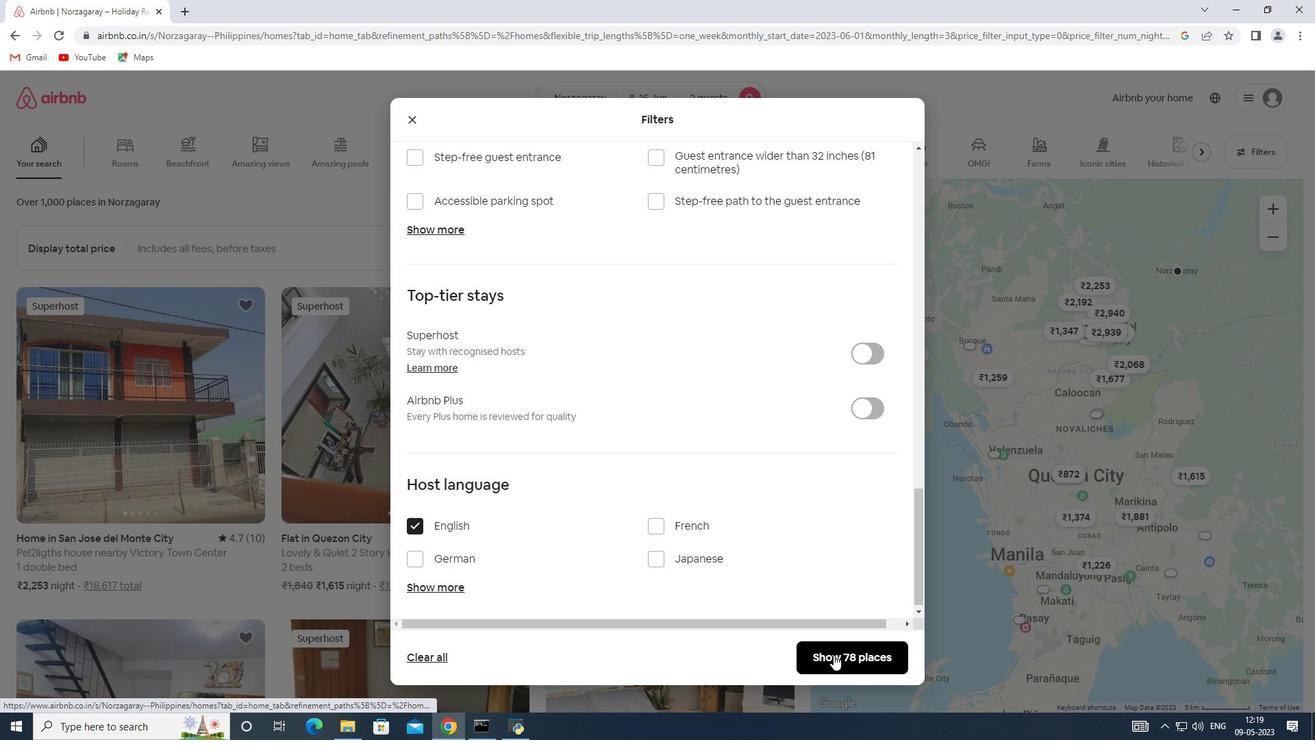 
Action: Mouse moved to (836, 652)
Screenshot: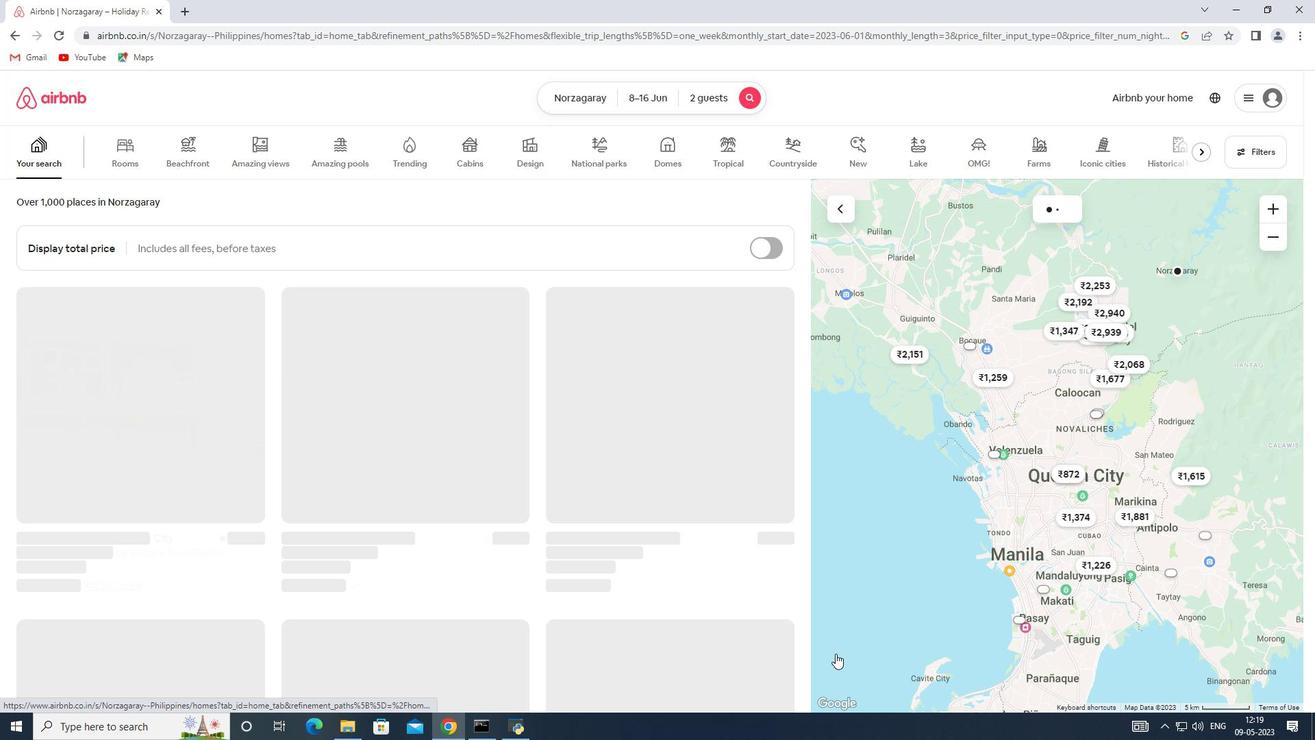 
